 Task: Search one way flight ticket for 1 adult, 5 children, 2 infants in seat and 1 infant on lap in first from West Palm Beach: Palm Beach International Airport to Riverton: Central Wyoming Regional Airport (was Riverton Regional) on 5-4-2023. Choice of flights is Delta. Number of bags: 1 checked bag. Price is upto 55000. Outbound departure time preference is 9:45.
Action: Mouse moved to (355, 332)
Screenshot: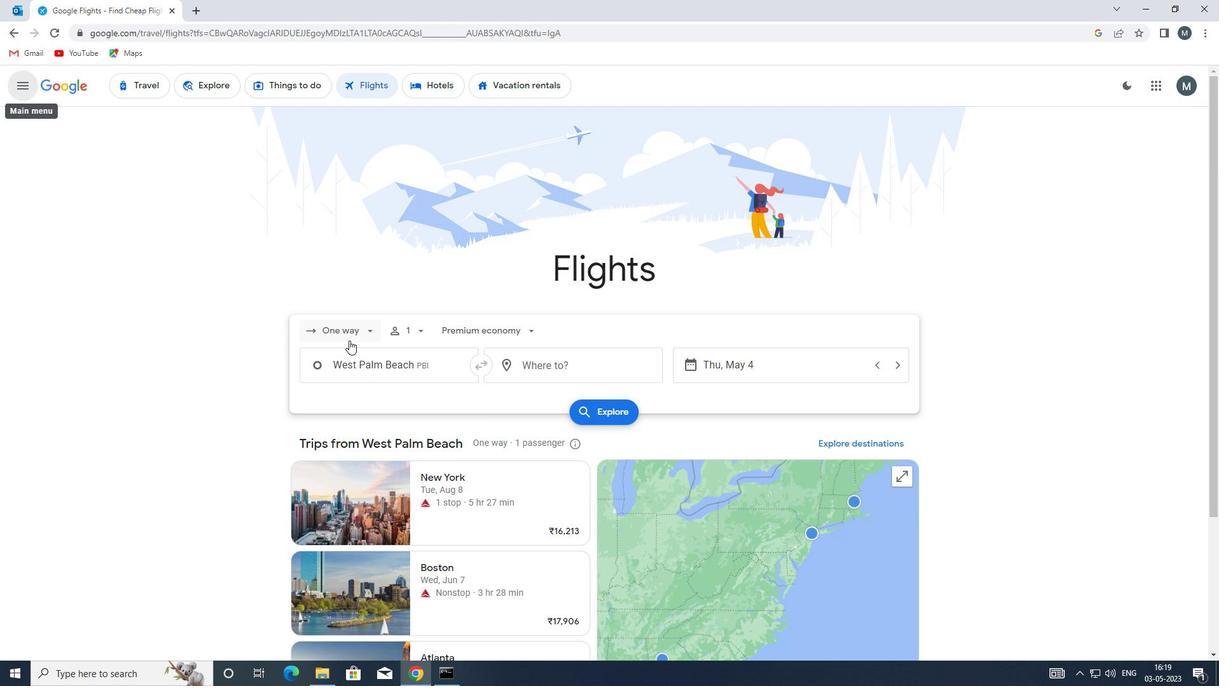 
Action: Mouse pressed left at (355, 332)
Screenshot: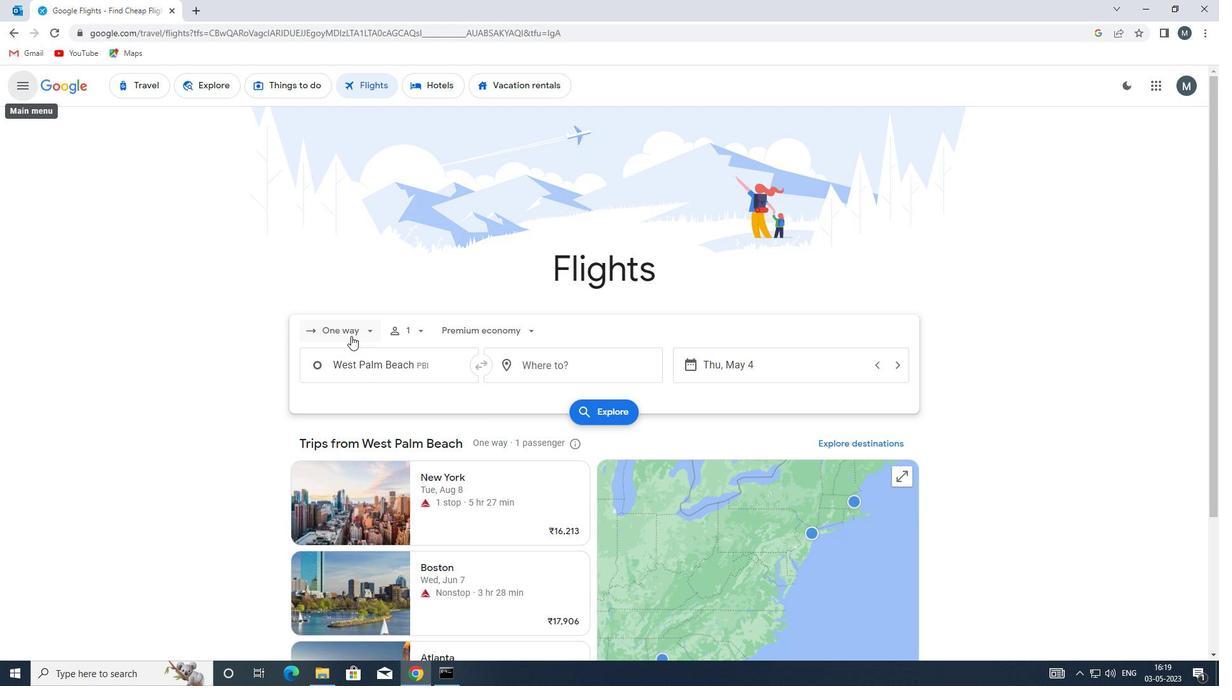 
Action: Mouse moved to (361, 391)
Screenshot: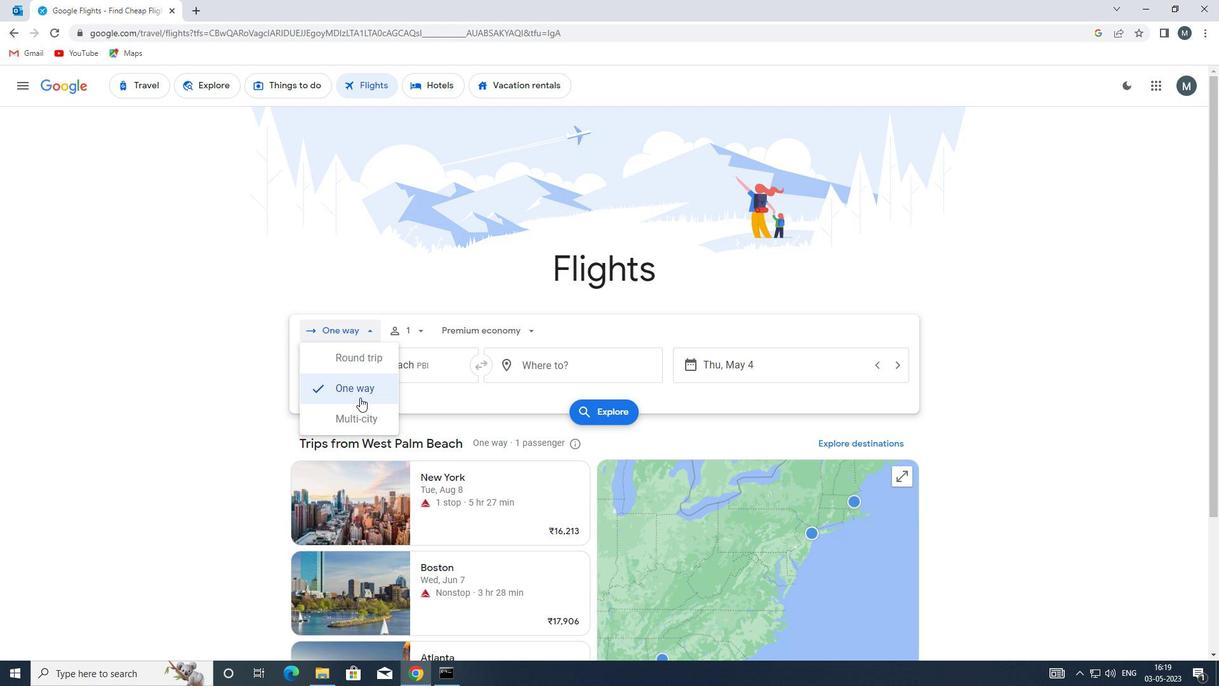 
Action: Mouse pressed left at (361, 391)
Screenshot: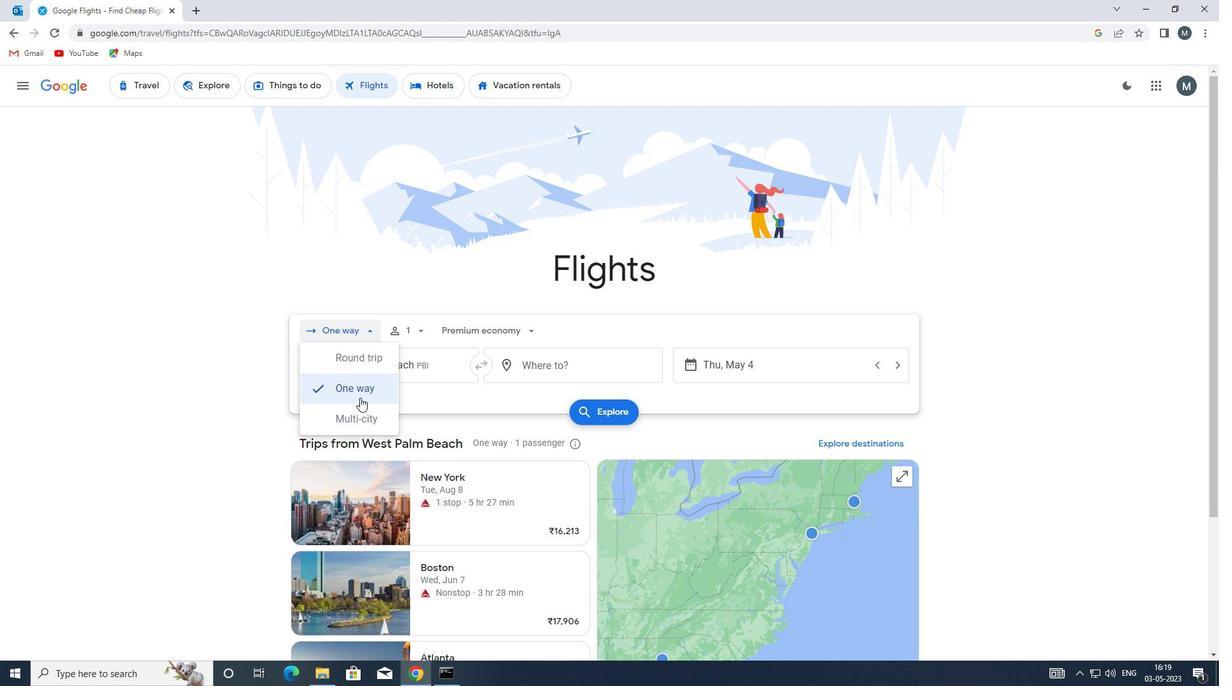
Action: Mouse moved to (423, 329)
Screenshot: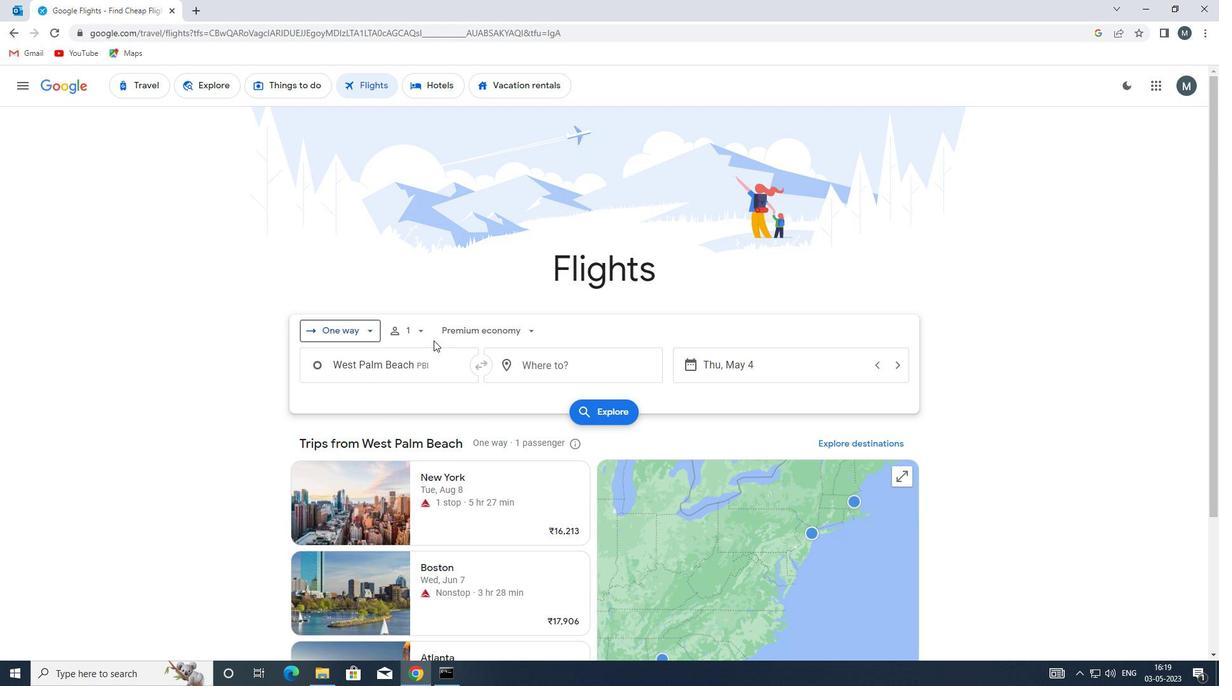 
Action: Mouse pressed left at (423, 329)
Screenshot: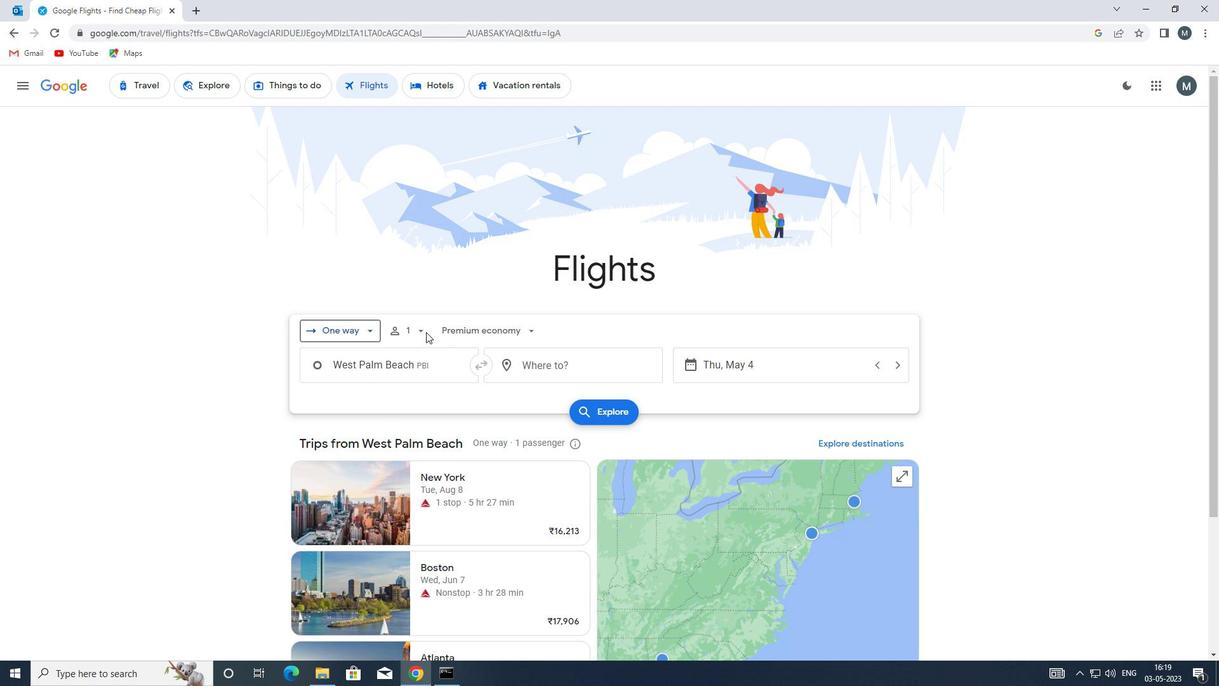 
Action: Mouse moved to (421, 331)
Screenshot: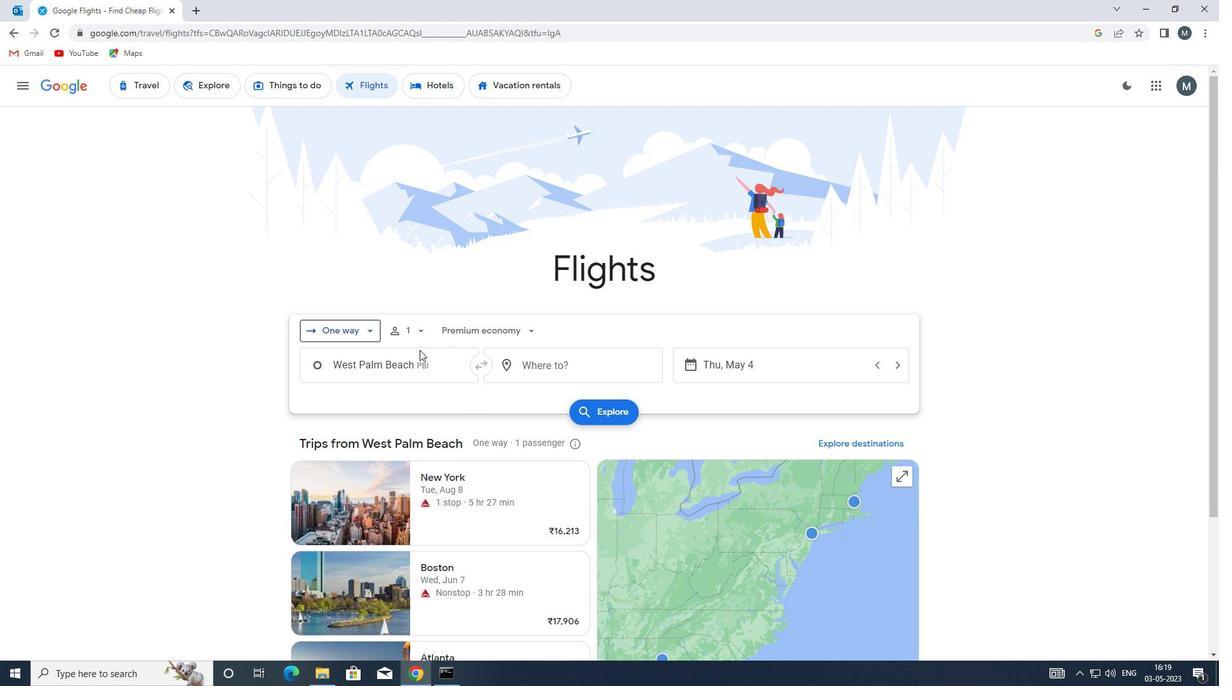 
Action: Mouse pressed left at (421, 331)
Screenshot: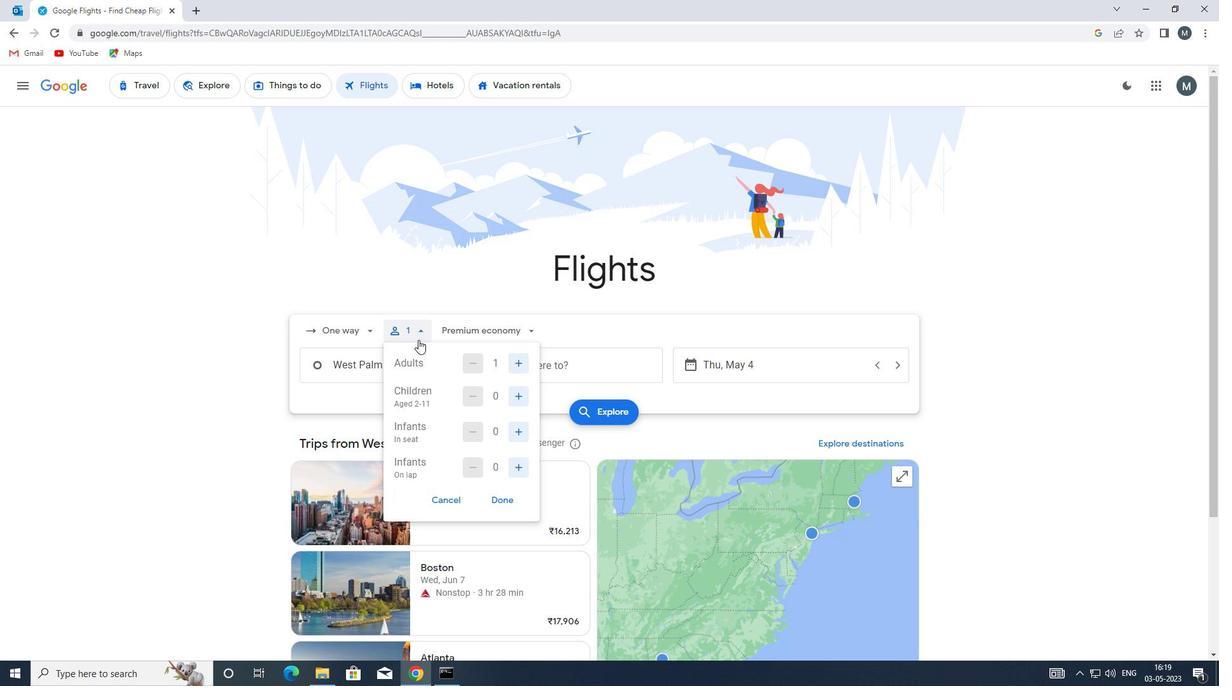 
Action: Mouse pressed left at (421, 331)
Screenshot: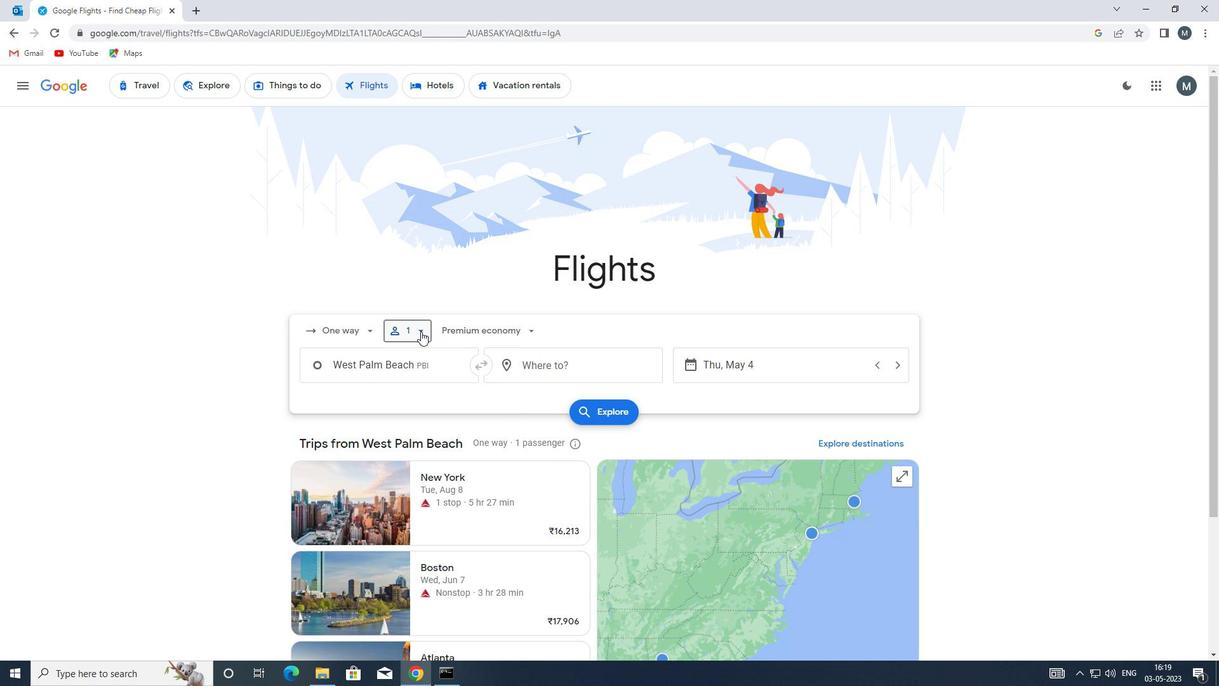 
Action: Mouse moved to (519, 392)
Screenshot: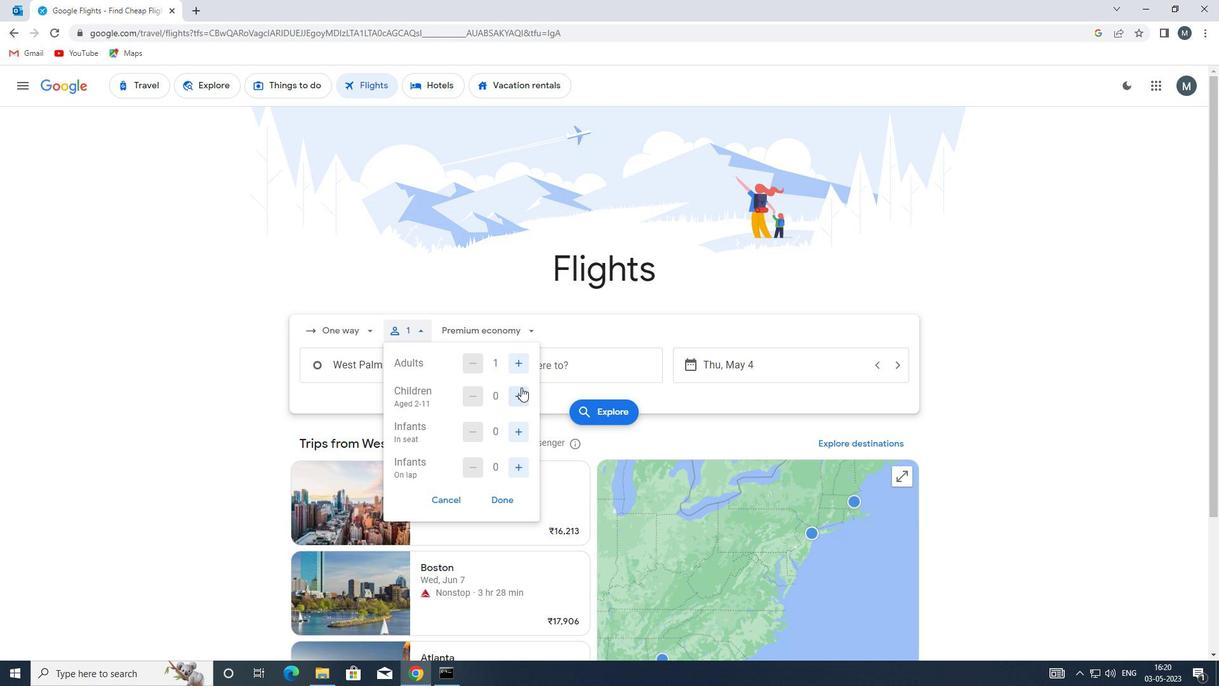 
Action: Mouse pressed left at (519, 392)
Screenshot: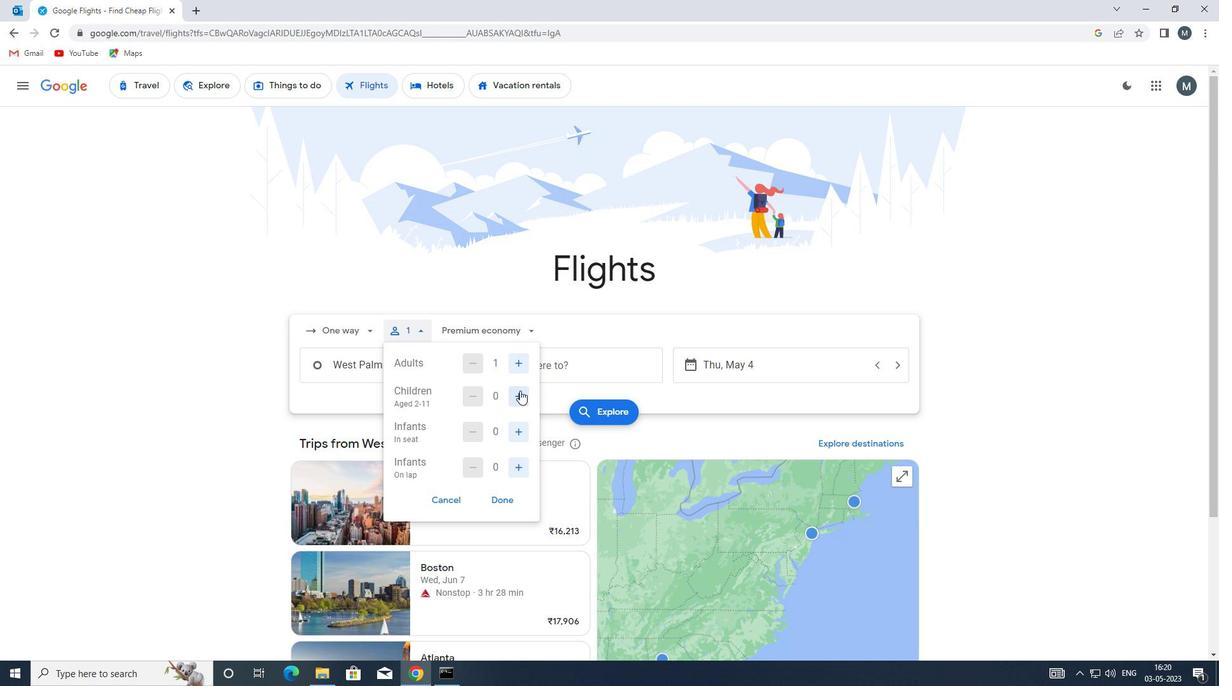 
Action: Mouse pressed left at (519, 392)
Screenshot: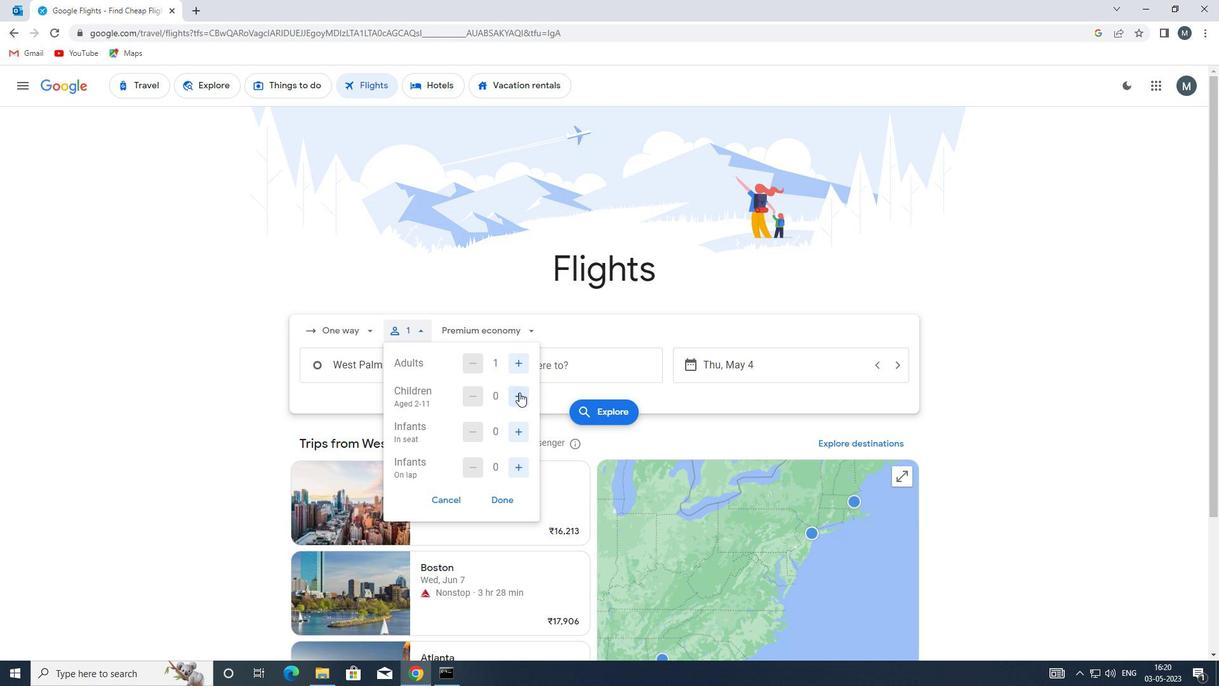 
Action: Mouse moved to (519, 393)
Screenshot: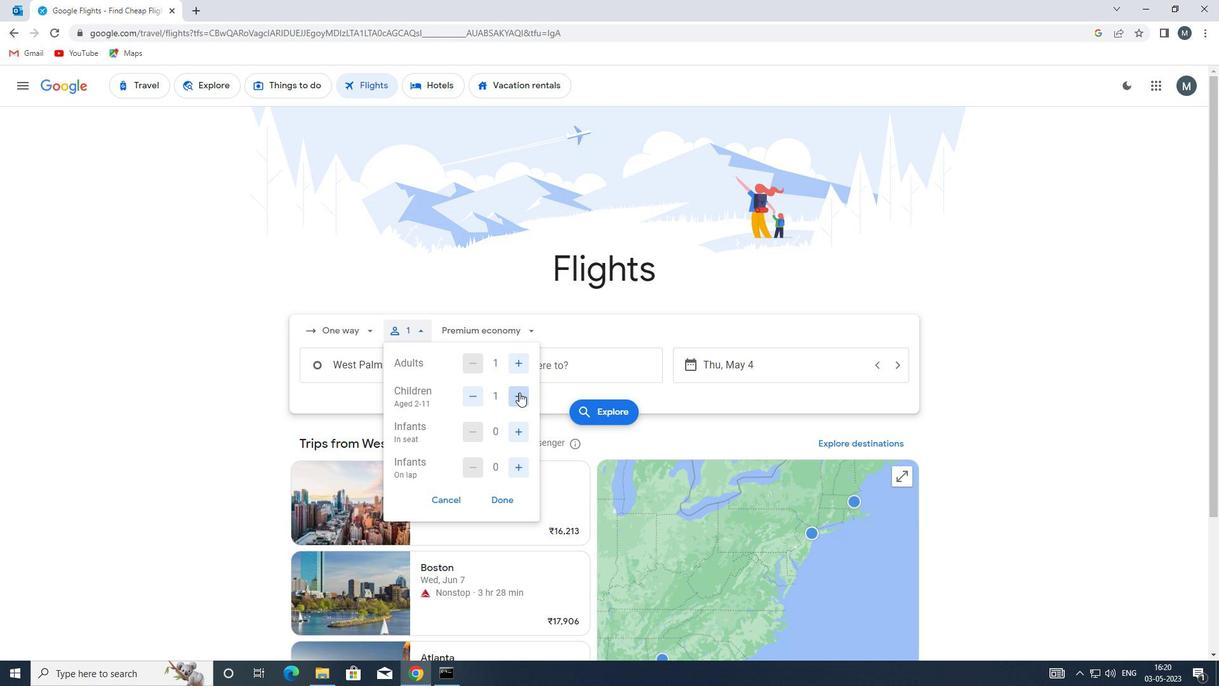 
Action: Mouse pressed left at (519, 393)
Screenshot: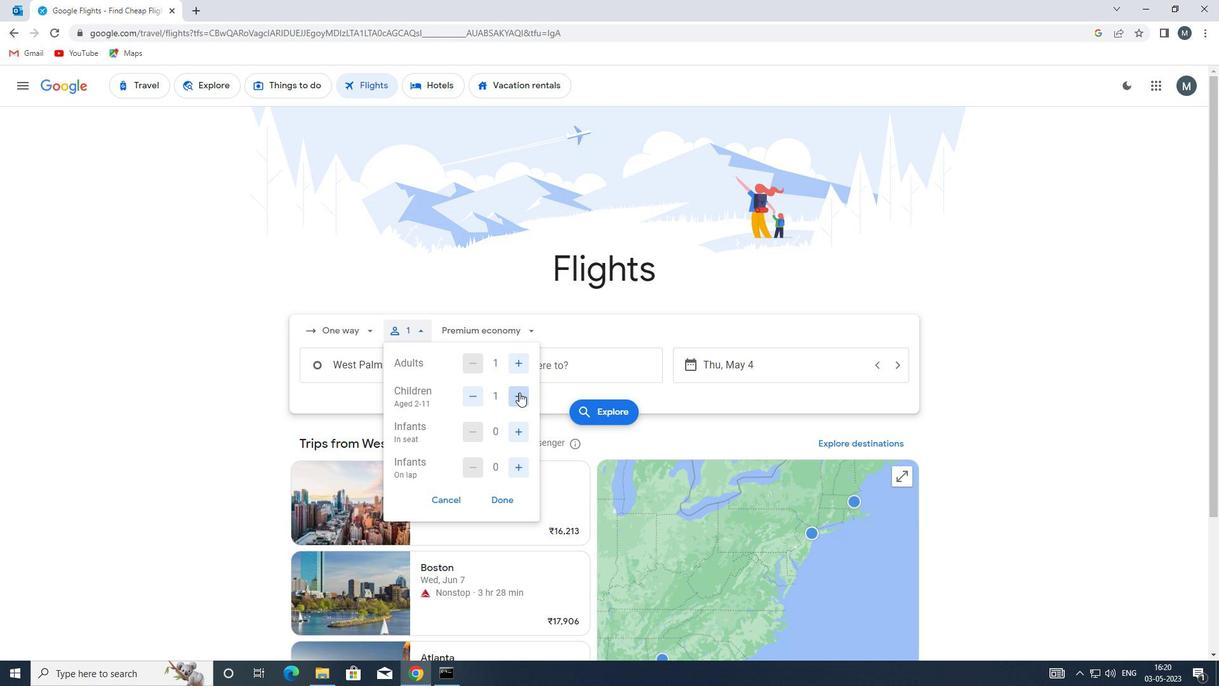 
Action: Mouse moved to (519, 393)
Screenshot: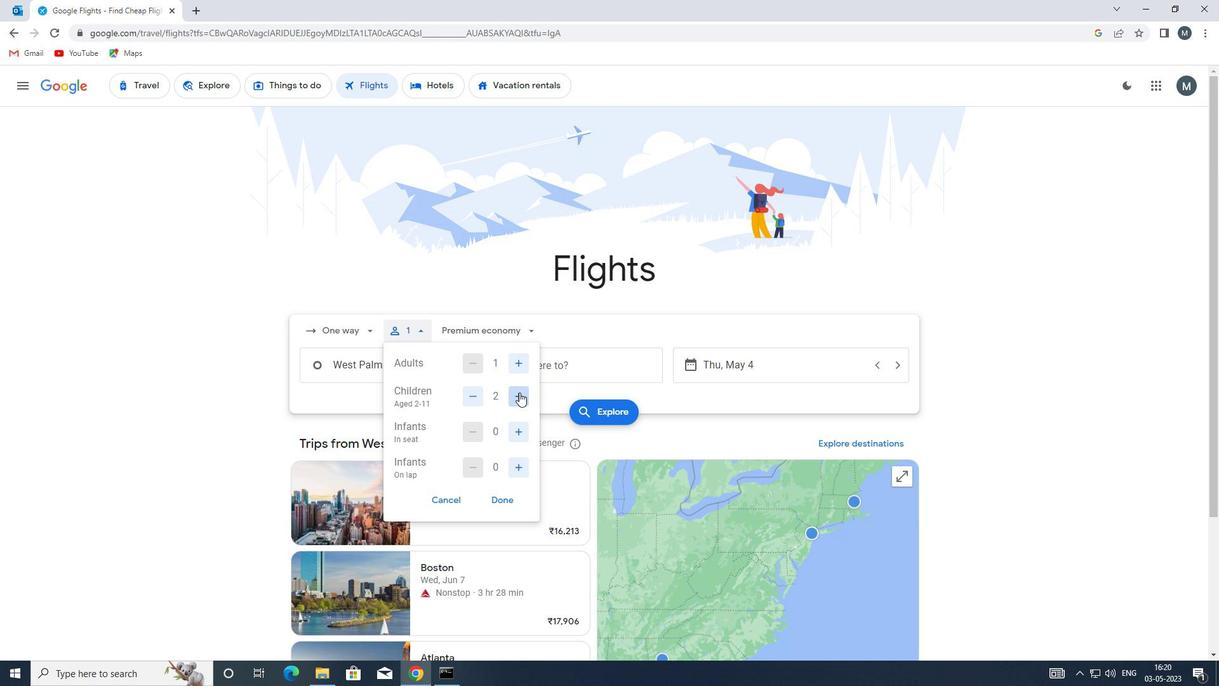 
Action: Mouse pressed left at (519, 393)
Screenshot: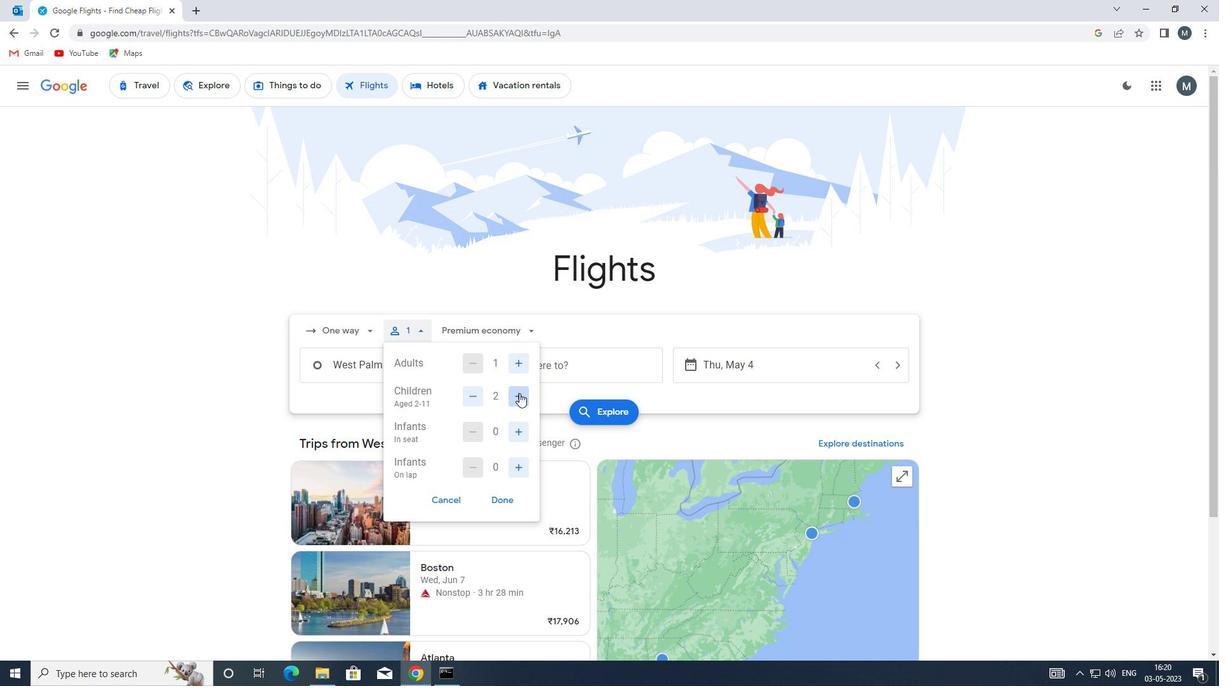 
Action: Mouse pressed left at (519, 393)
Screenshot: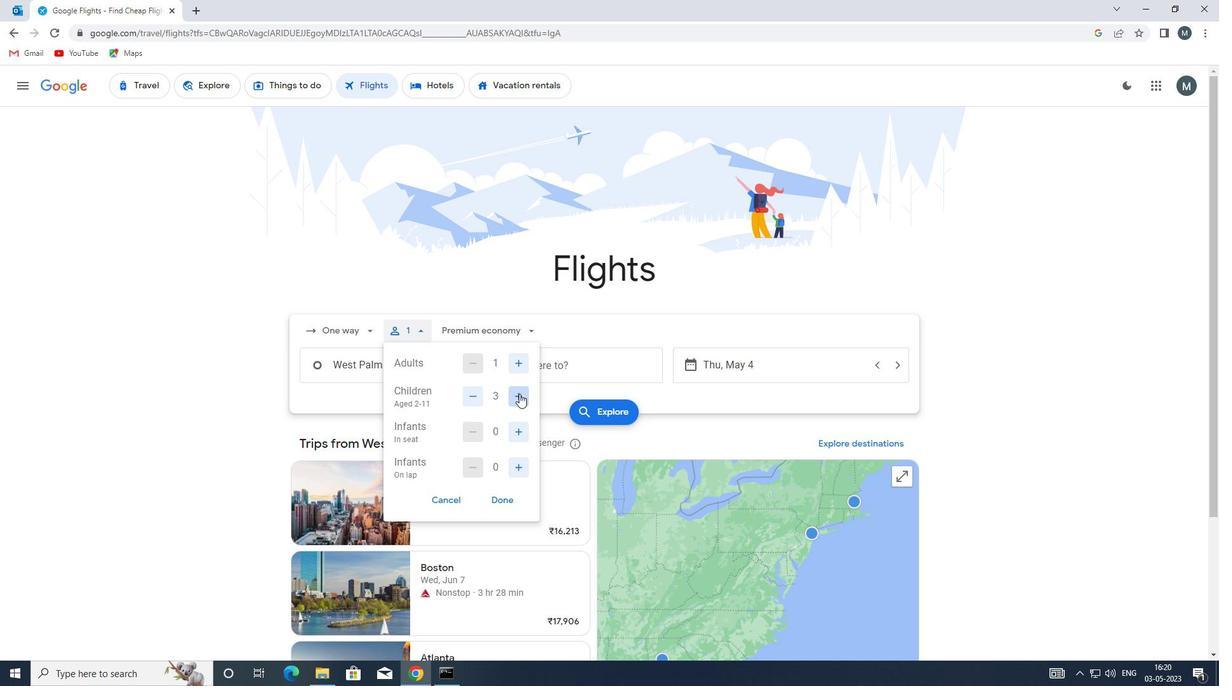 
Action: Mouse moved to (515, 434)
Screenshot: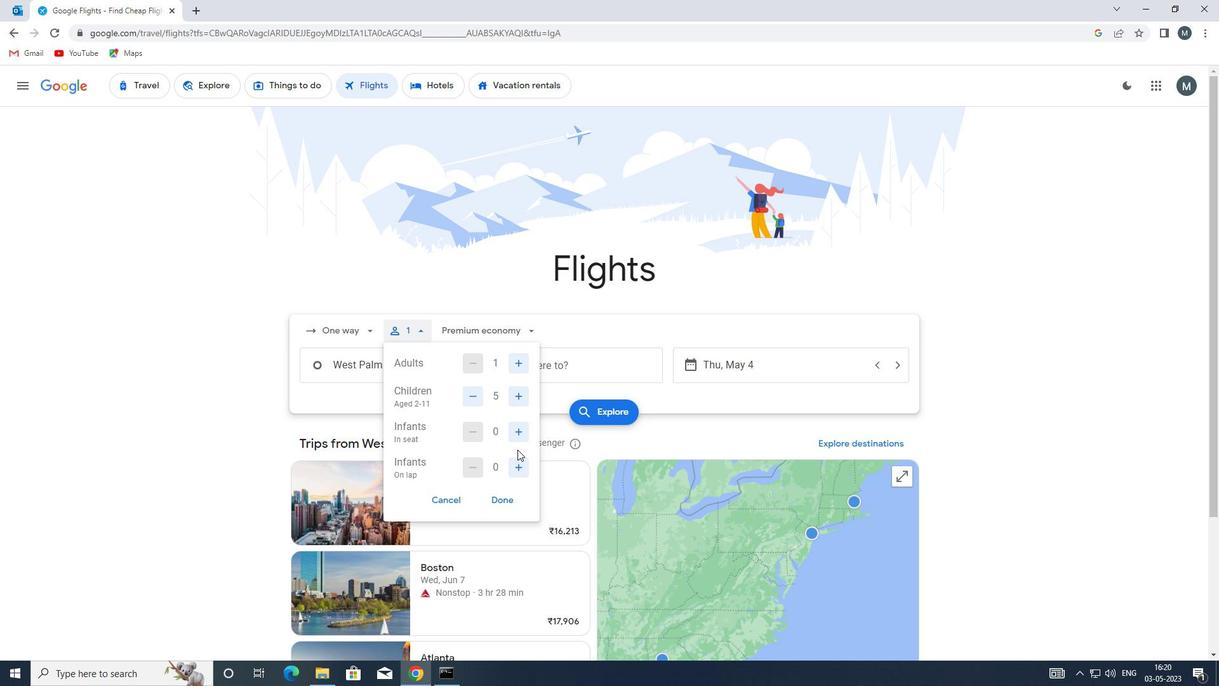 
Action: Mouse pressed left at (515, 434)
Screenshot: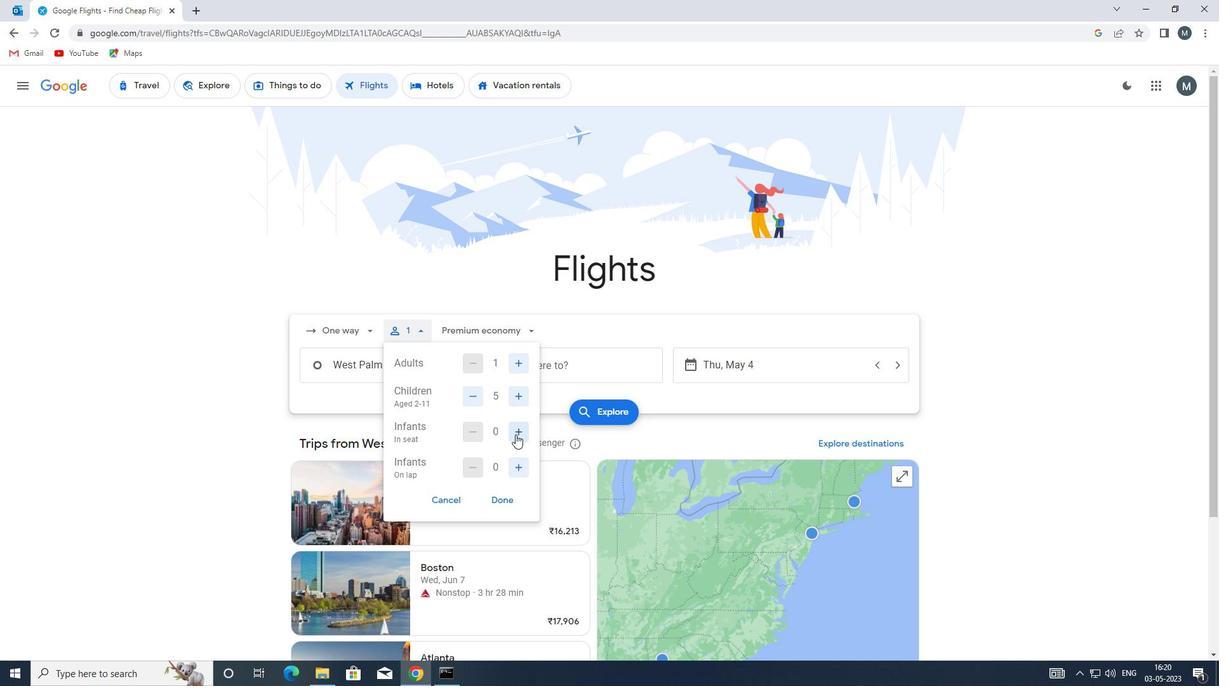 
Action: Mouse pressed left at (515, 434)
Screenshot: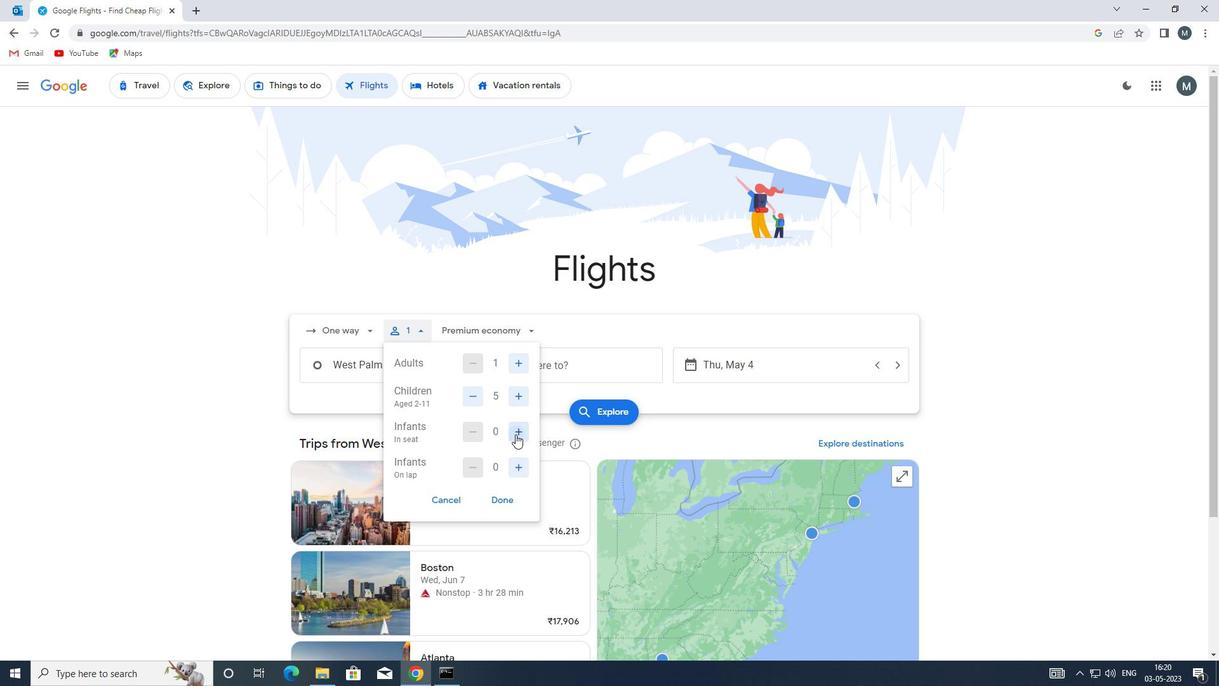 
Action: Mouse moved to (518, 465)
Screenshot: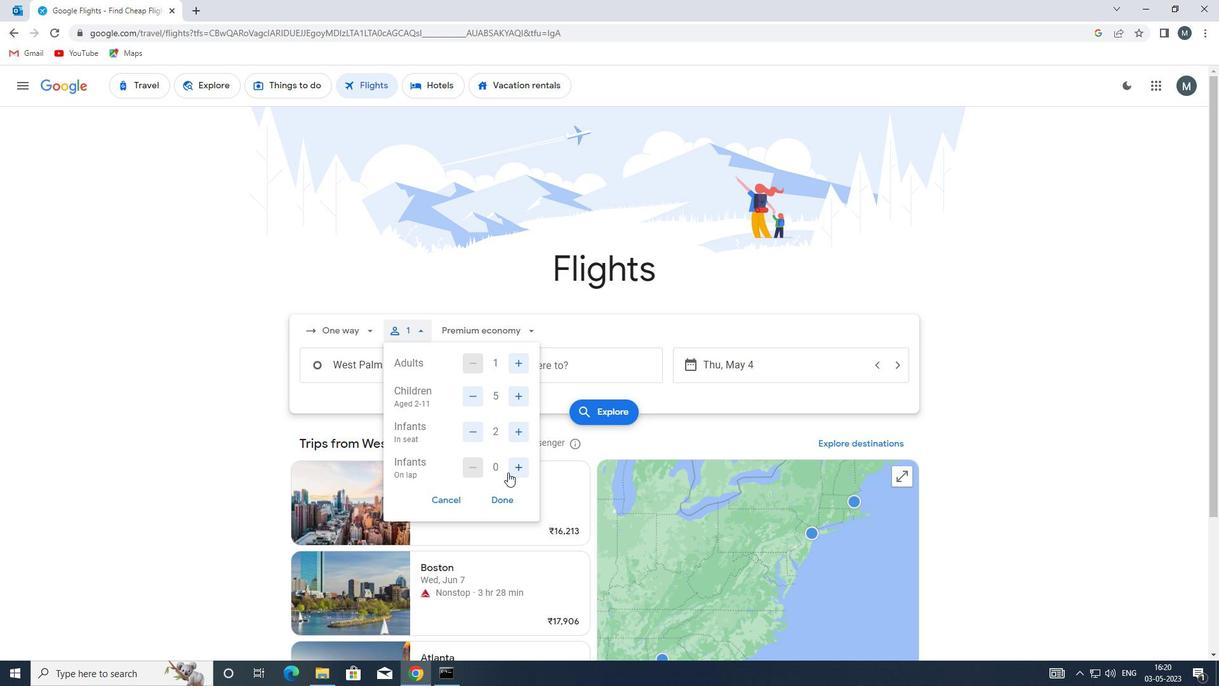 
Action: Mouse pressed left at (518, 465)
Screenshot: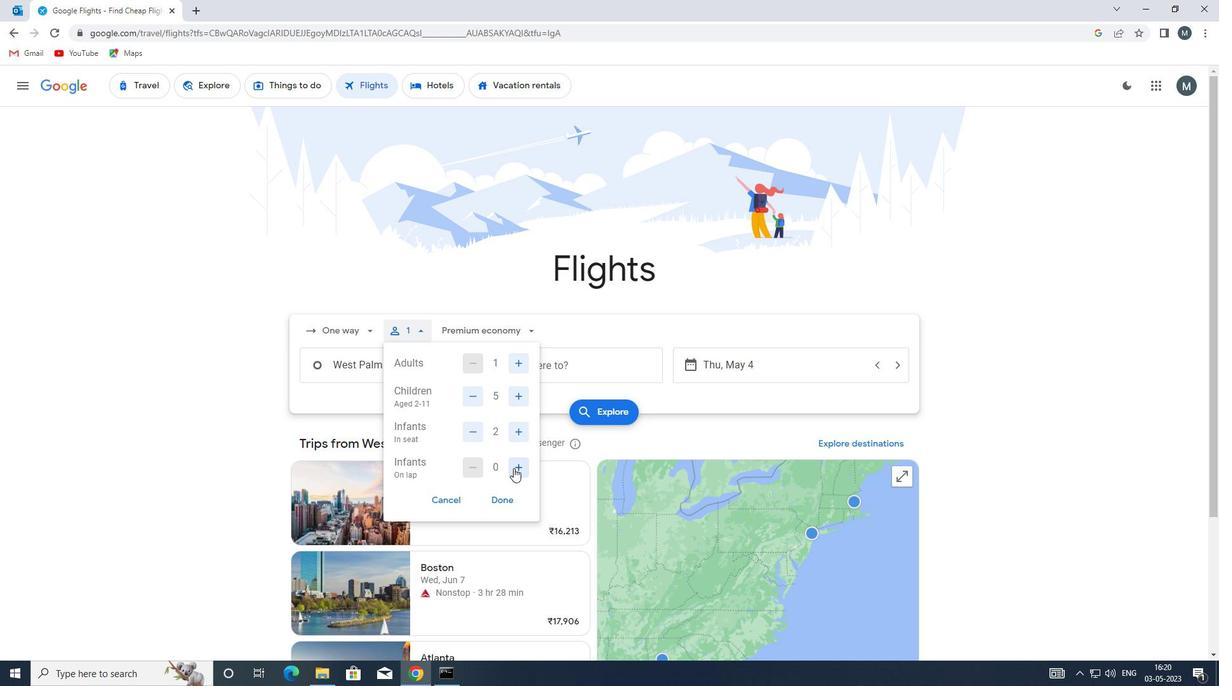 
Action: Mouse moved to (472, 430)
Screenshot: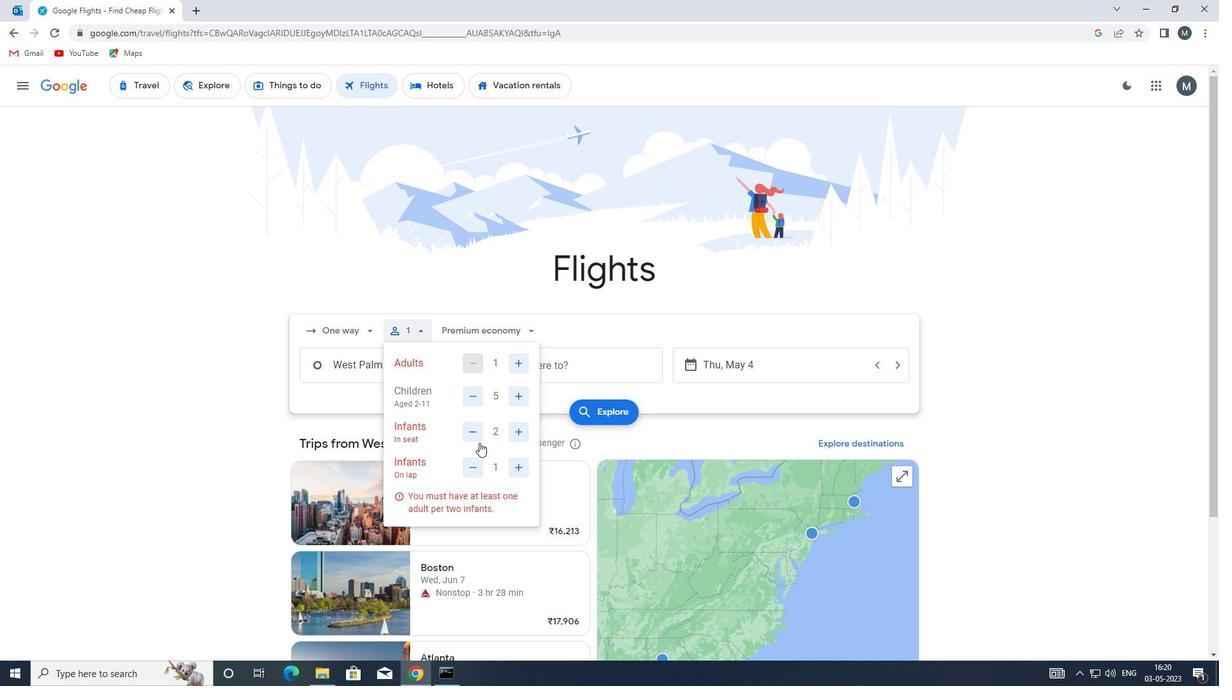 
Action: Mouse pressed left at (472, 430)
Screenshot: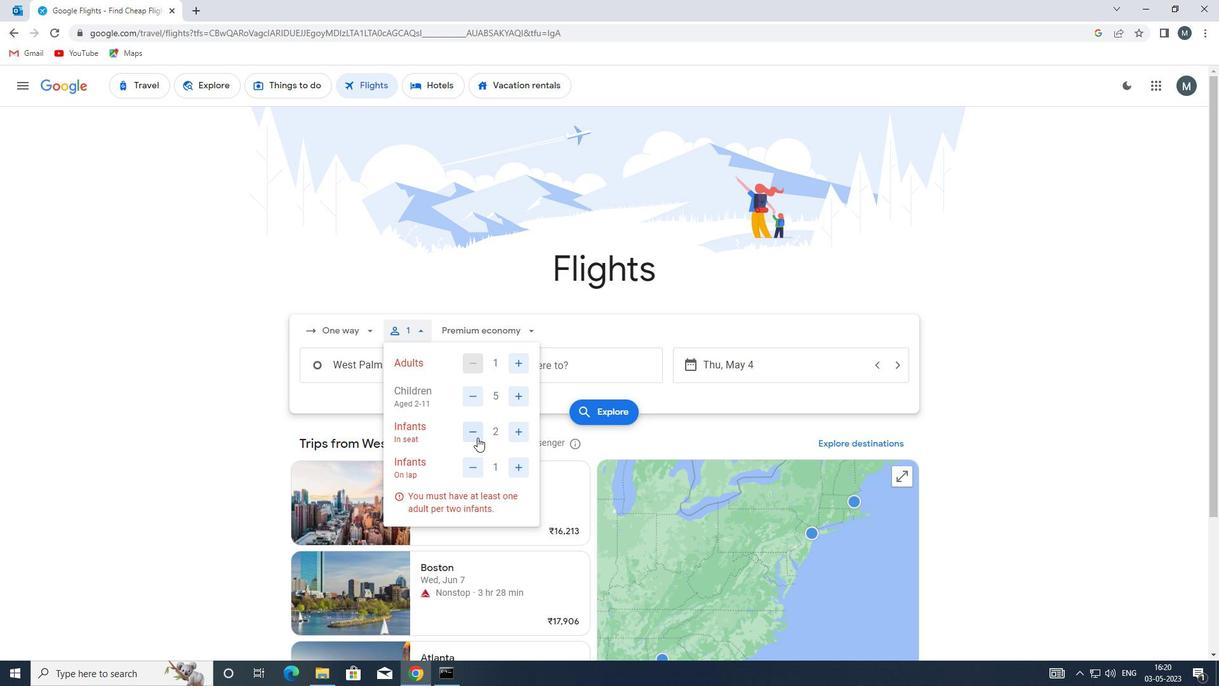 
Action: Mouse moved to (501, 500)
Screenshot: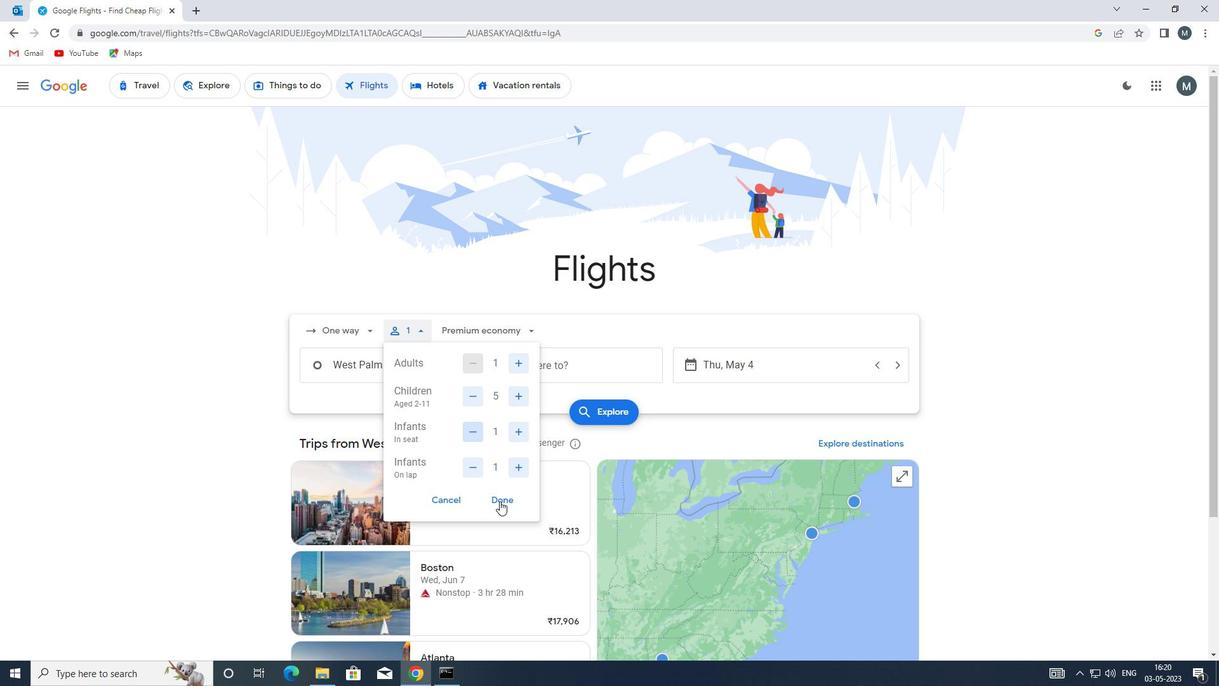 
Action: Mouse pressed left at (501, 500)
Screenshot: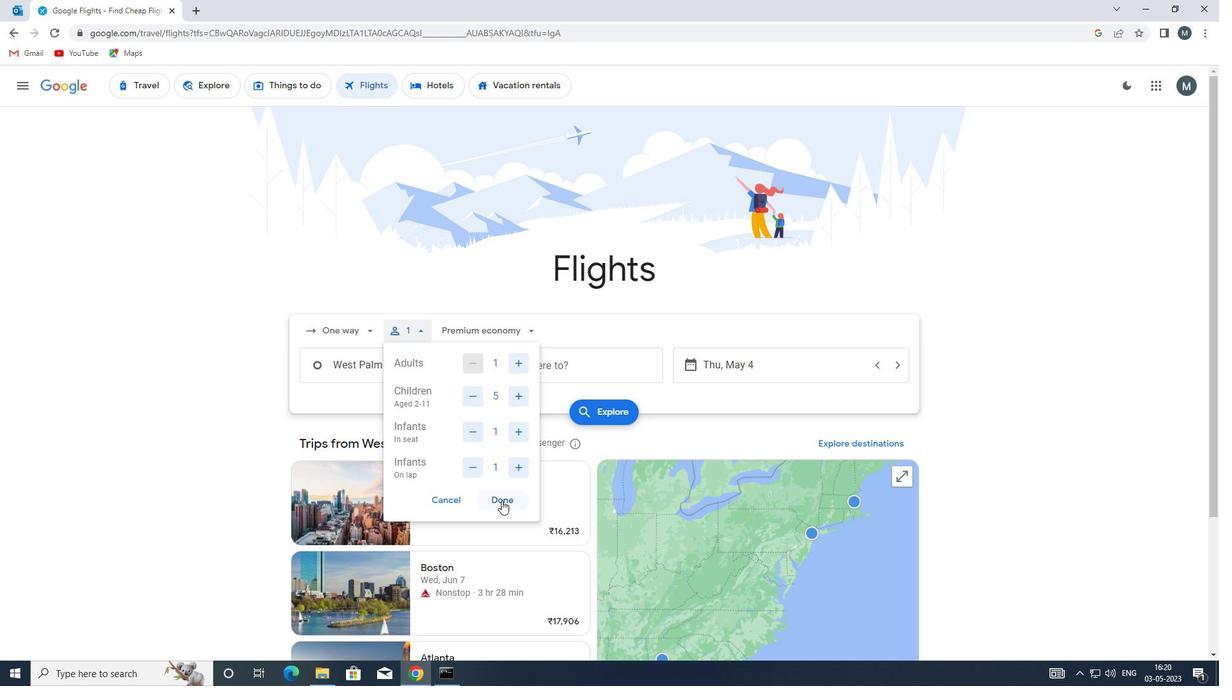 
Action: Mouse moved to (487, 331)
Screenshot: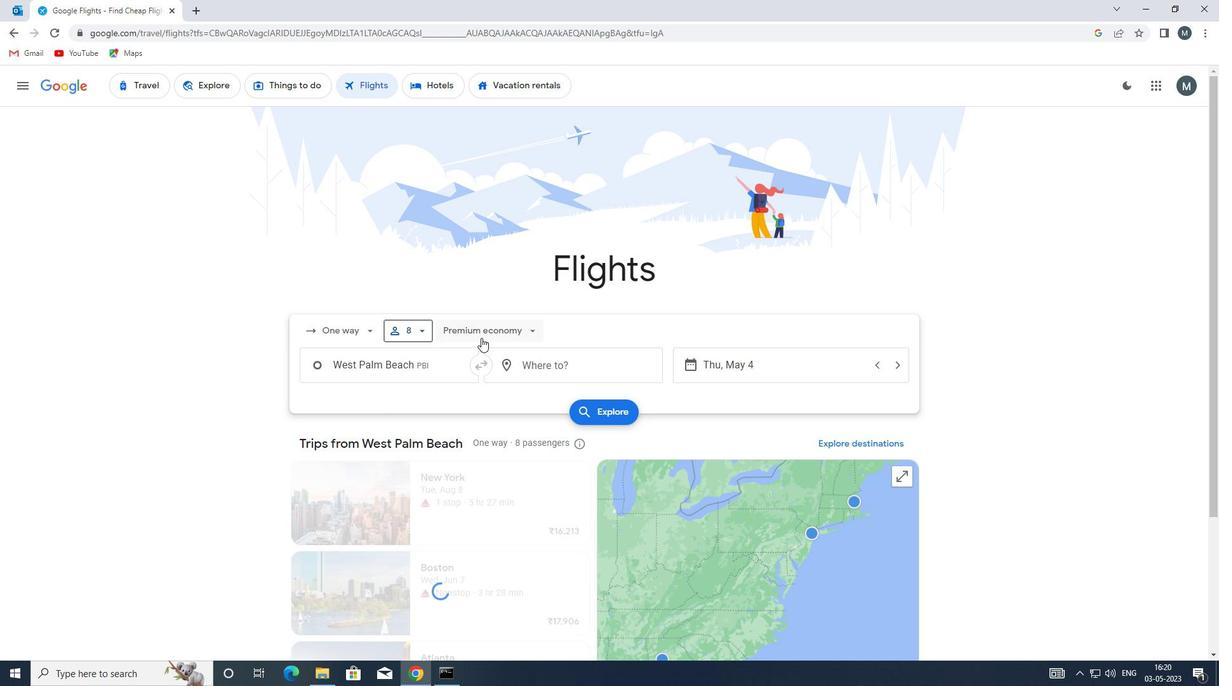 
Action: Mouse pressed left at (487, 331)
Screenshot: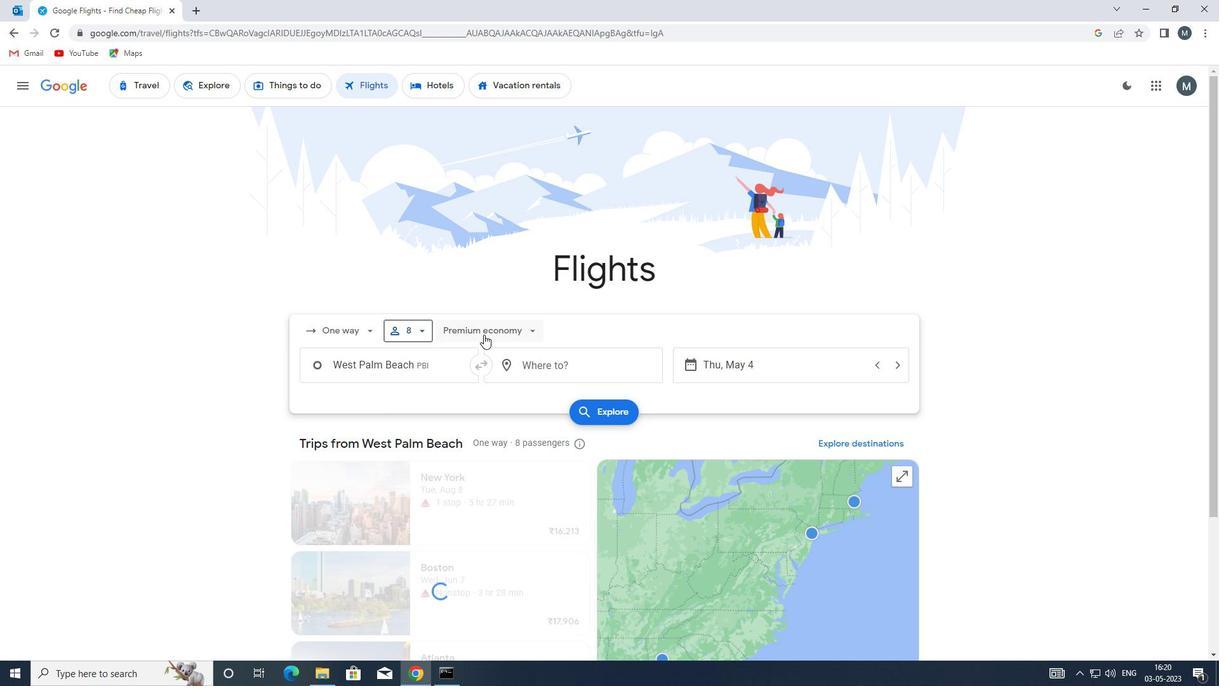 
Action: Mouse moved to (491, 450)
Screenshot: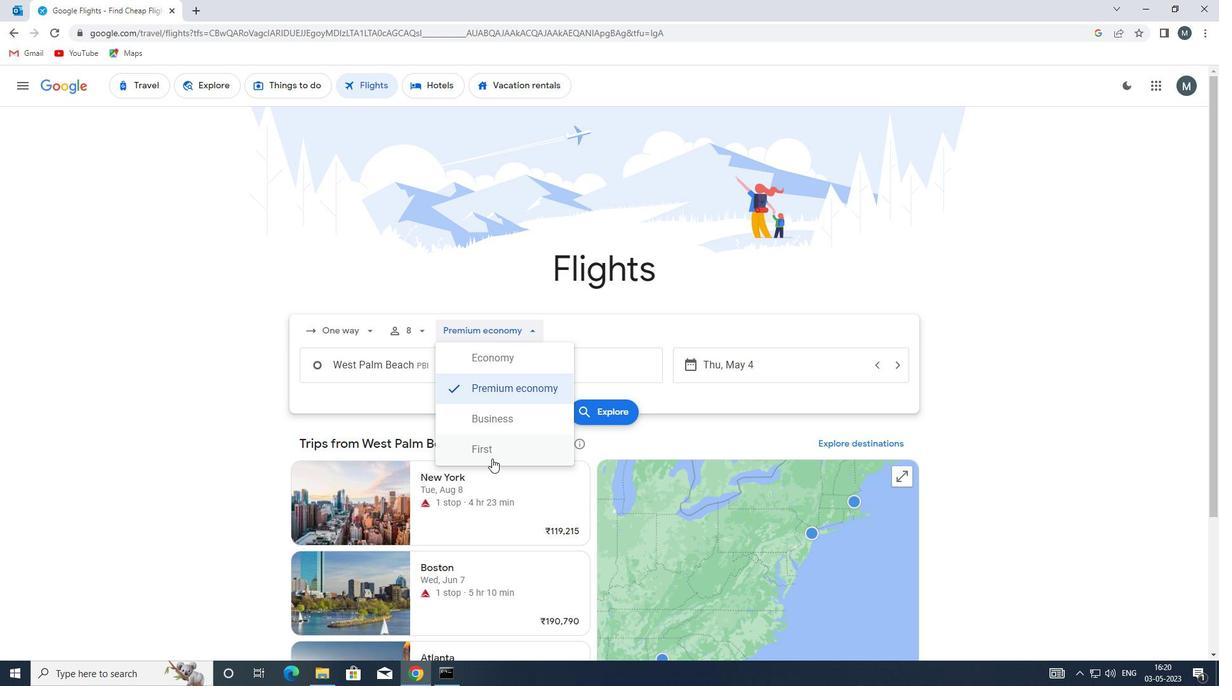 
Action: Mouse pressed left at (491, 450)
Screenshot: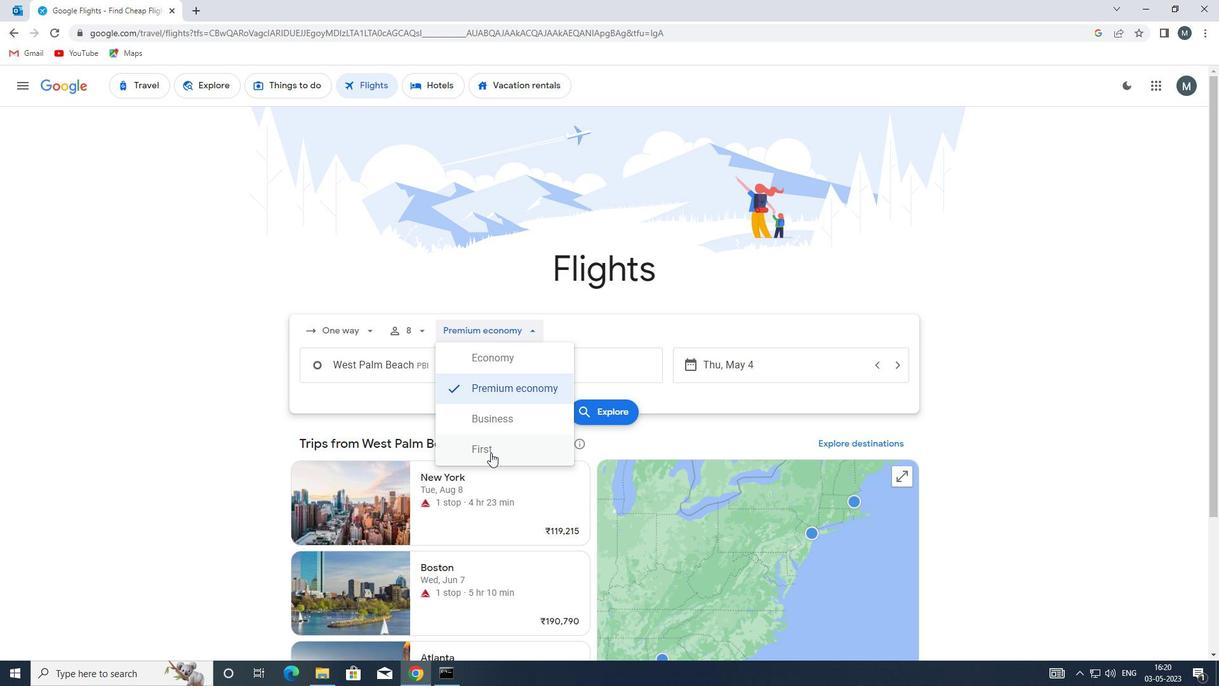 
Action: Mouse moved to (416, 369)
Screenshot: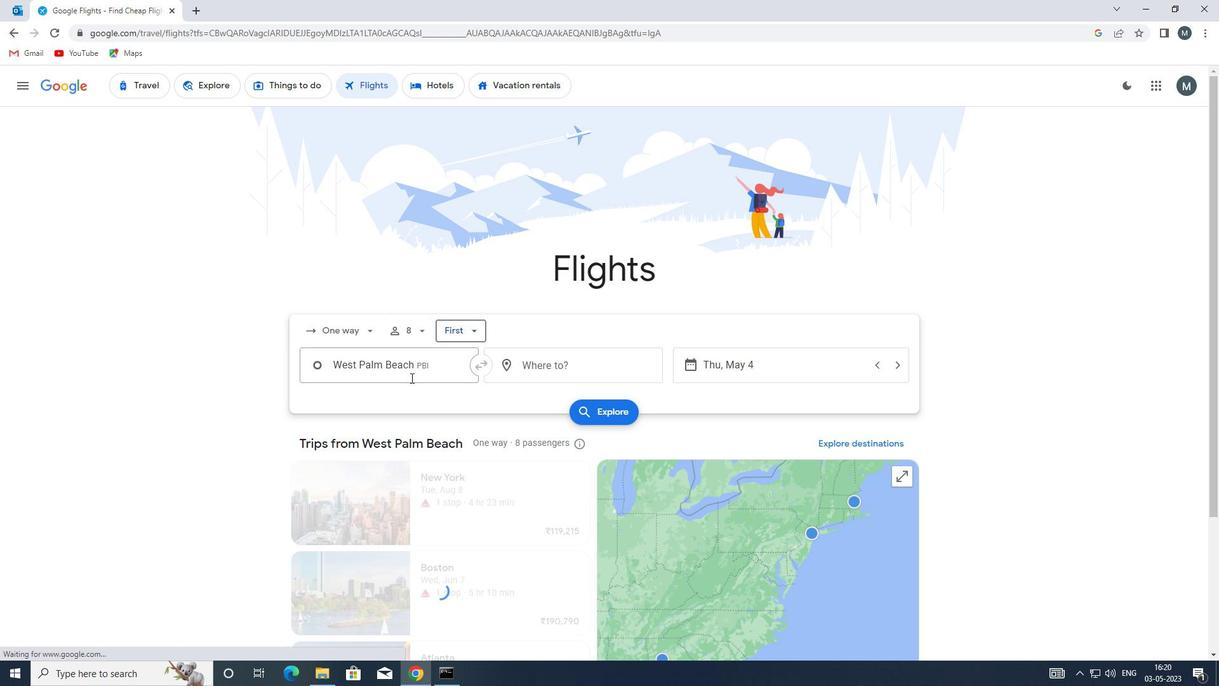 
Action: Mouse pressed left at (416, 369)
Screenshot: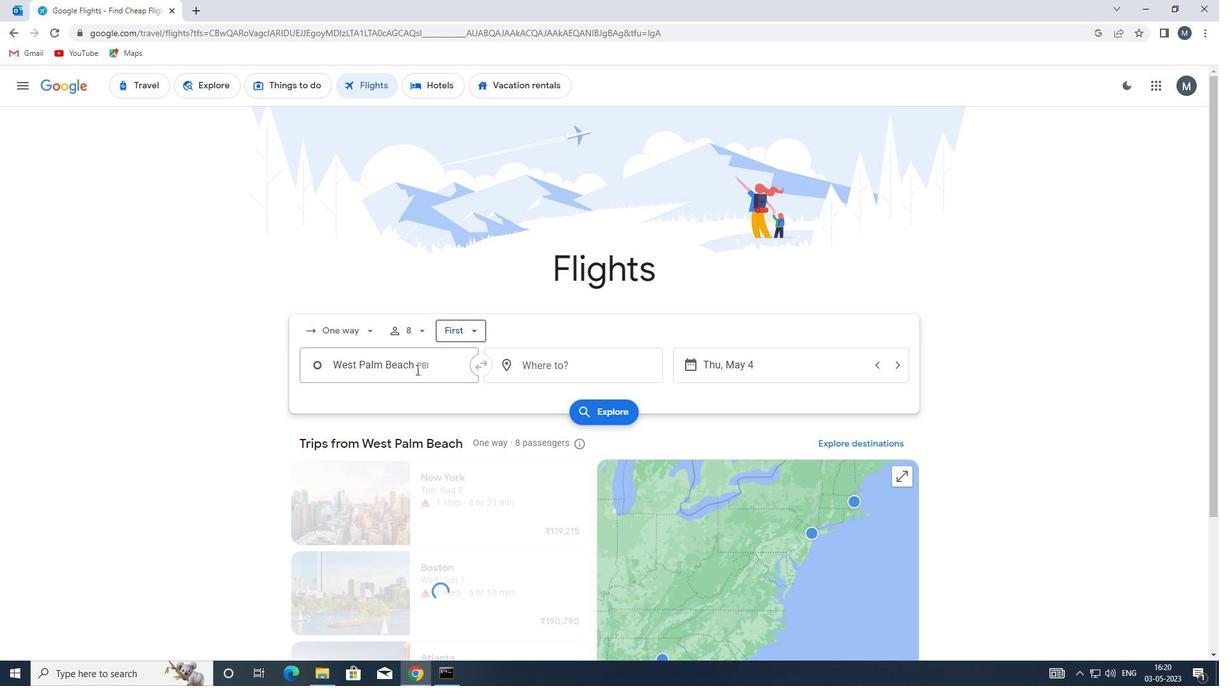 
Action: Mouse moved to (432, 437)
Screenshot: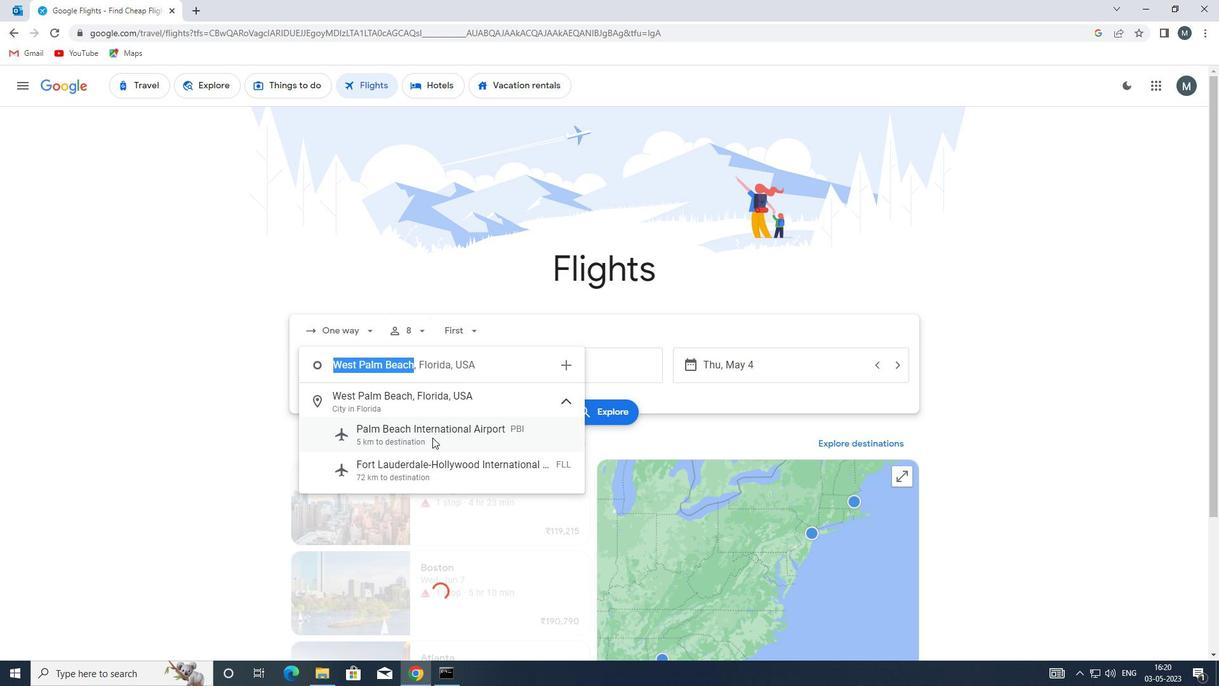 
Action: Mouse pressed left at (432, 437)
Screenshot: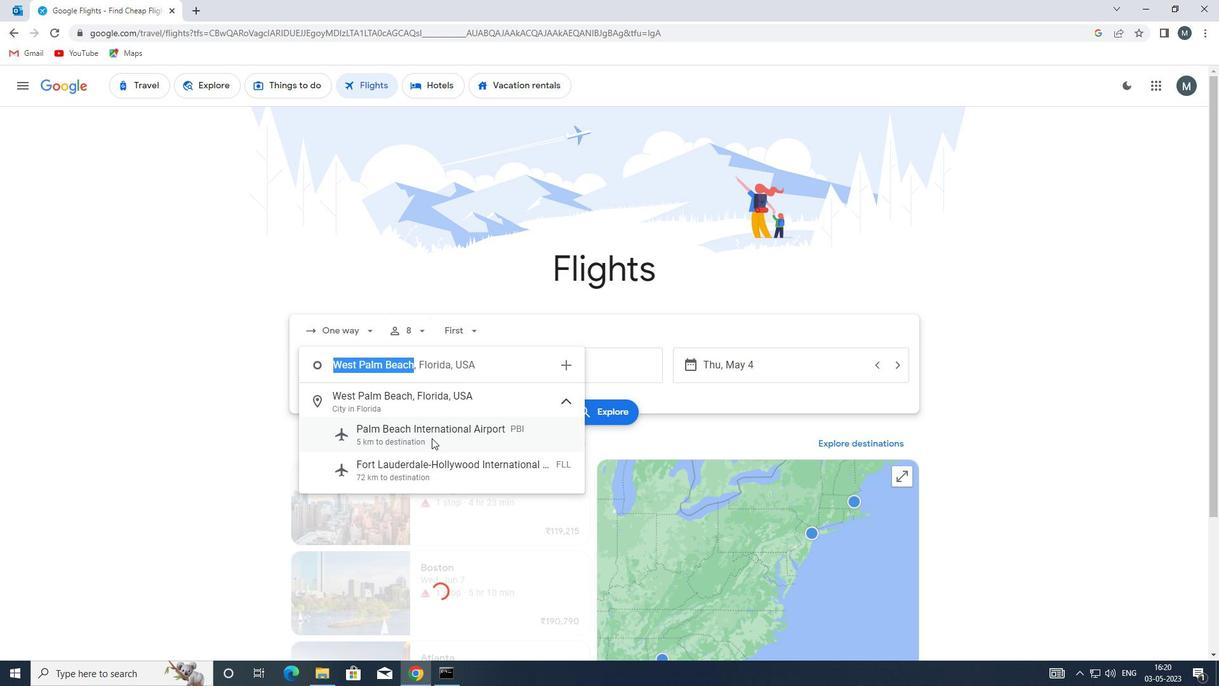 
Action: Mouse moved to (534, 370)
Screenshot: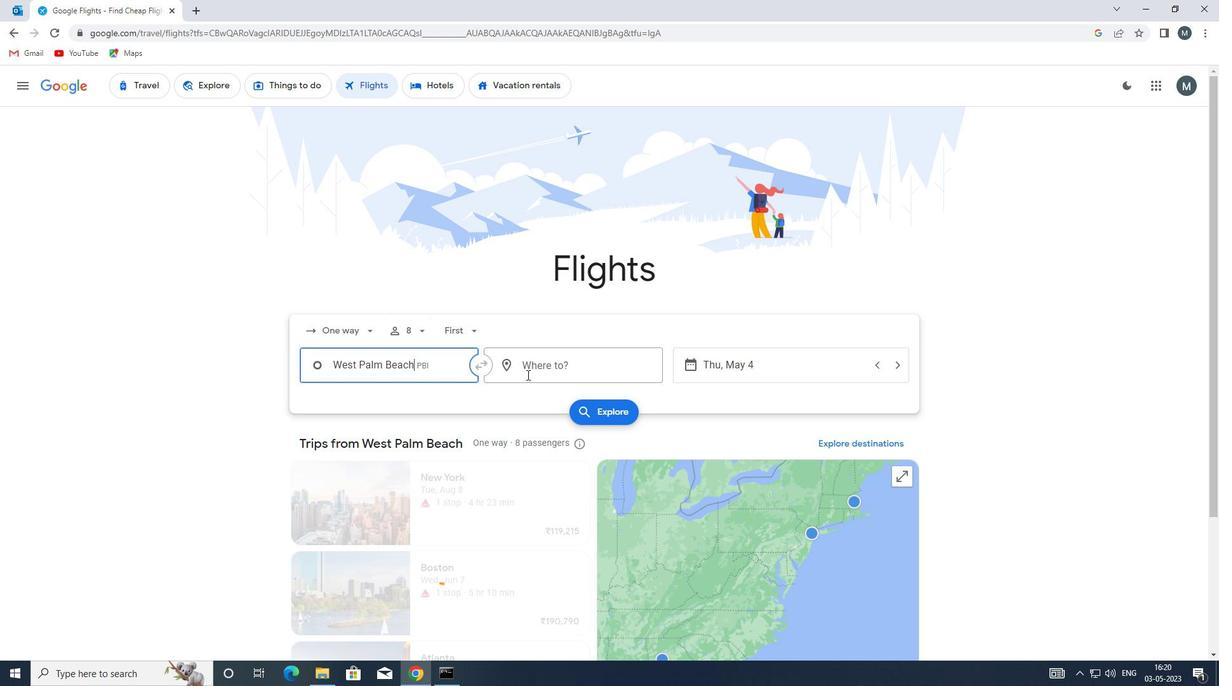 
Action: Mouse pressed left at (534, 370)
Screenshot: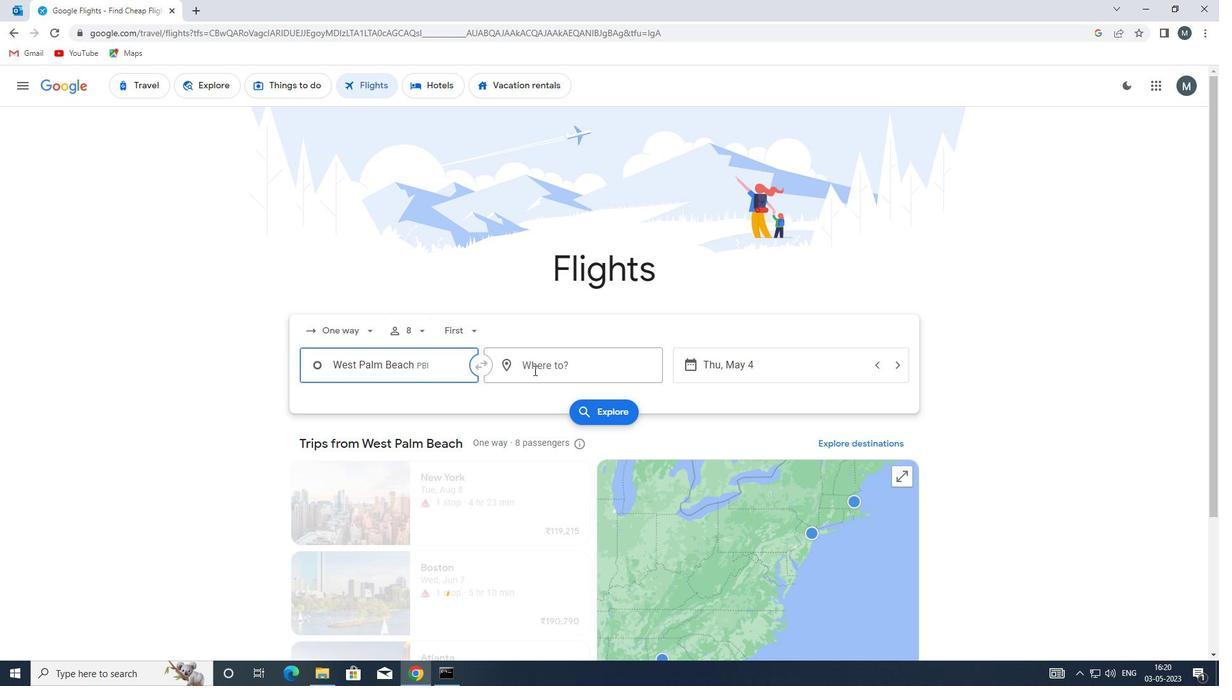 
Action: Mouse moved to (535, 370)
Screenshot: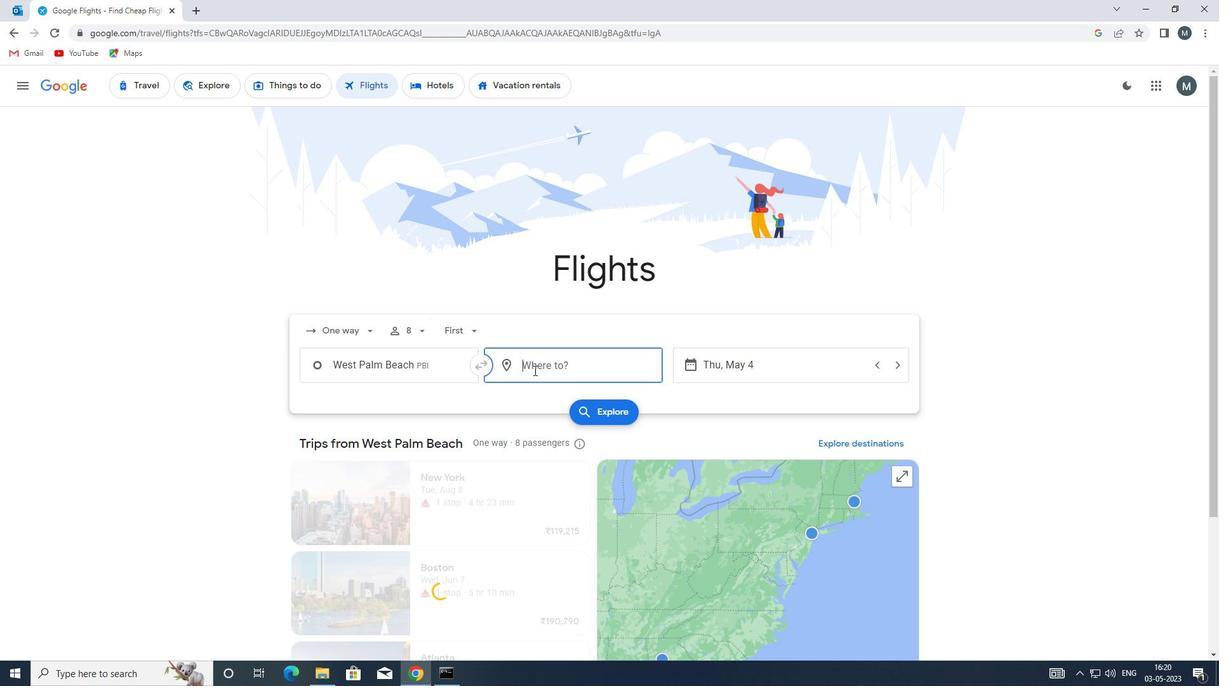 
Action: Key pressed ewn<Key.backspace><Key.backspace><Key.backspace>riw
Screenshot: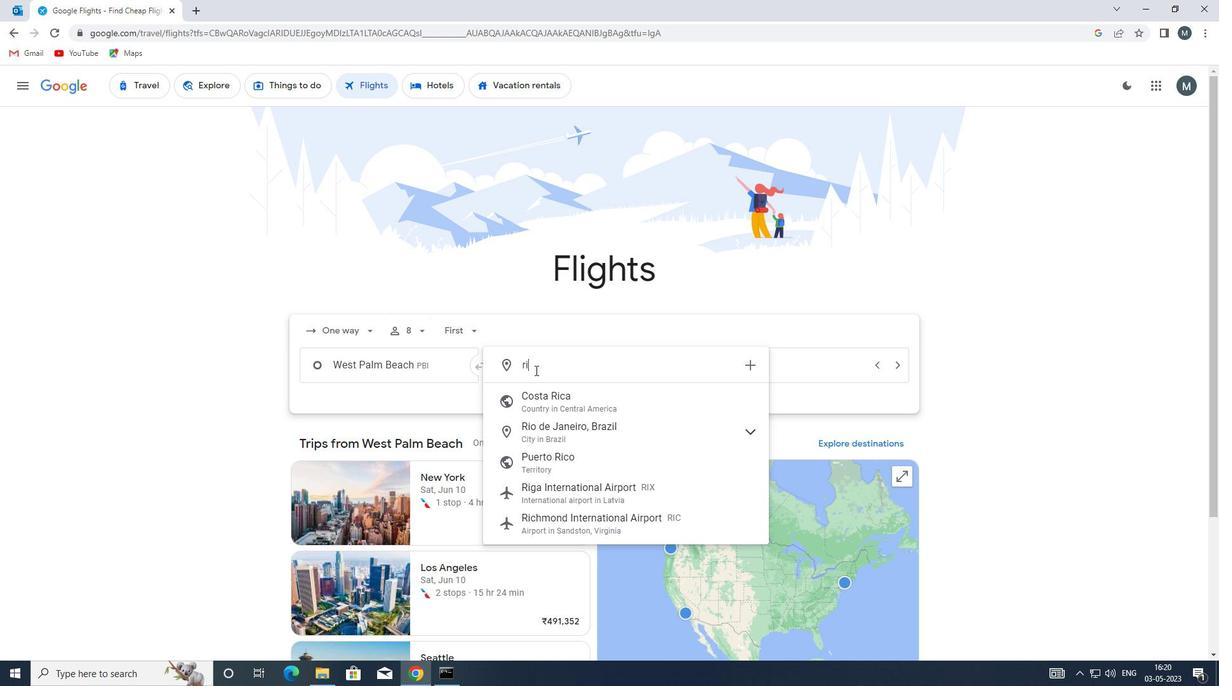 
Action: Mouse moved to (610, 402)
Screenshot: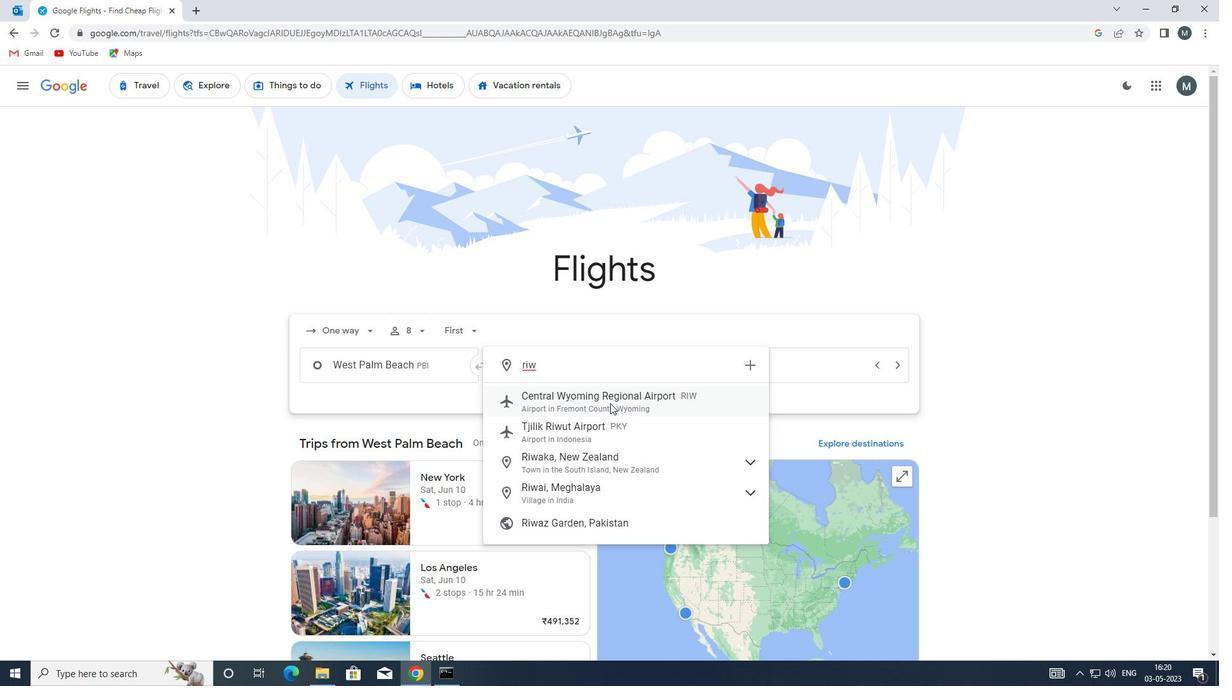 
Action: Mouse pressed left at (610, 402)
Screenshot: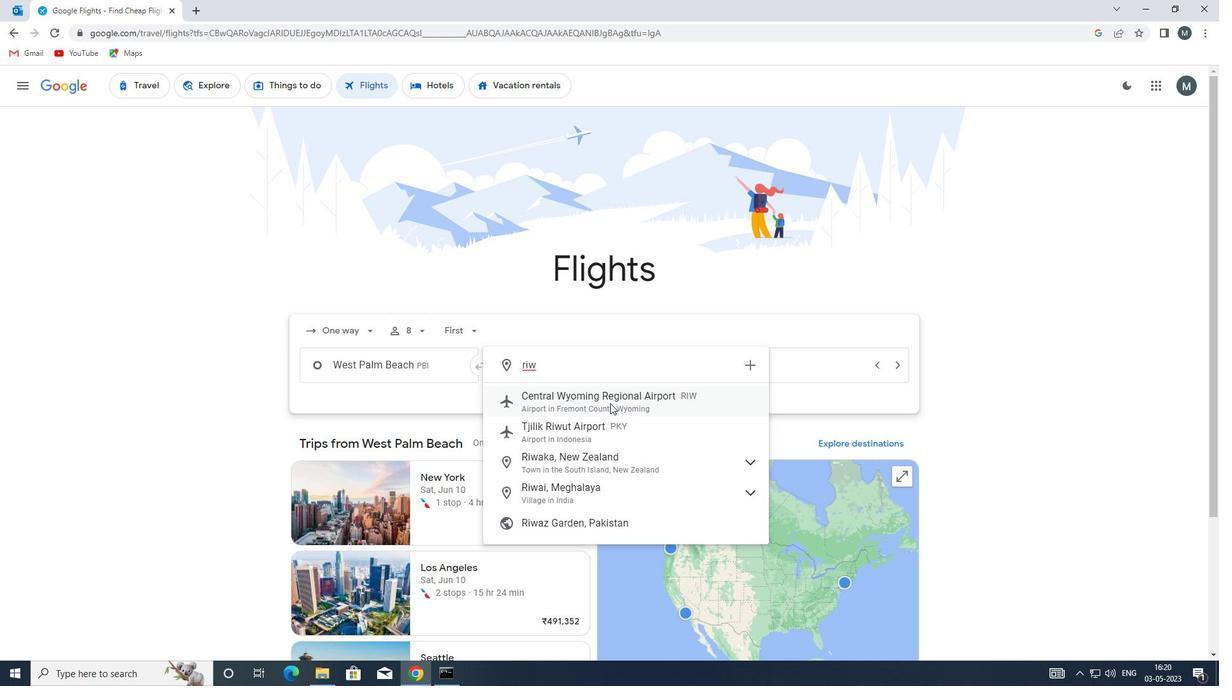 
Action: Mouse moved to (716, 365)
Screenshot: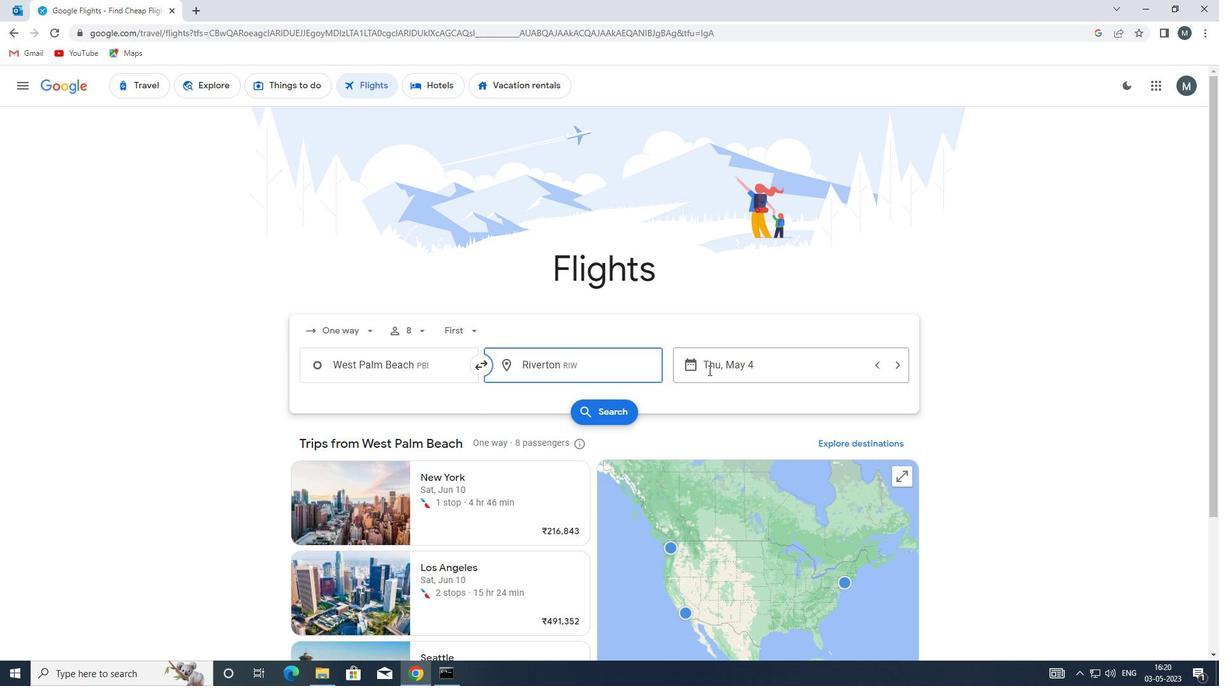 
Action: Mouse pressed left at (716, 365)
Screenshot: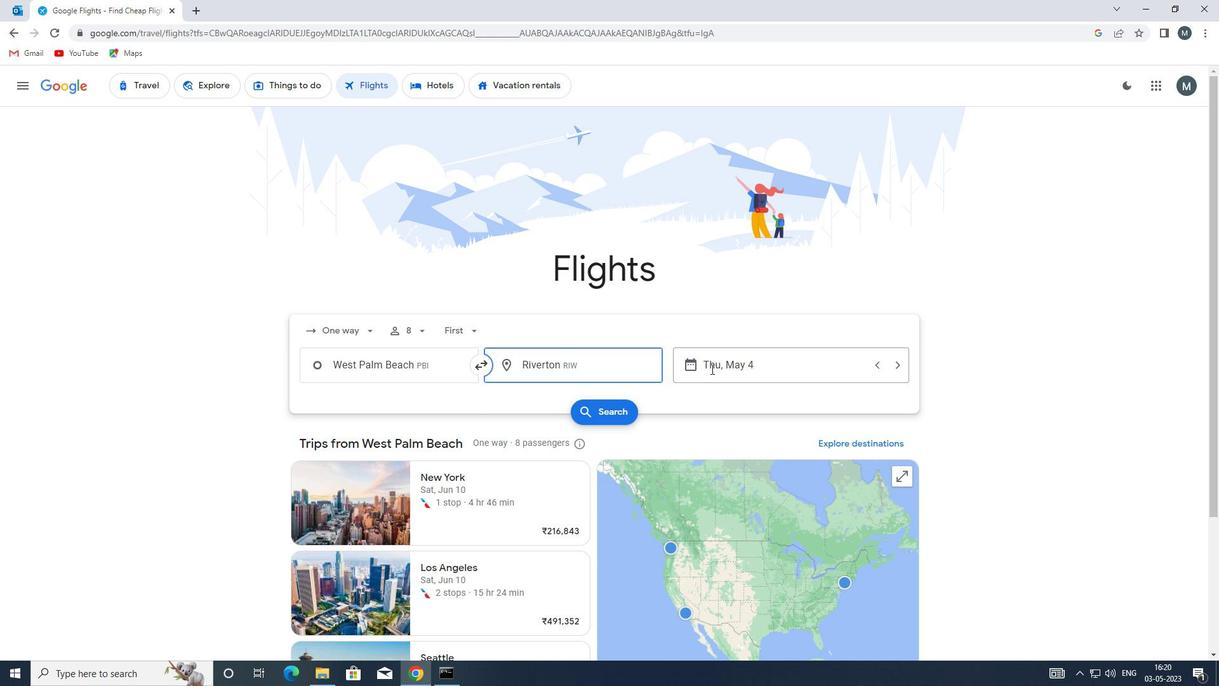 
Action: Mouse moved to (578, 429)
Screenshot: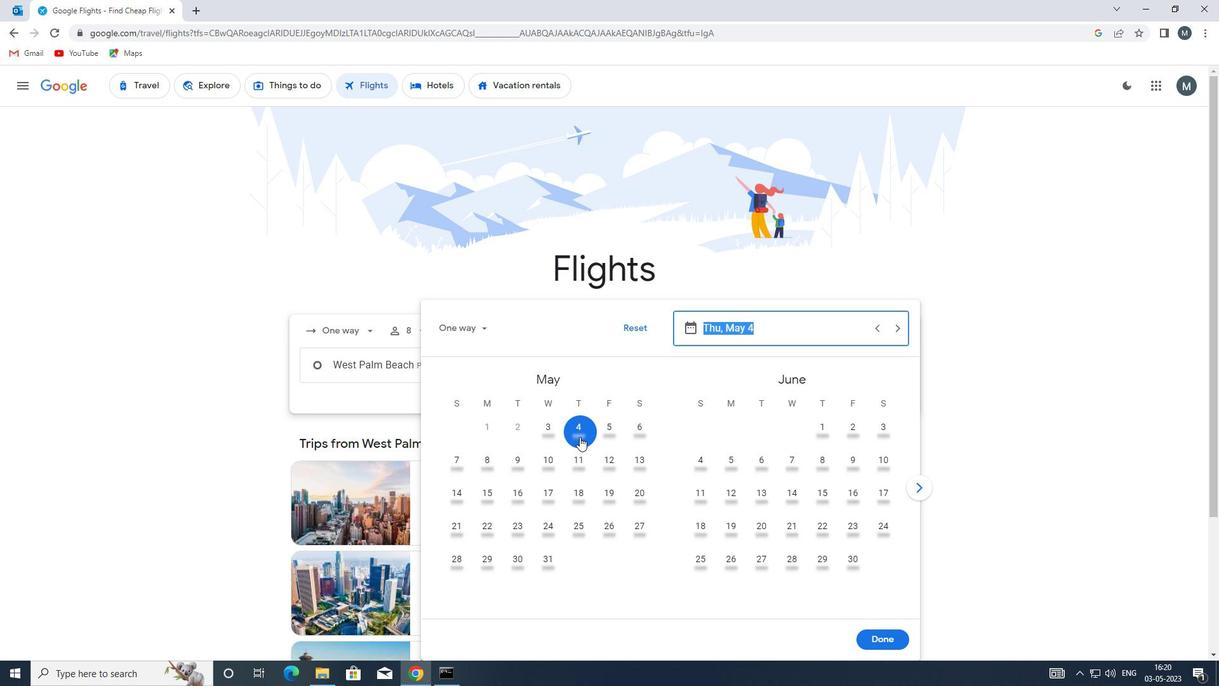 
Action: Mouse pressed left at (578, 429)
Screenshot: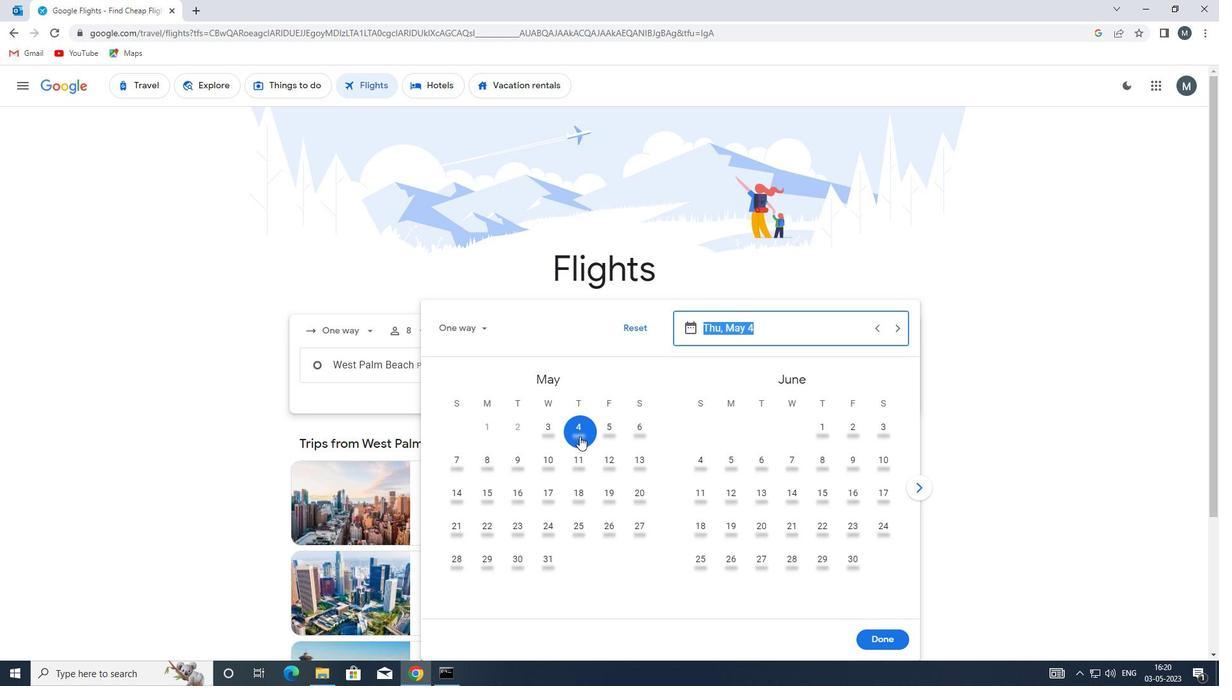 
Action: Mouse moved to (895, 640)
Screenshot: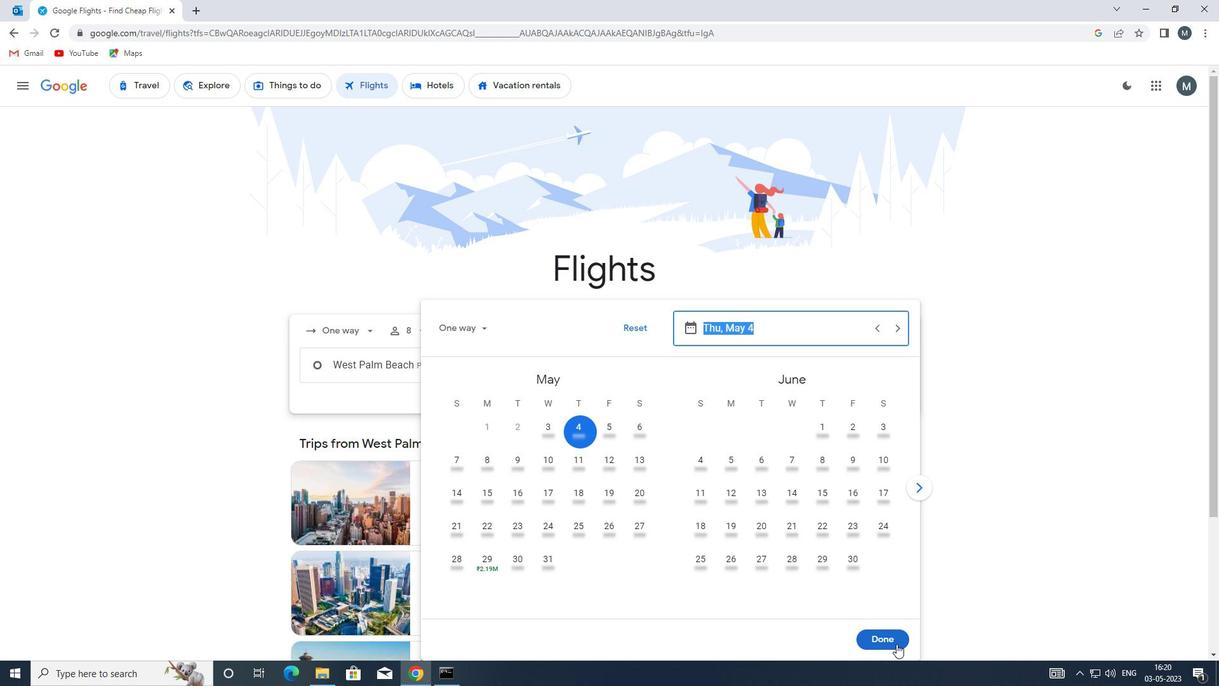 
Action: Mouse pressed left at (895, 640)
Screenshot: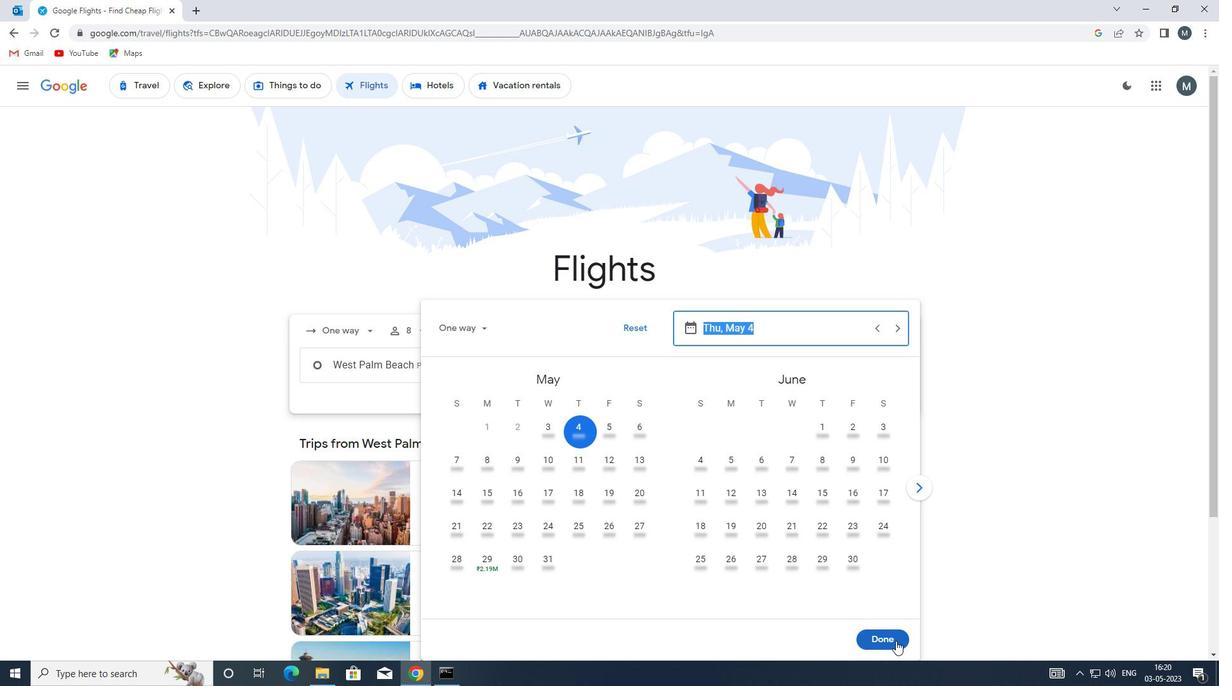 
Action: Mouse moved to (615, 404)
Screenshot: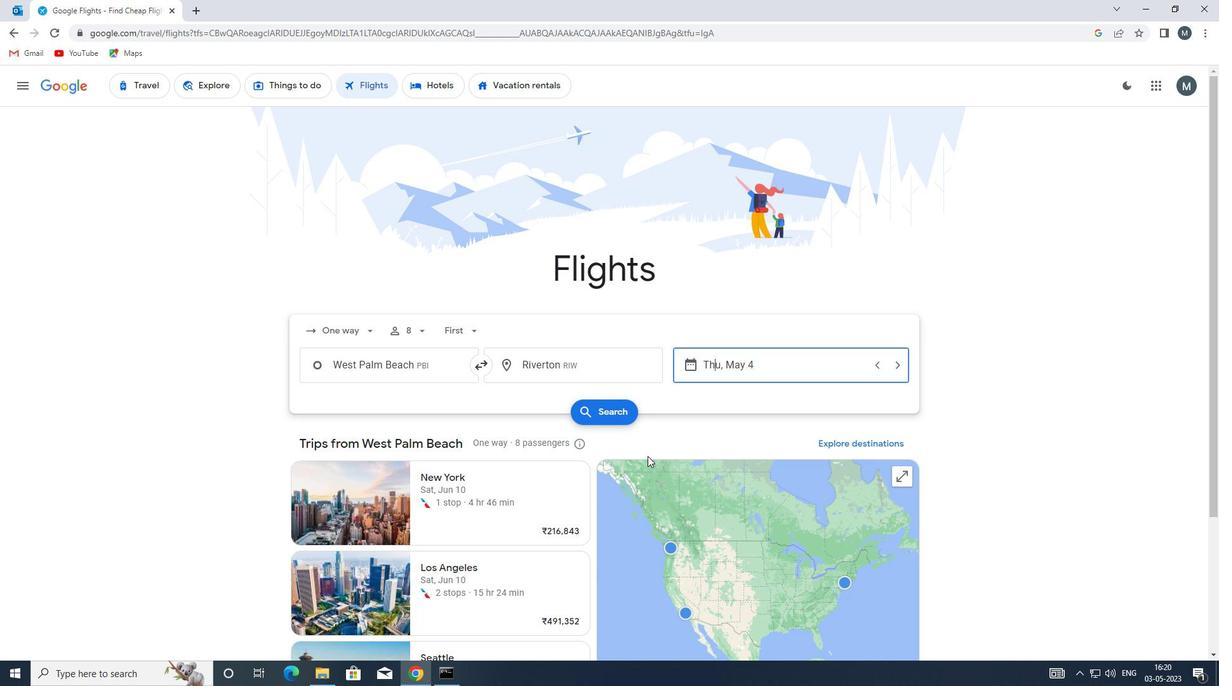 
Action: Mouse pressed left at (615, 404)
Screenshot: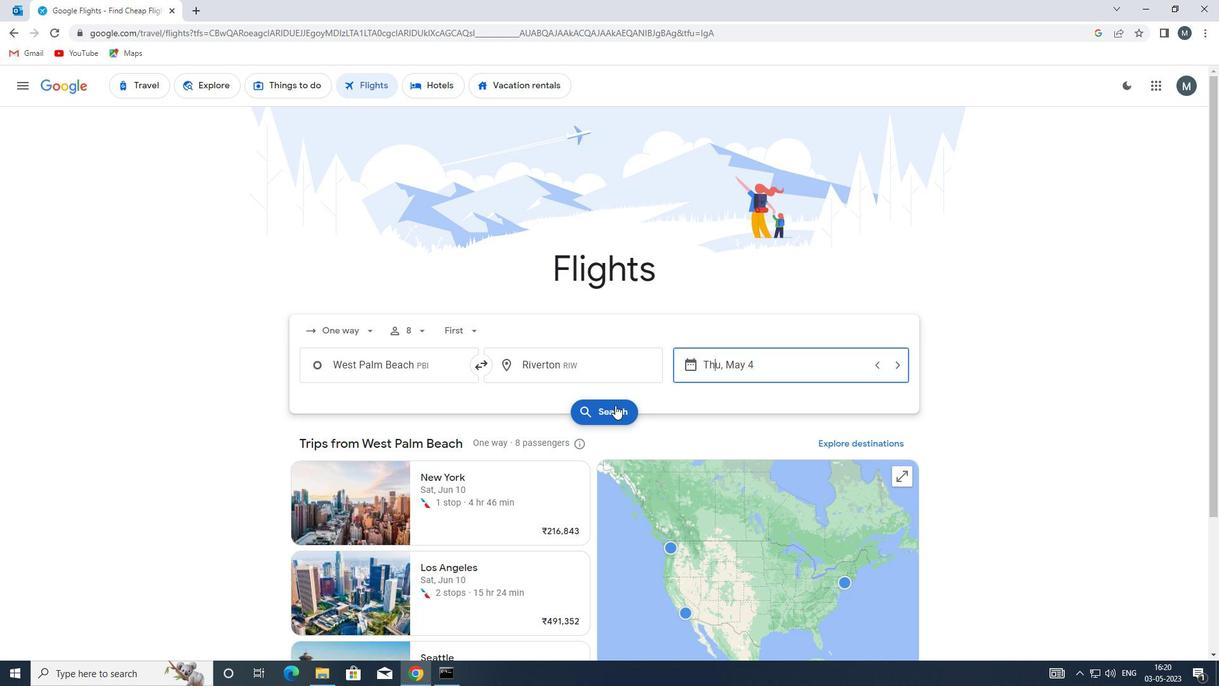 
Action: Mouse moved to (308, 204)
Screenshot: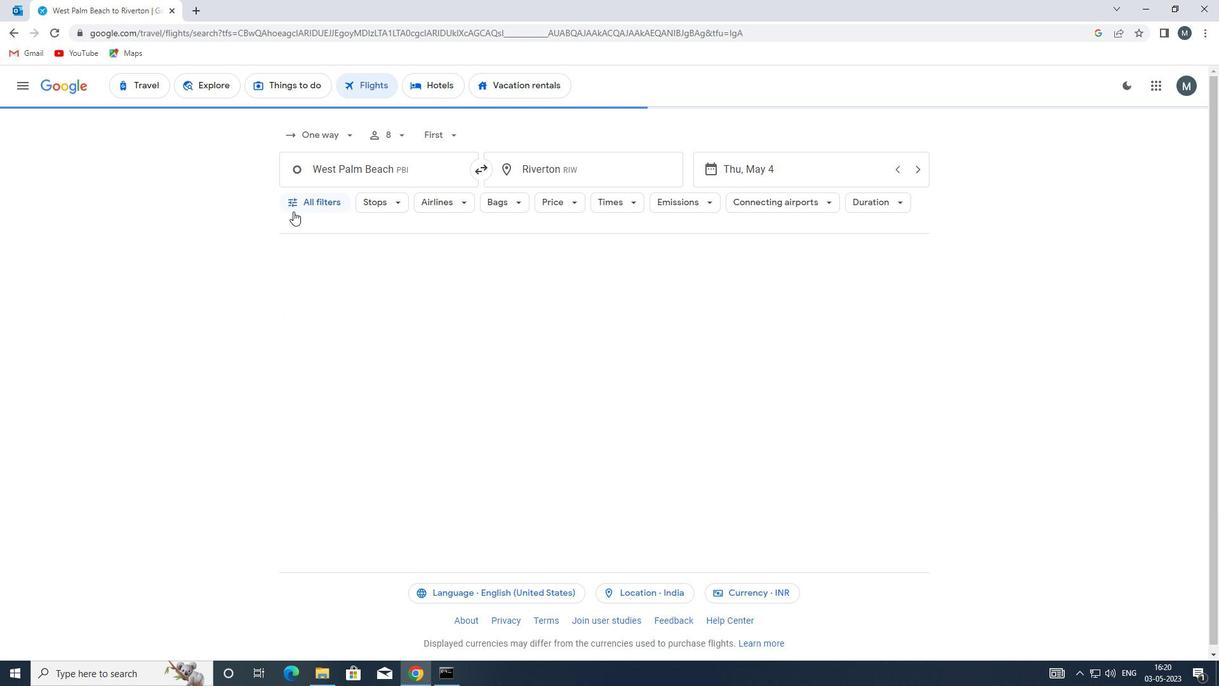 
Action: Mouse pressed left at (308, 204)
Screenshot: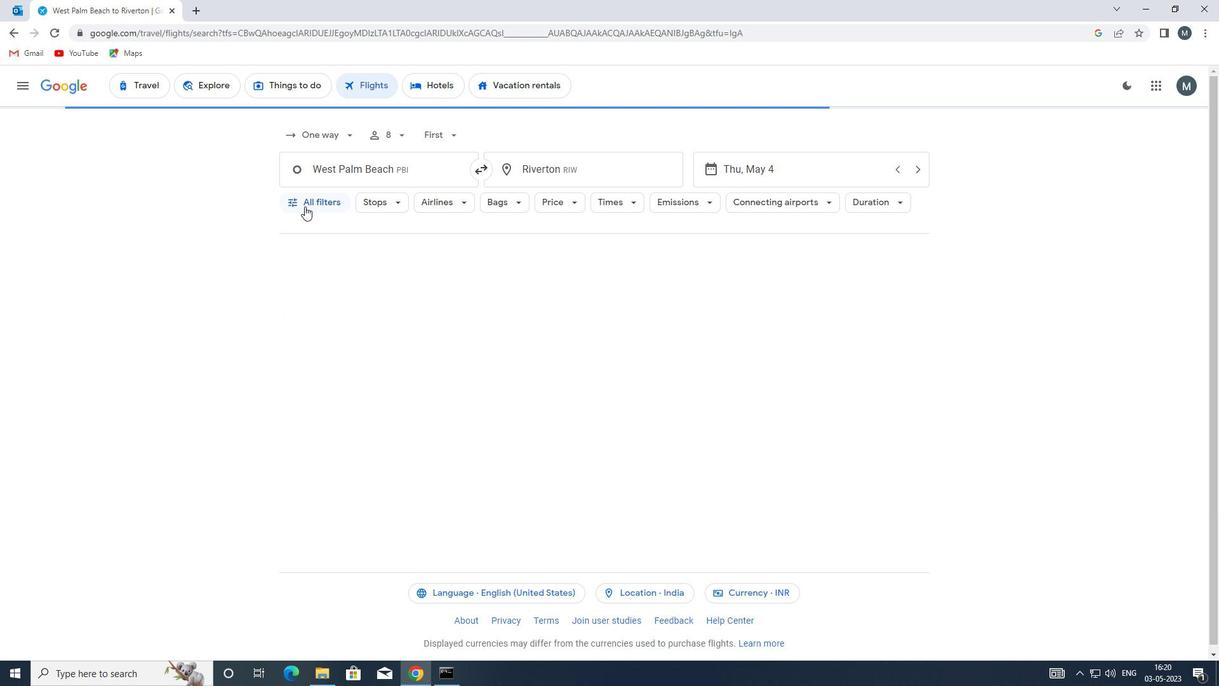 
Action: Mouse moved to (310, 282)
Screenshot: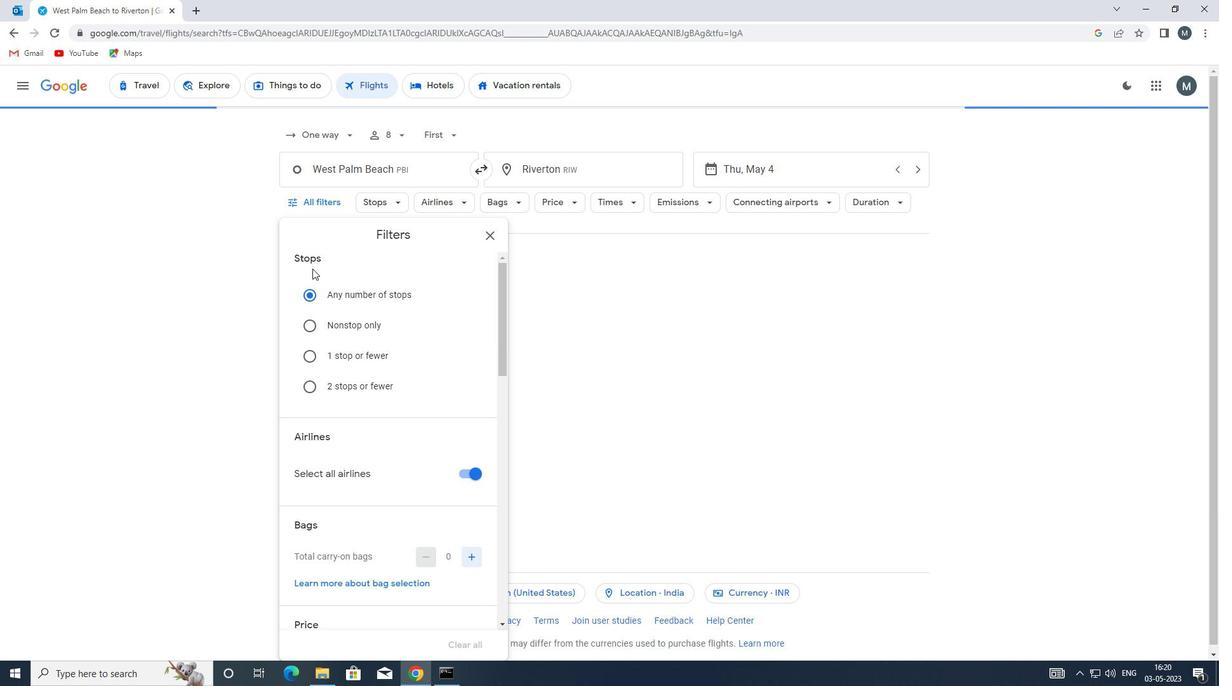 
Action: Mouse scrolled (310, 282) with delta (0, 0)
Screenshot: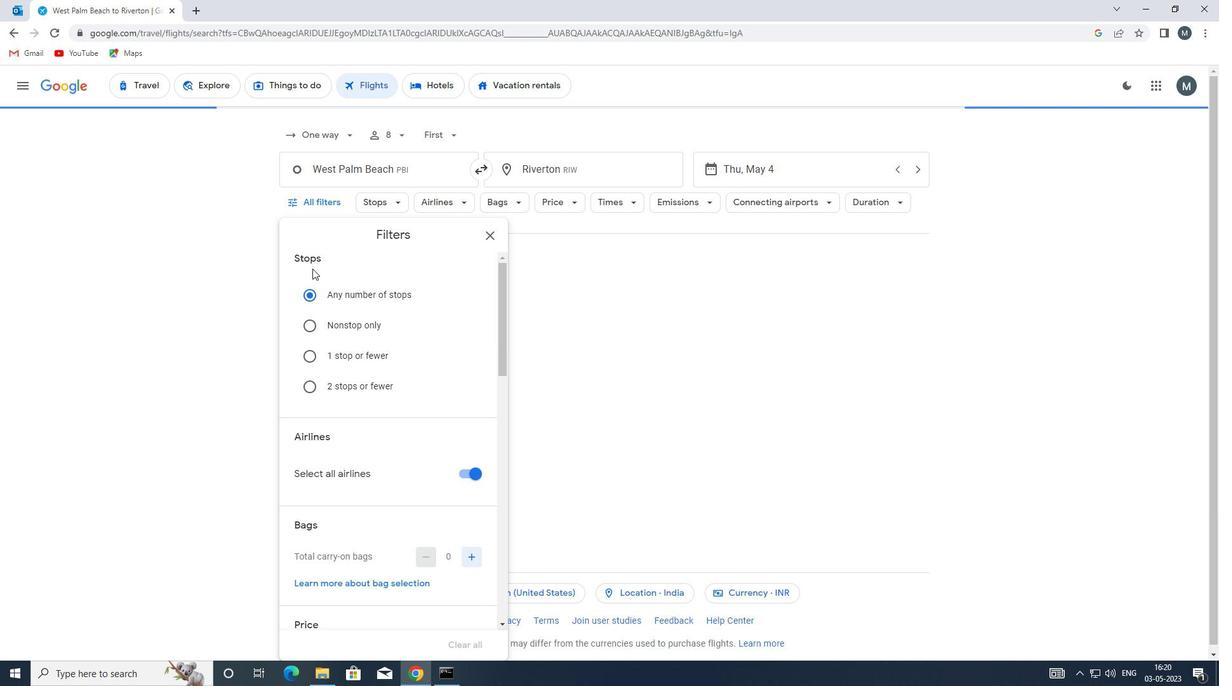 
Action: Mouse moved to (303, 291)
Screenshot: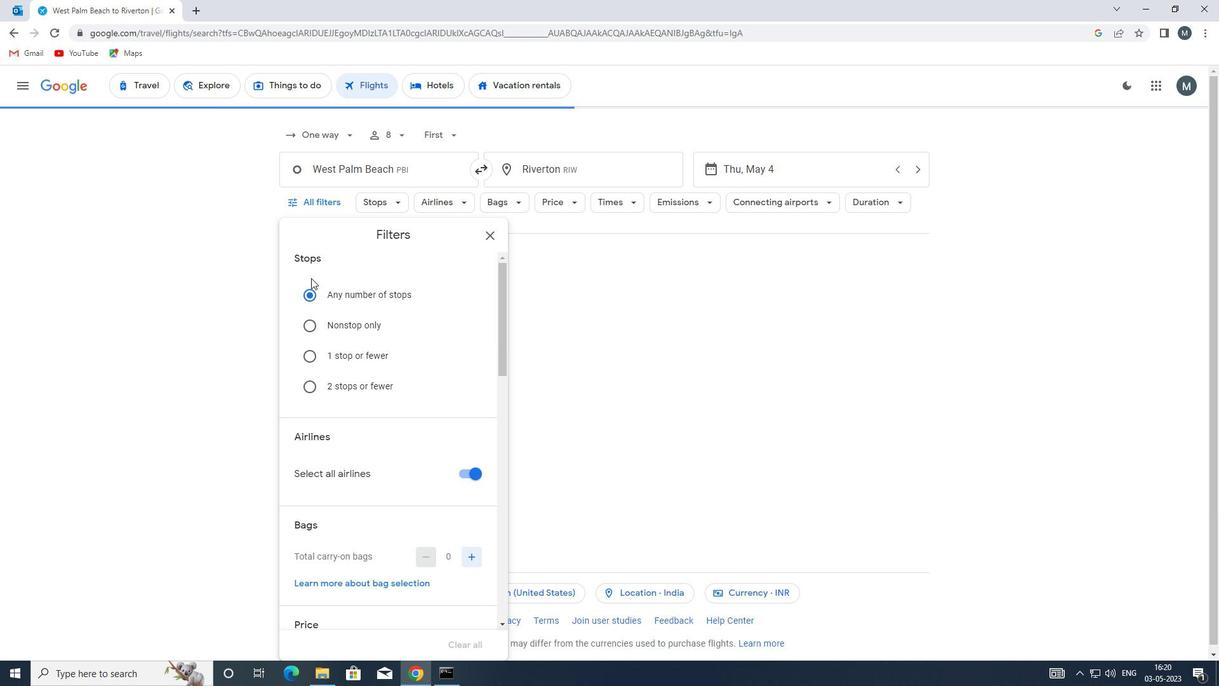 
Action: Mouse scrolled (303, 290) with delta (0, 0)
Screenshot: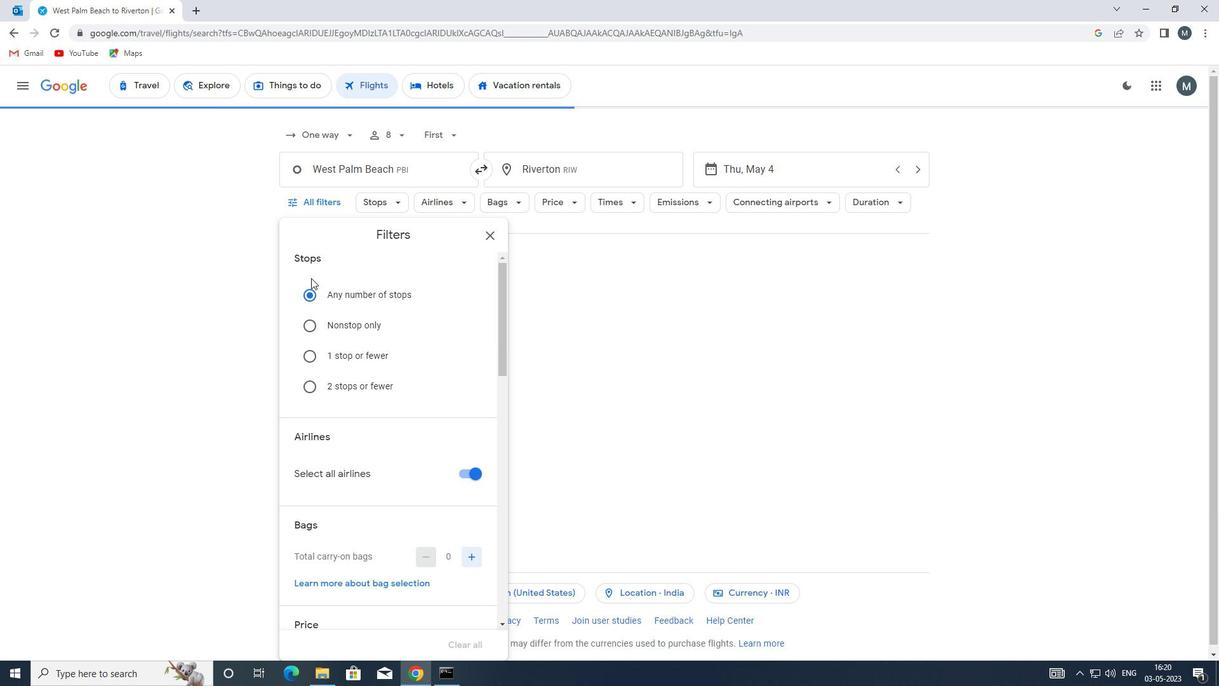 
Action: Mouse moved to (477, 341)
Screenshot: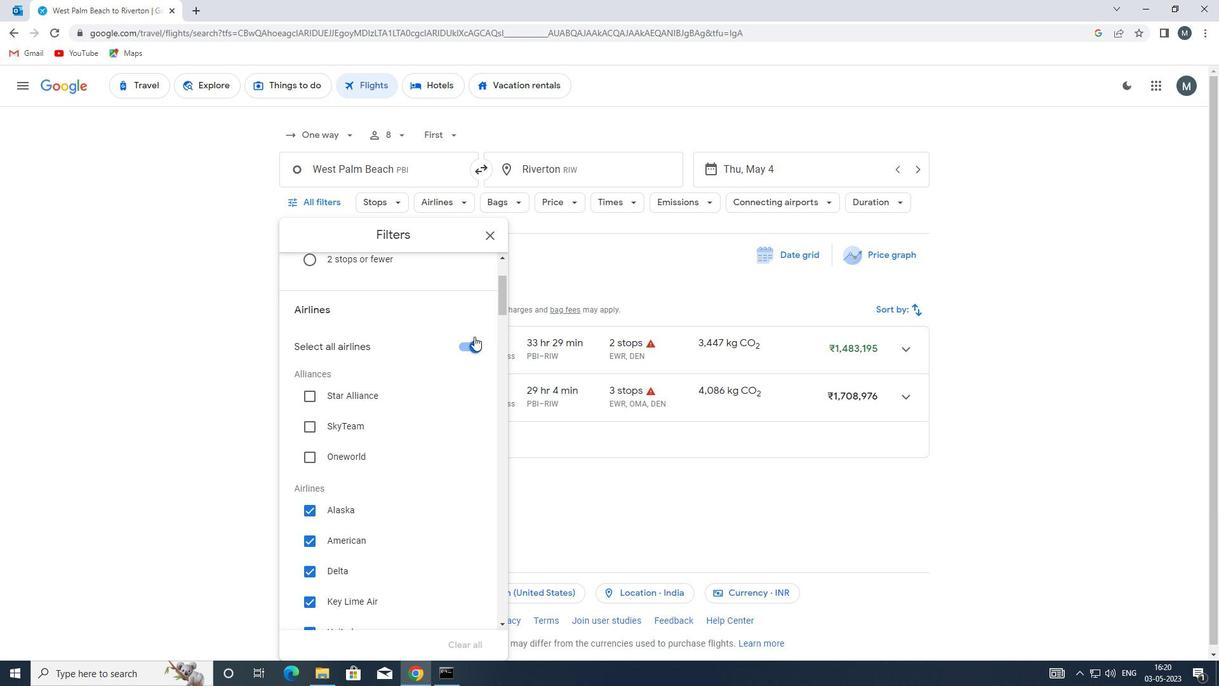 
Action: Mouse pressed left at (477, 341)
Screenshot: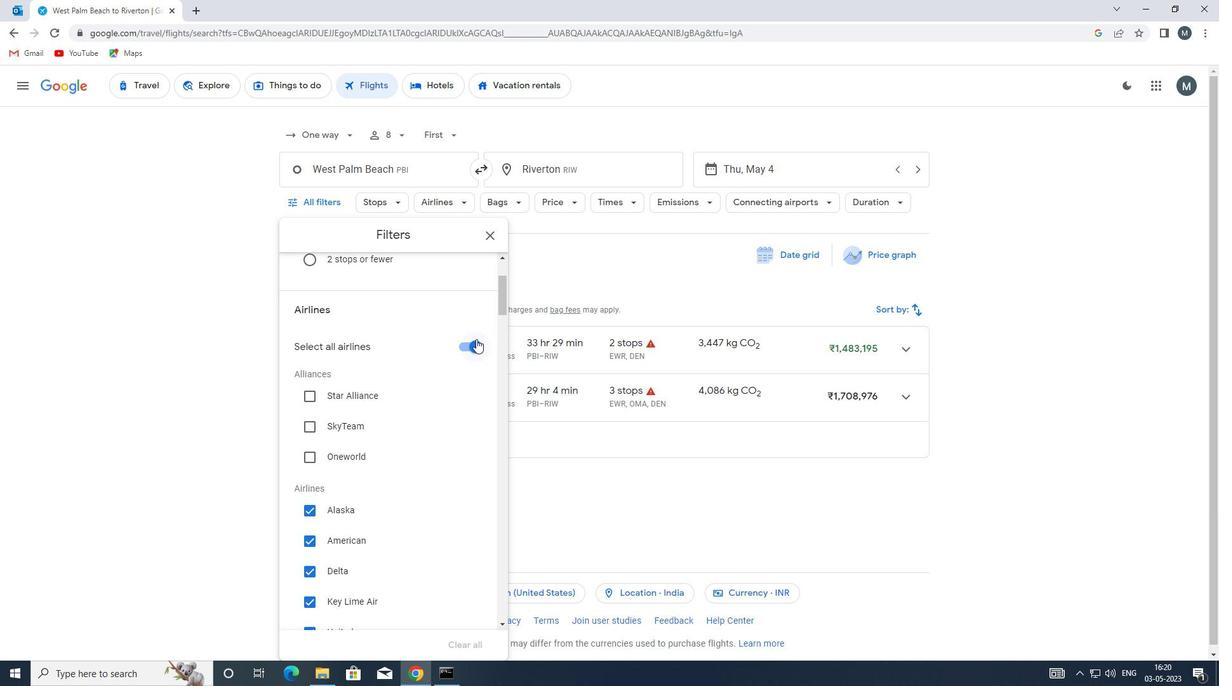 
Action: Mouse moved to (367, 391)
Screenshot: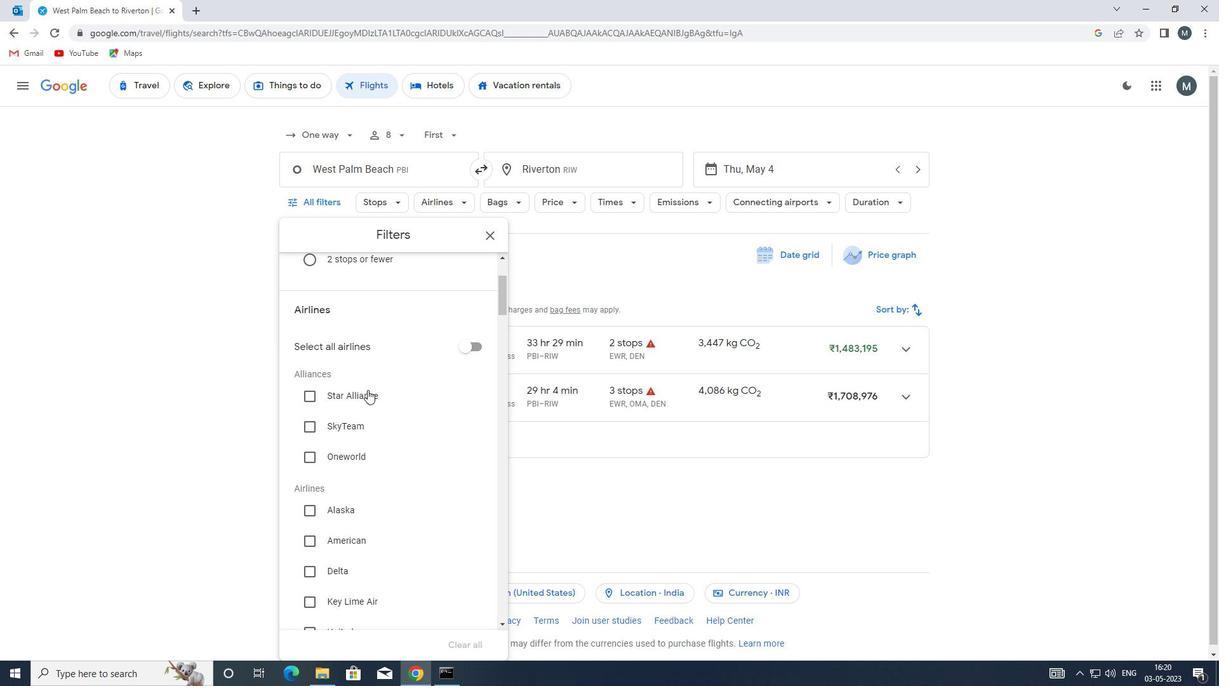 
Action: Mouse scrolled (367, 390) with delta (0, 0)
Screenshot: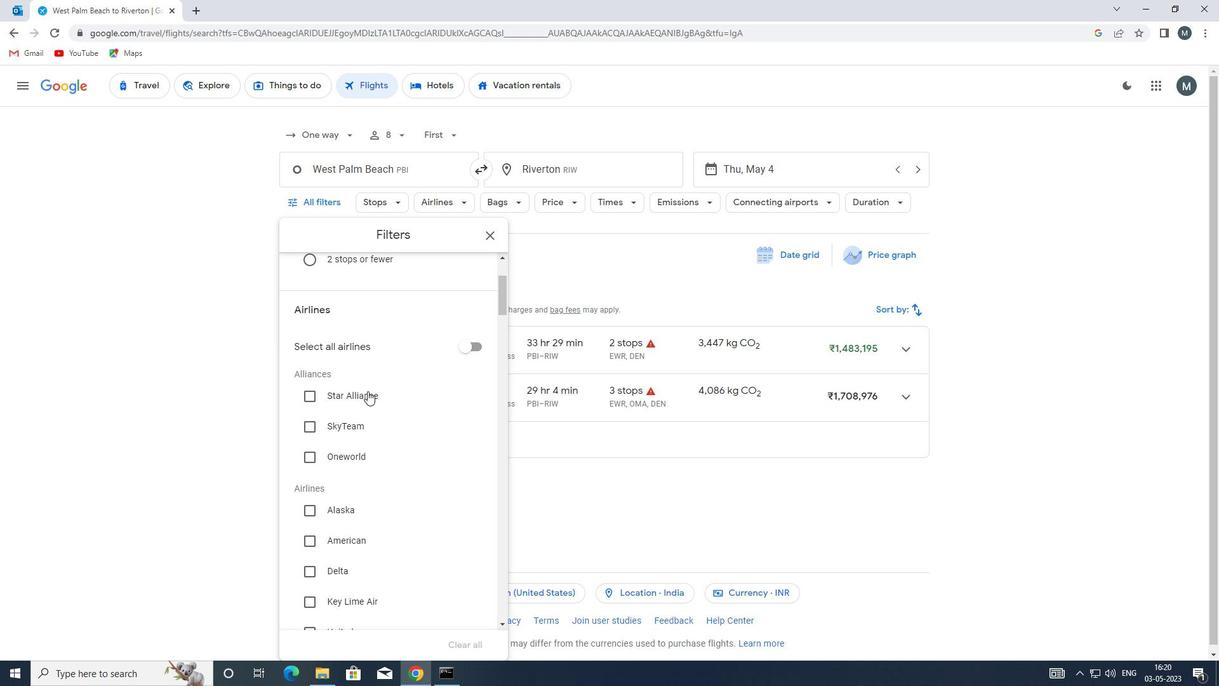
Action: Mouse scrolled (367, 390) with delta (0, 0)
Screenshot: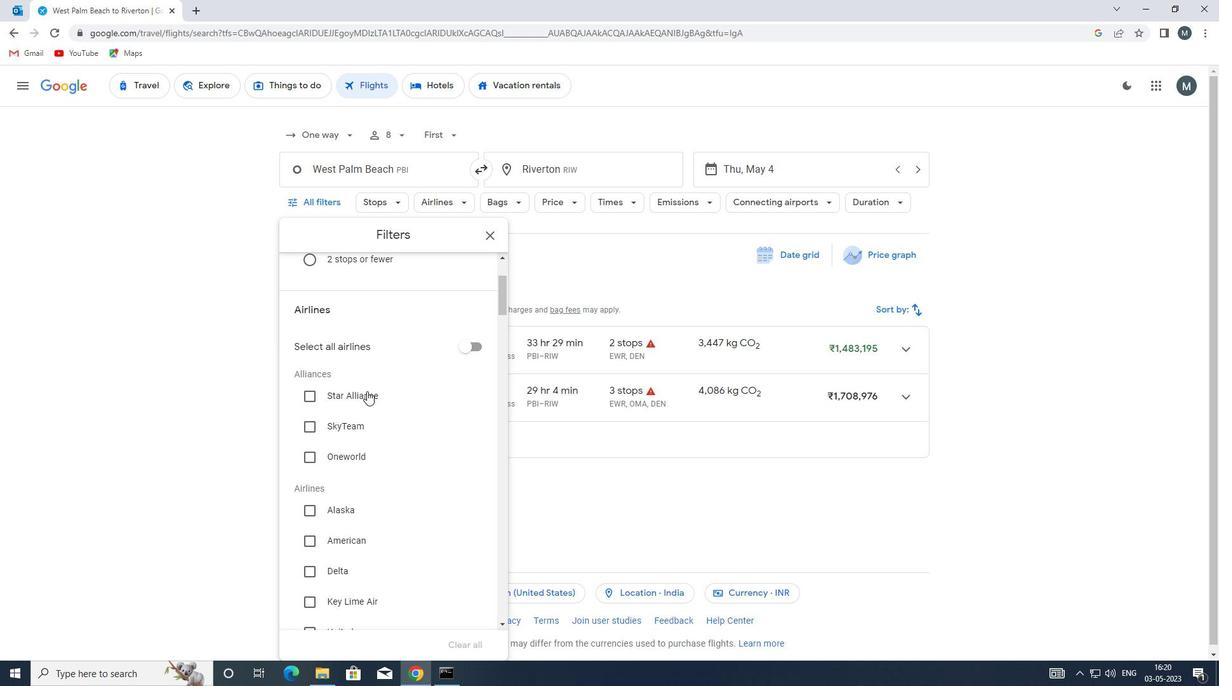 
Action: Mouse moved to (311, 448)
Screenshot: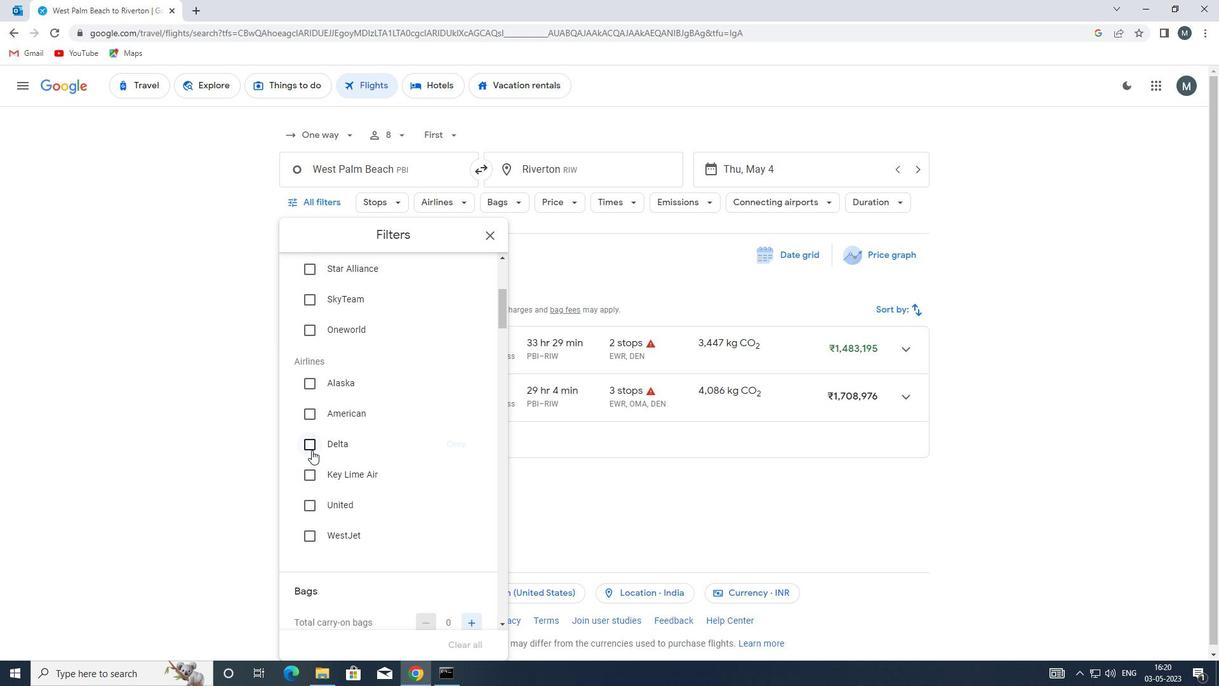 
Action: Mouse pressed left at (311, 448)
Screenshot: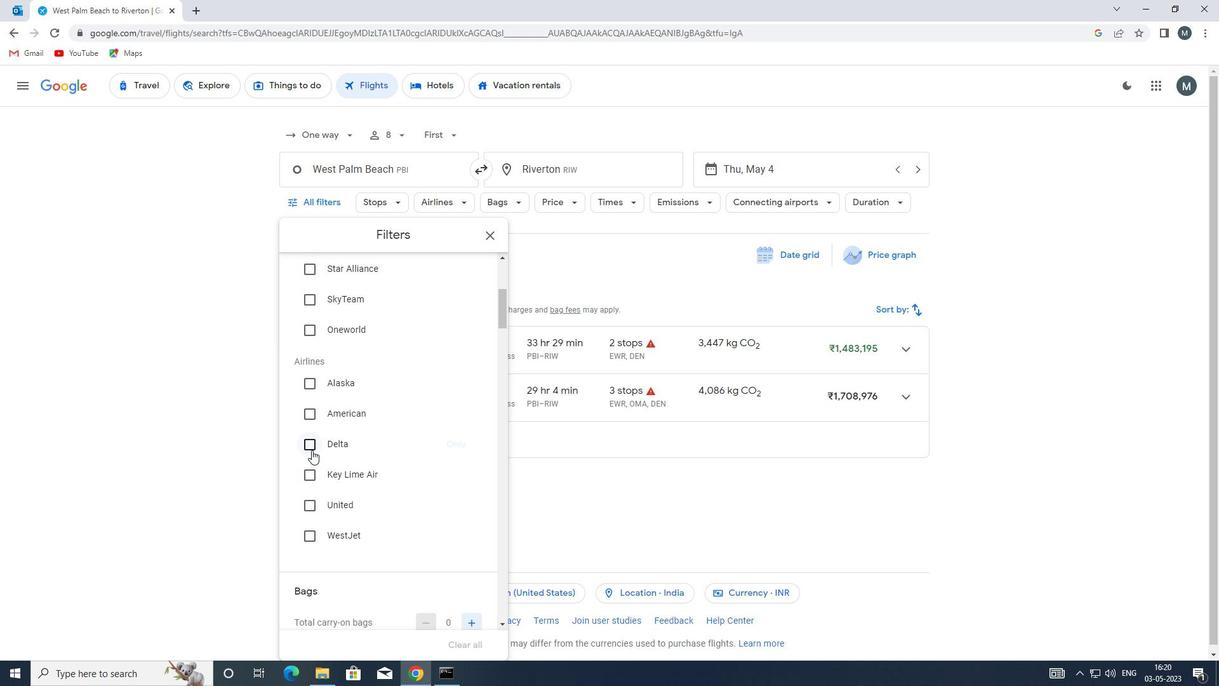 
Action: Mouse moved to (423, 428)
Screenshot: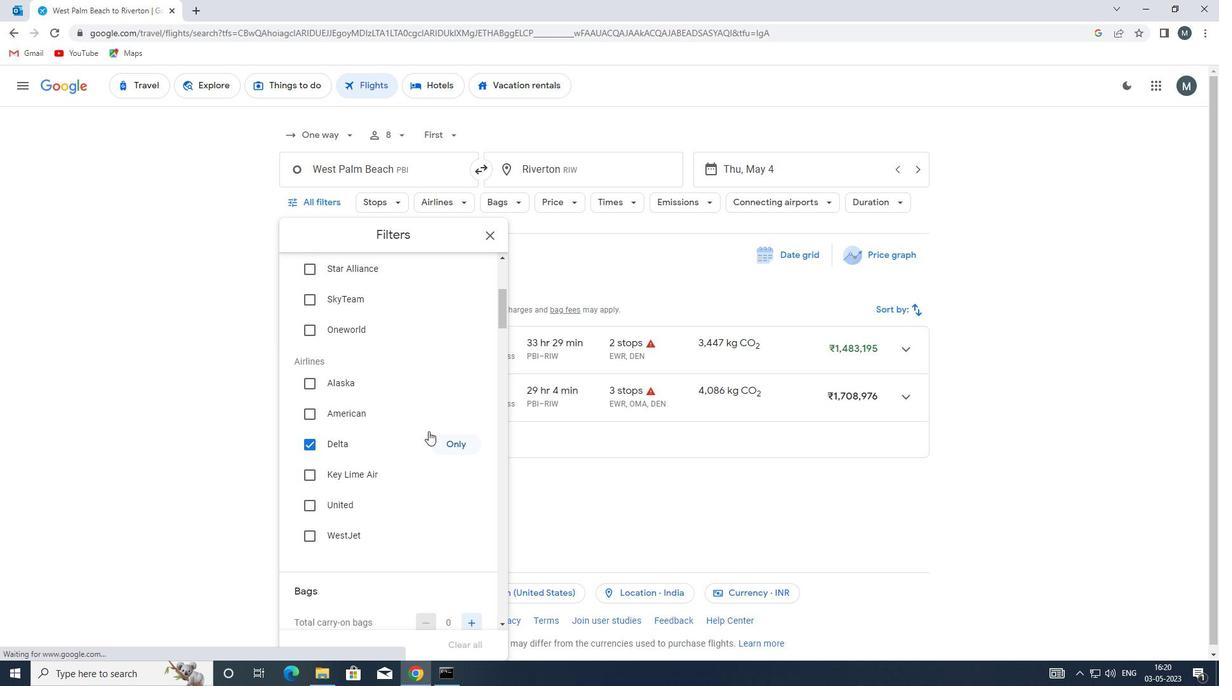
Action: Mouse scrolled (423, 427) with delta (0, 0)
Screenshot: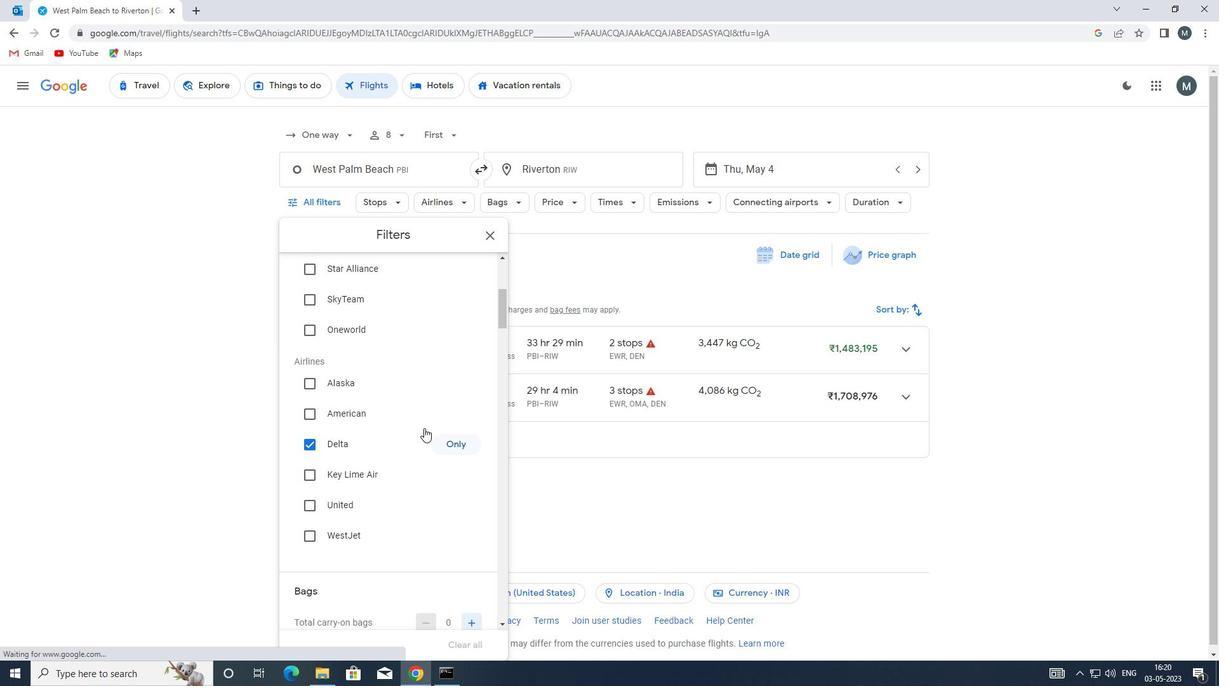 
Action: Mouse moved to (420, 429)
Screenshot: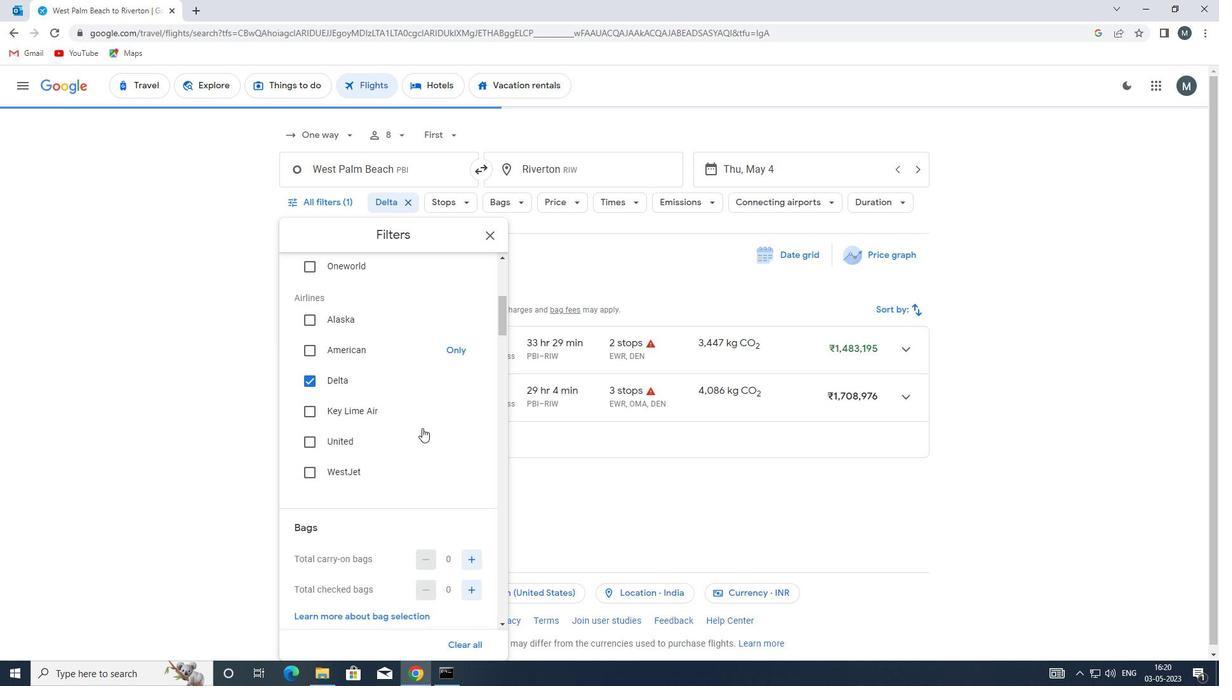 
Action: Mouse scrolled (420, 428) with delta (0, 0)
Screenshot: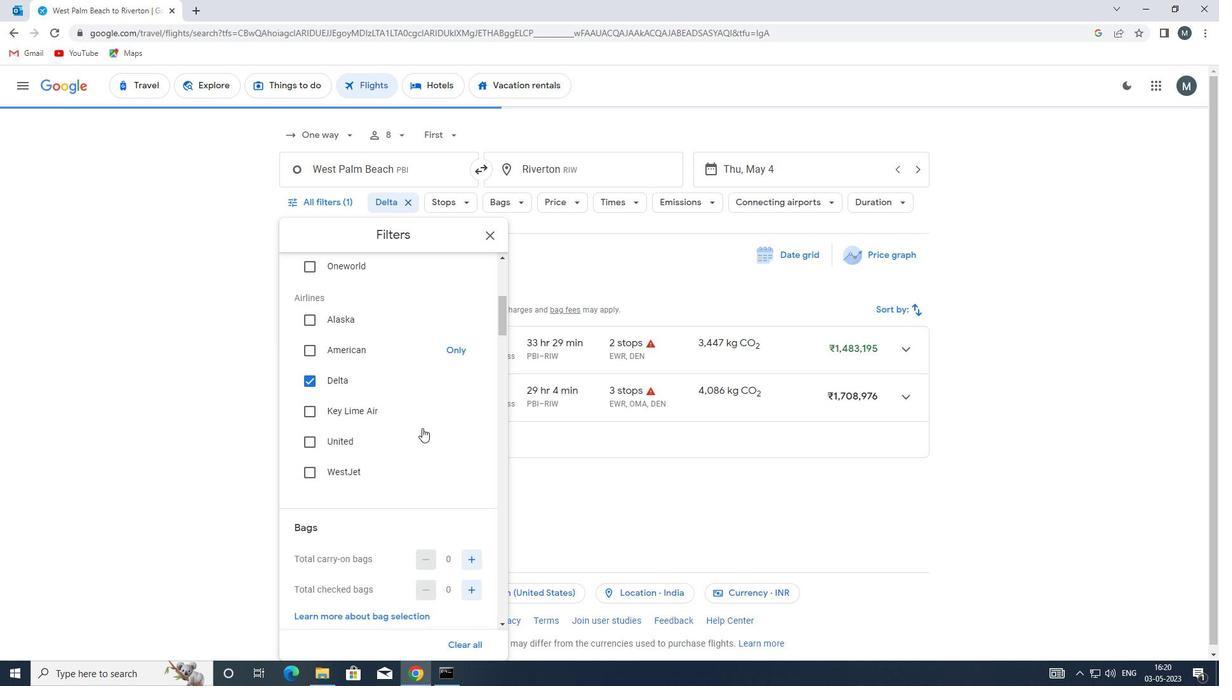 
Action: Mouse moved to (424, 463)
Screenshot: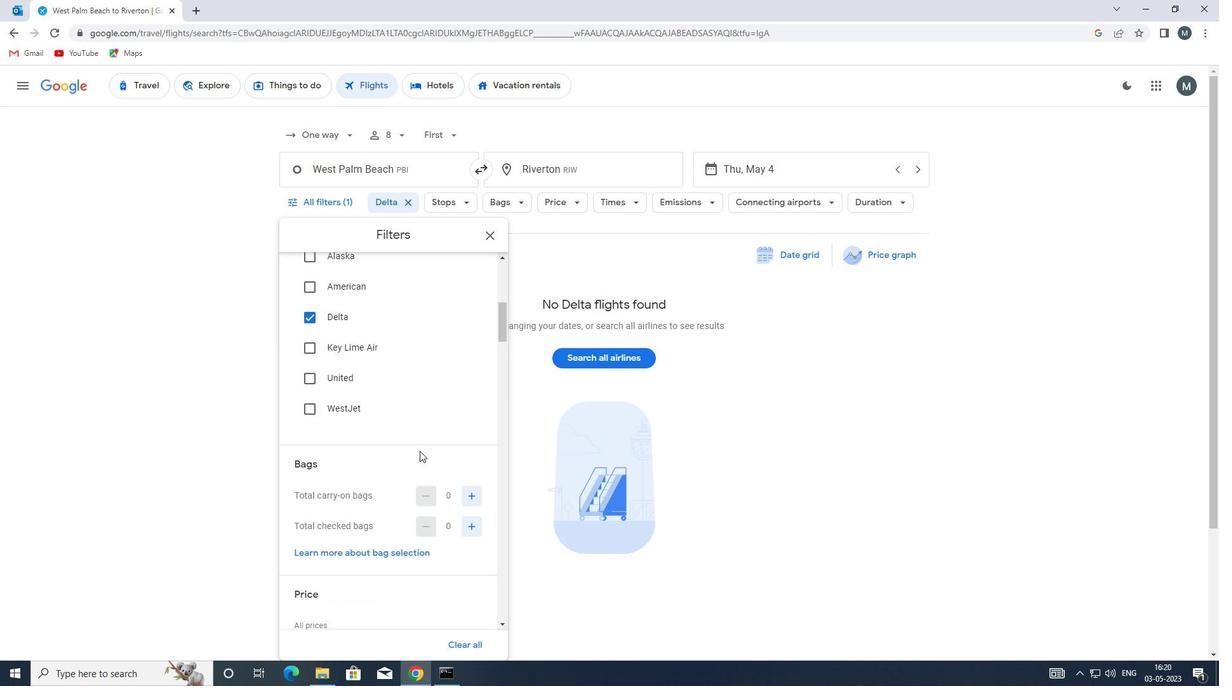 
Action: Mouse scrolled (424, 463) with delta (0, 0)
Screenshot: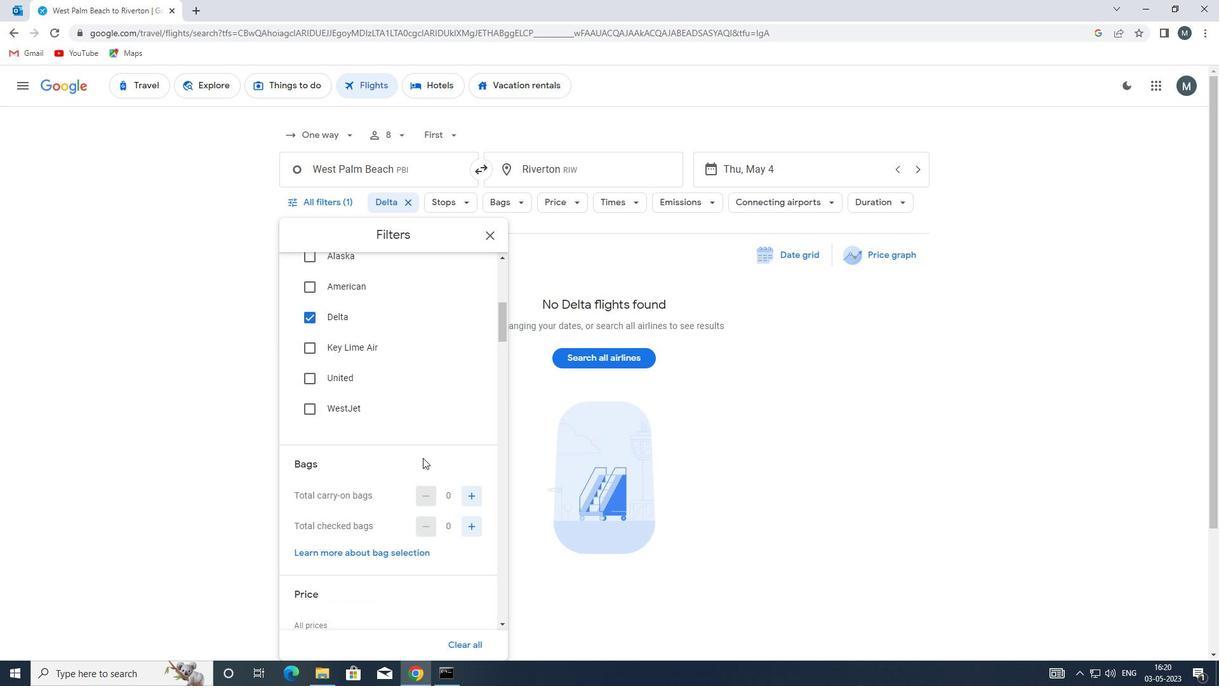 
Action: Mouse moved to (470, 463)
Screenshot: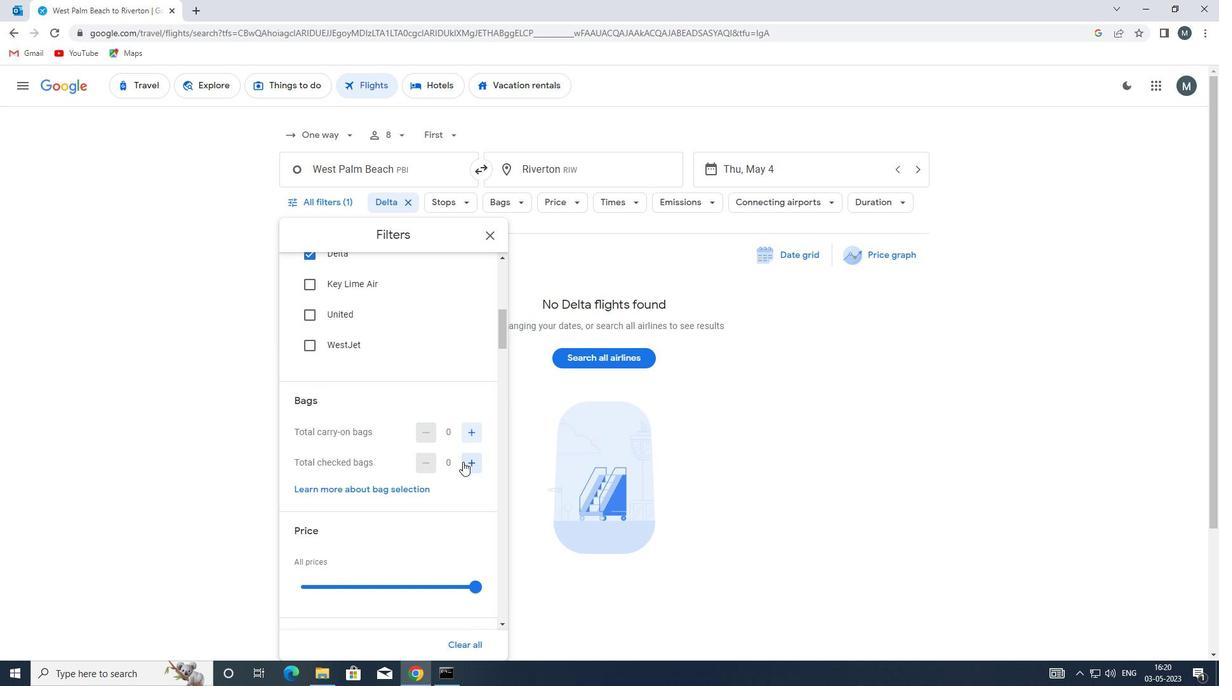 
Action: Mouse pressed left at (470, 463)
Screenshot: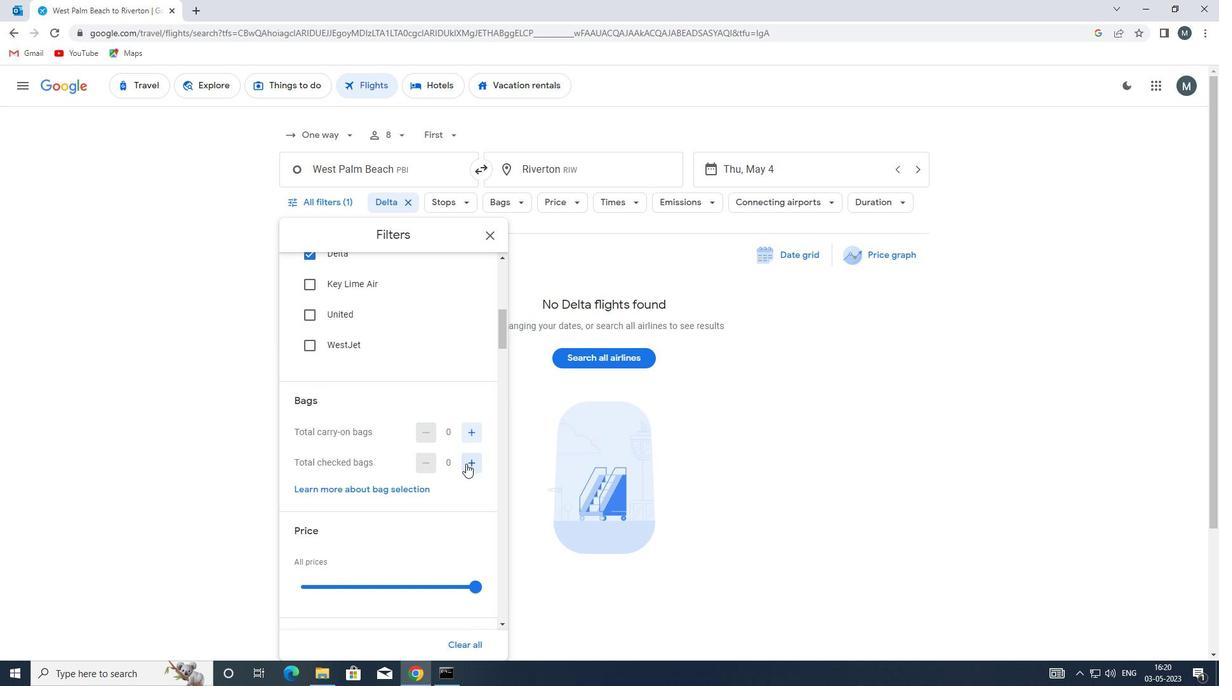 
Action: Mouse moved to (404, 445)
Screenshot: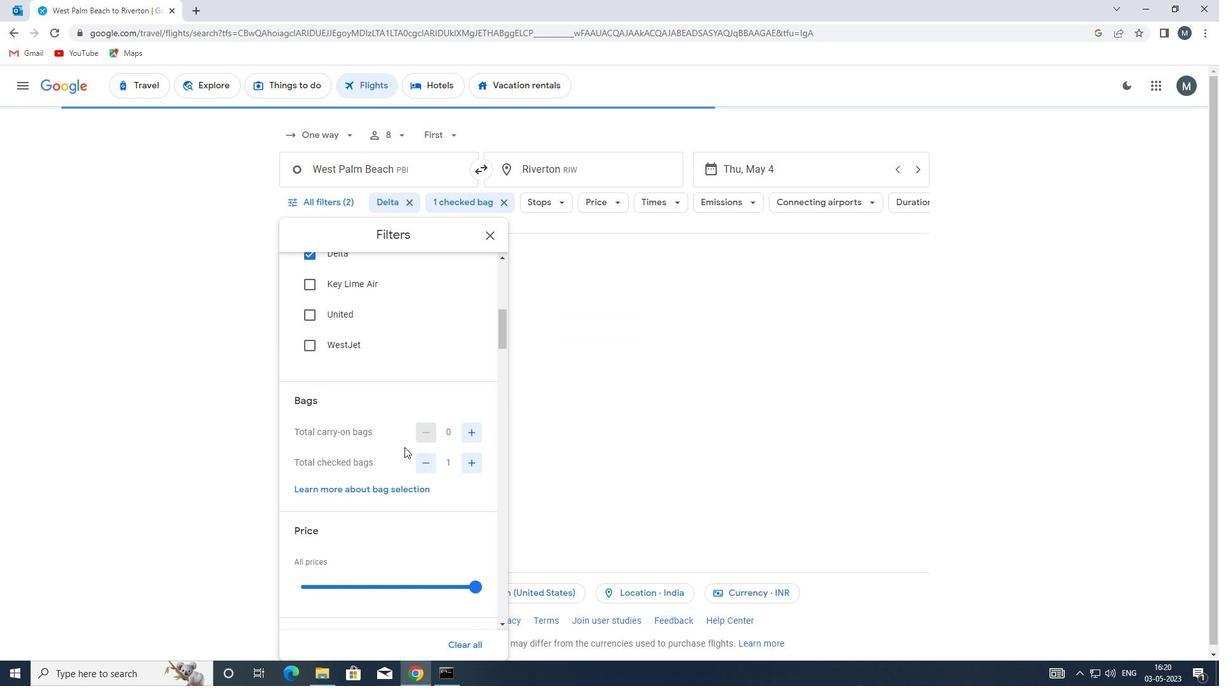 
Action: Mouse scrolled (404, 444) with delta (0, 0)
Screenshot: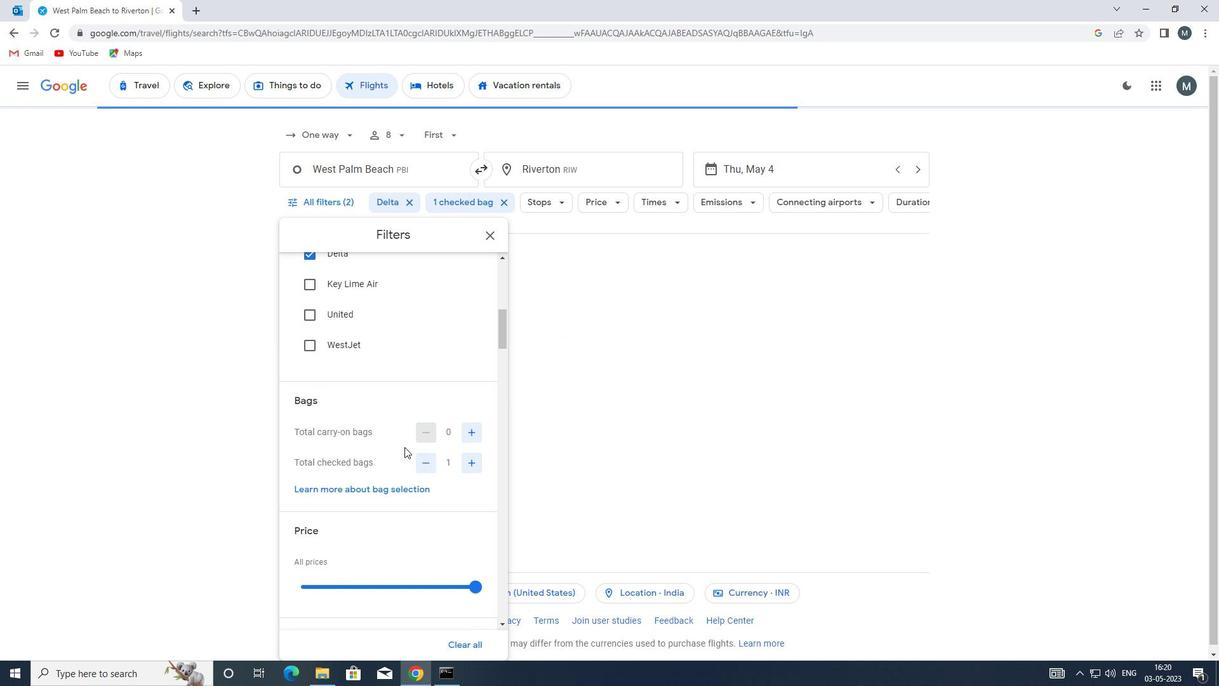 
Action: Mouse scrolled (404, 444) with delta (0, 0)
Screenshot: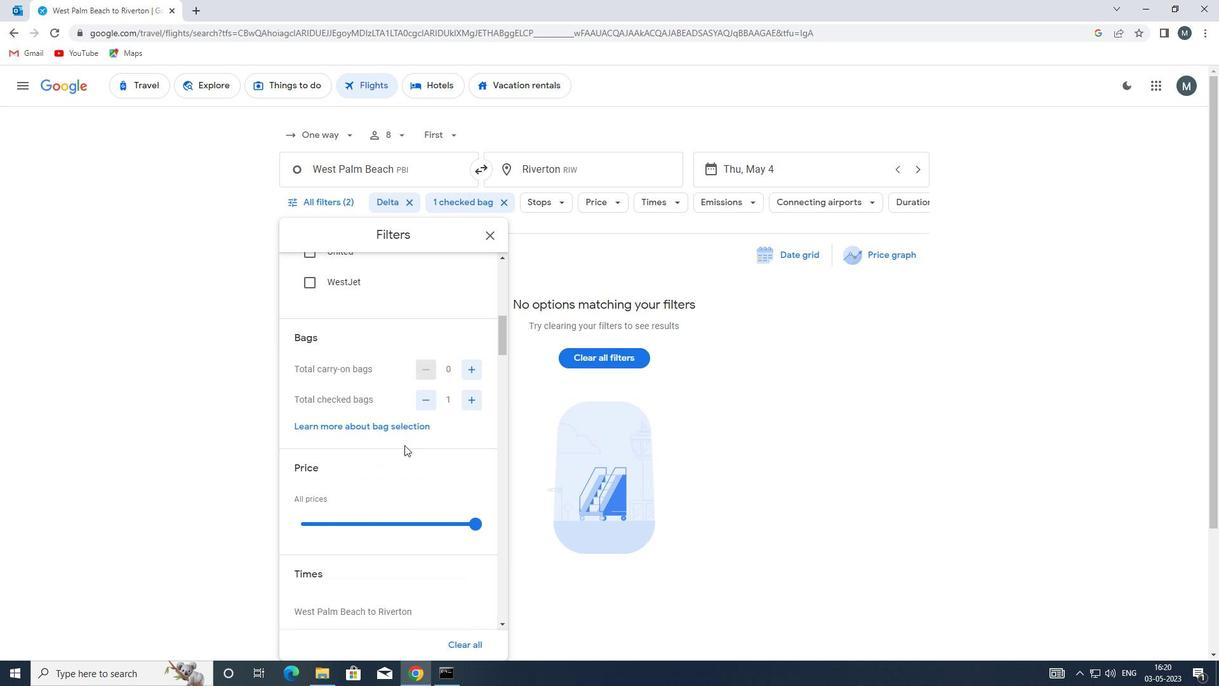 
Action: Mouse moved to (397, 453)
Screenshot: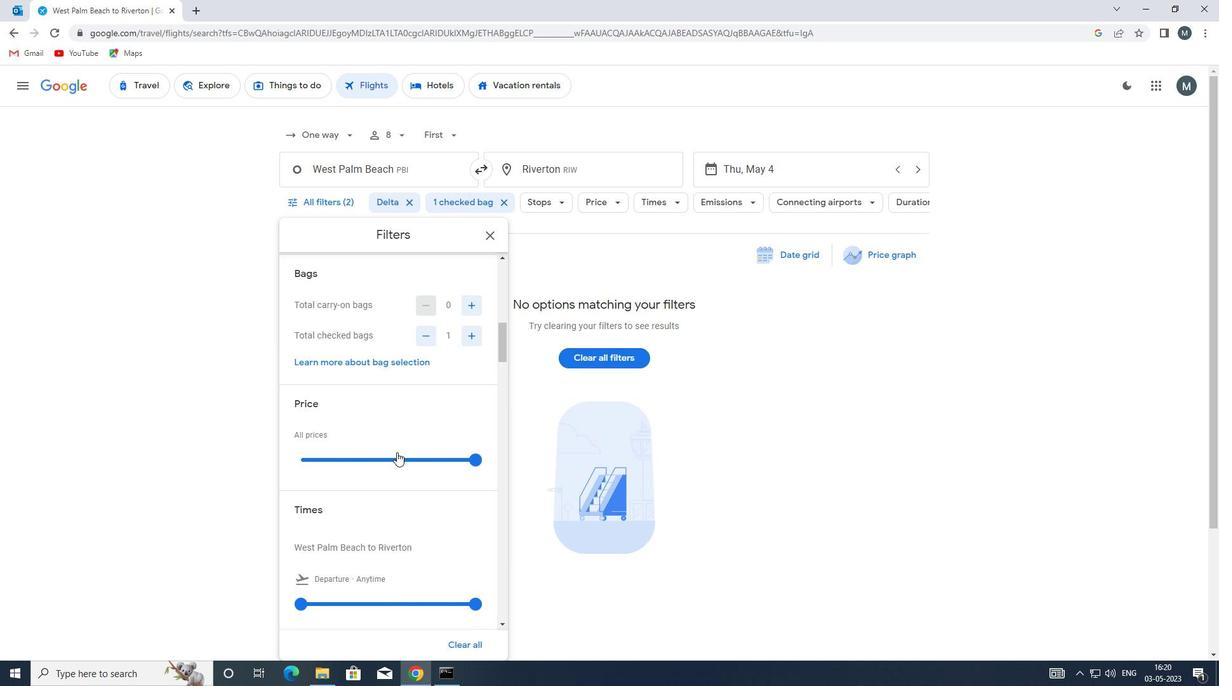 
Action: Mouse pressed left at (397, 453)
Screenshot: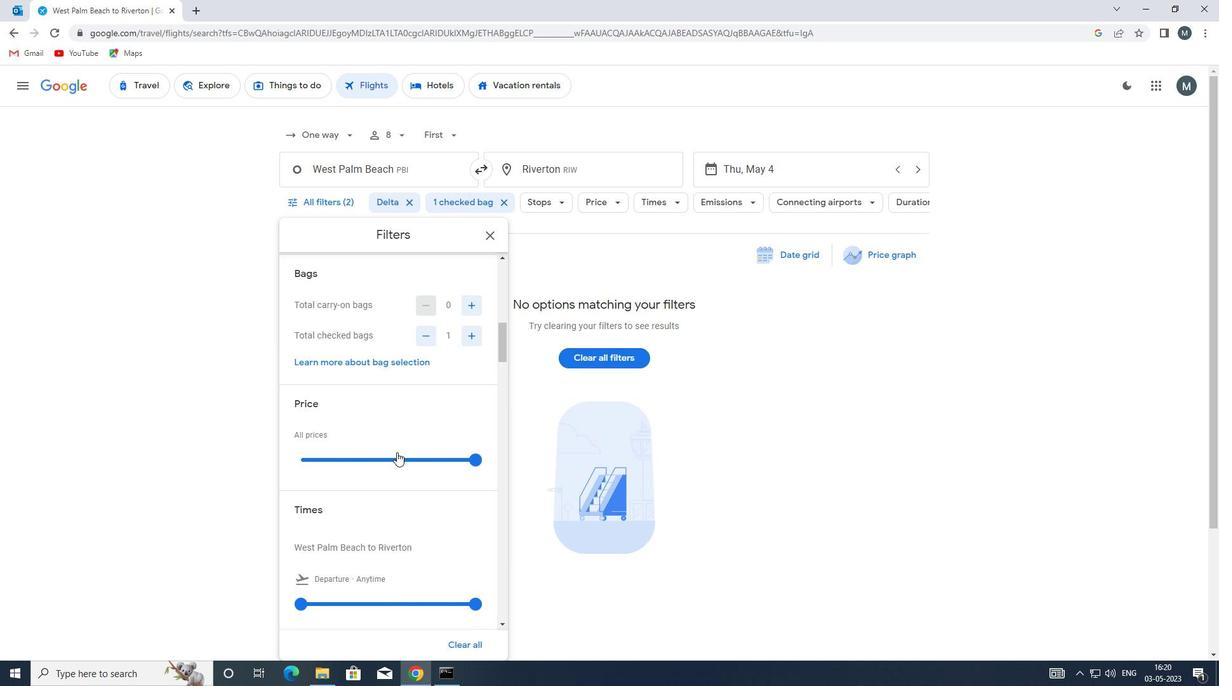 
Action: Mouse moved to (395, 454)
Screenshot: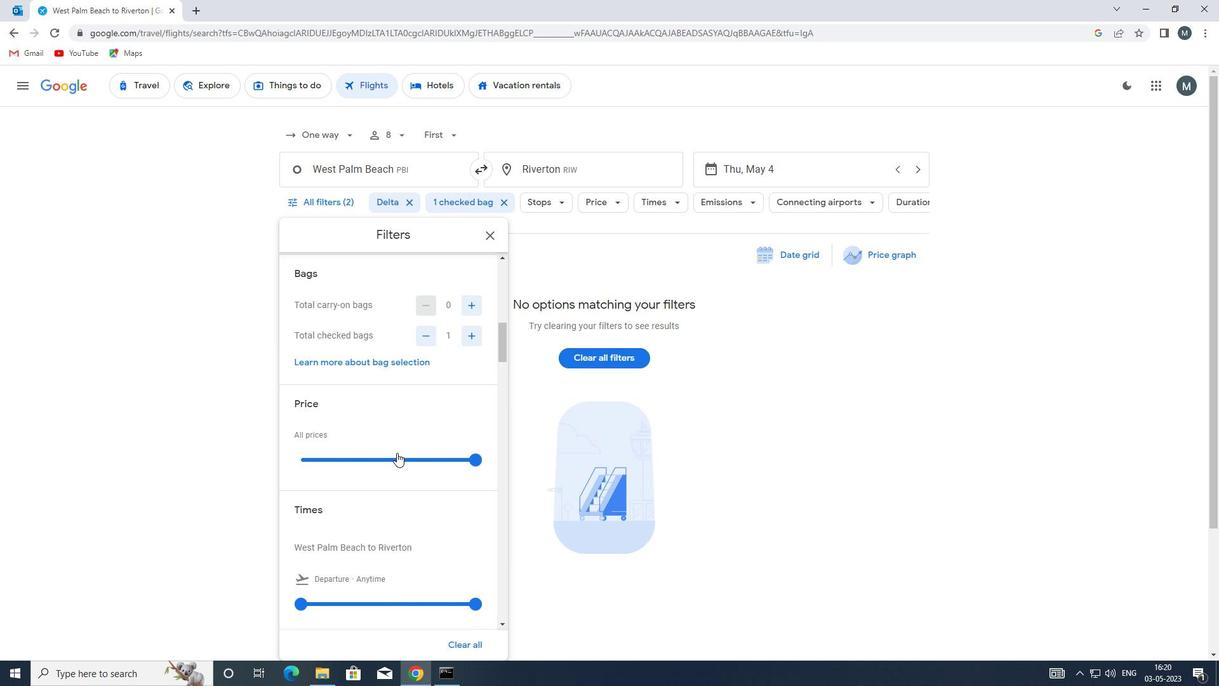
Action: Mouse pressed left at (395, 454)
Screenshot: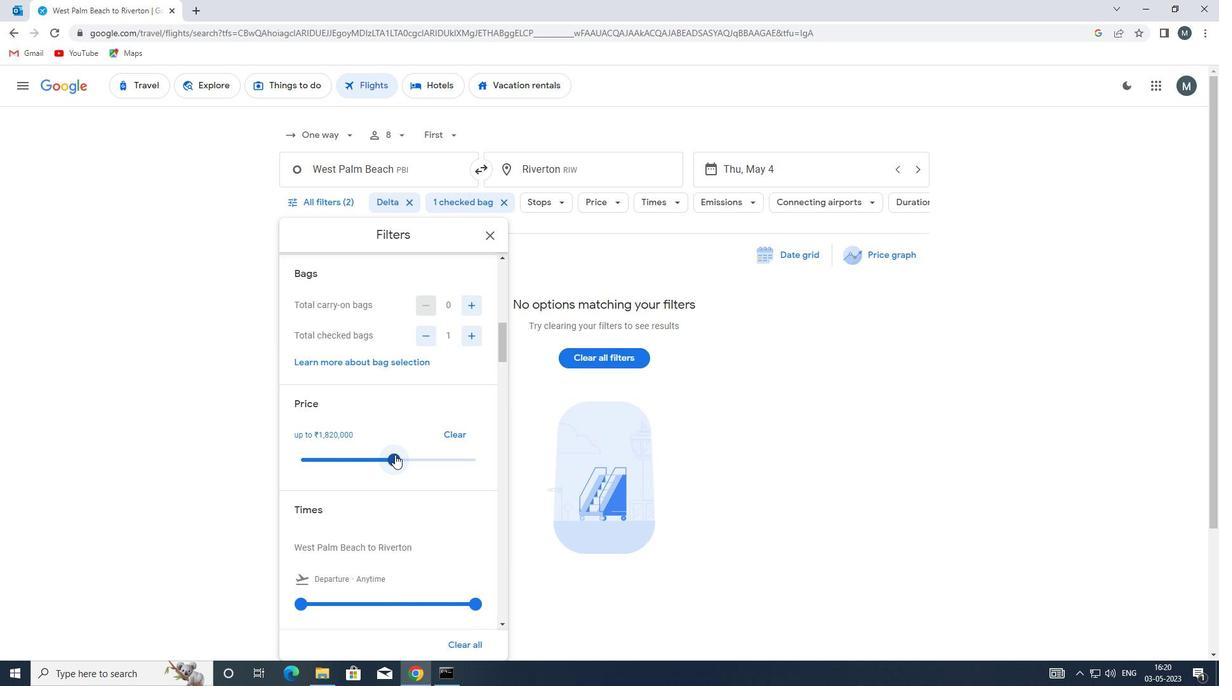 
Action: Mouse moved to (394, 434)
Screenshot: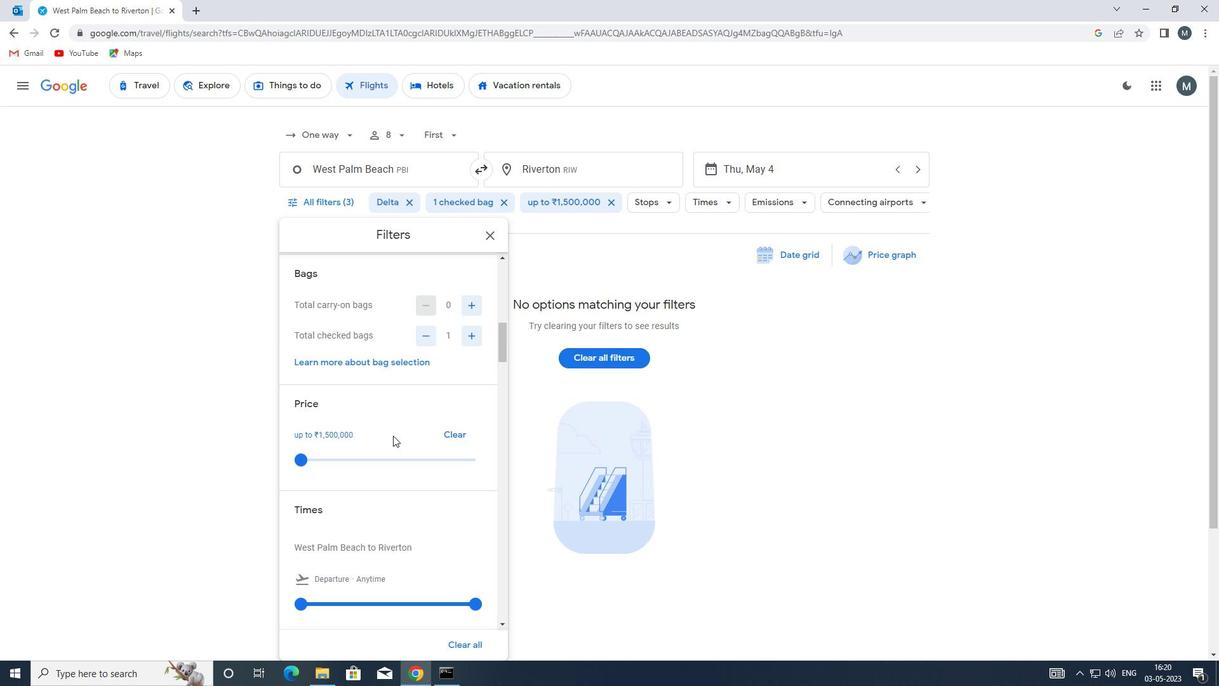 
Action: Mouse scrolled (394, 433) with delta (0, 0)
Screenshot: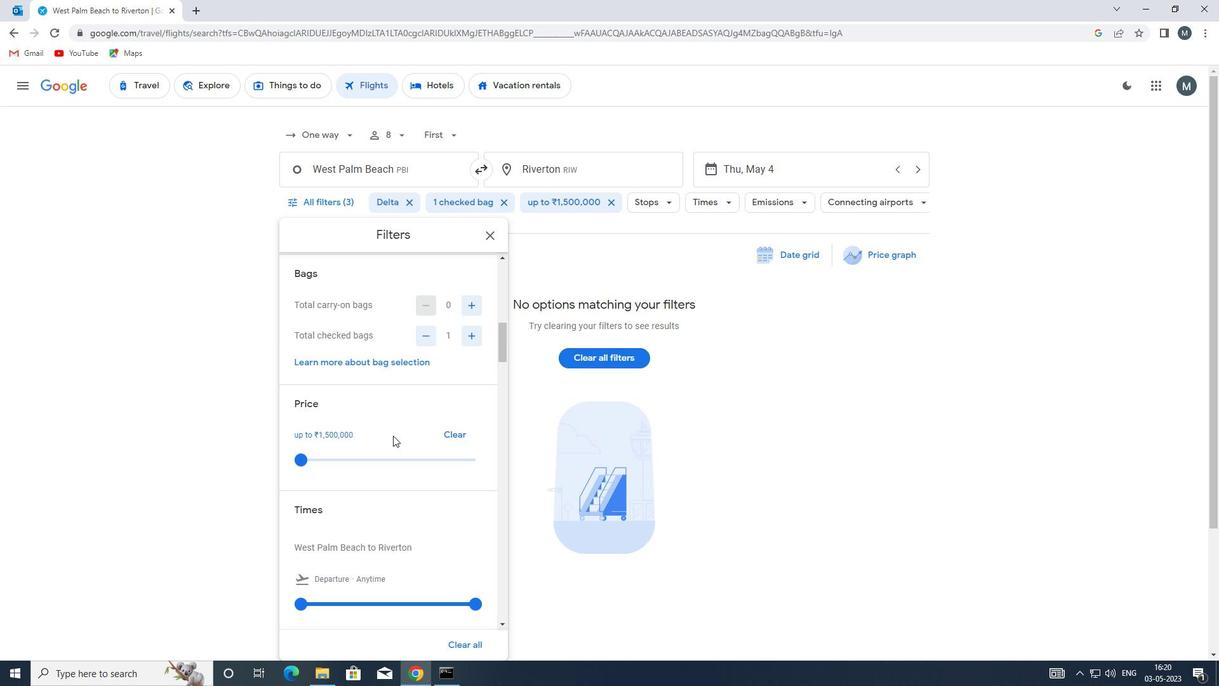 
Action: Mouse moved to (386, 434)
Screenshot: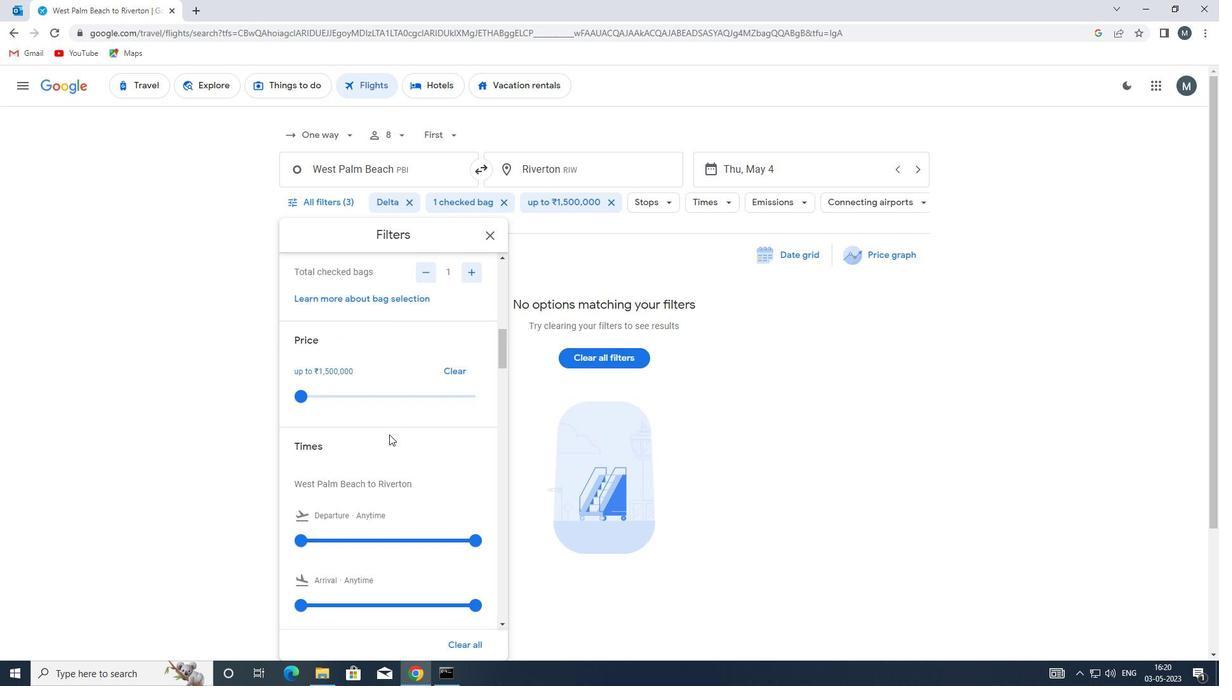 
Action: Mouse scrolled (386, 433) with delta (0, 0)
Screenshot: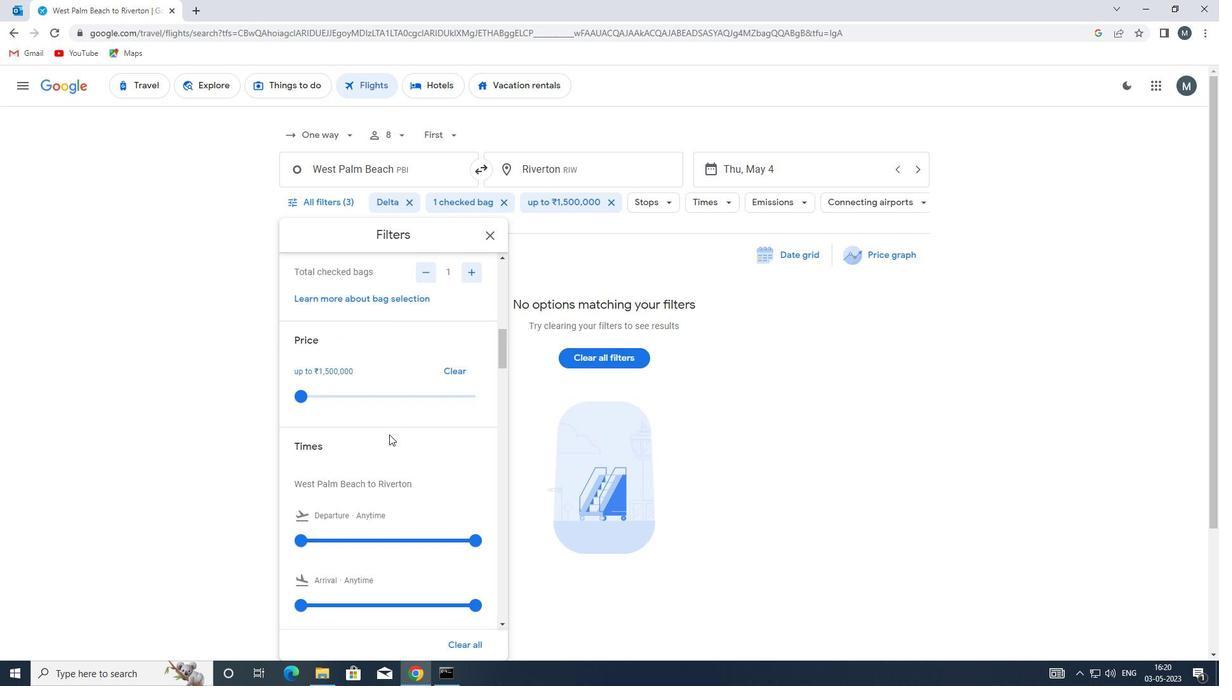 
Action: Mouse moved to (310, 472)
Screenshot: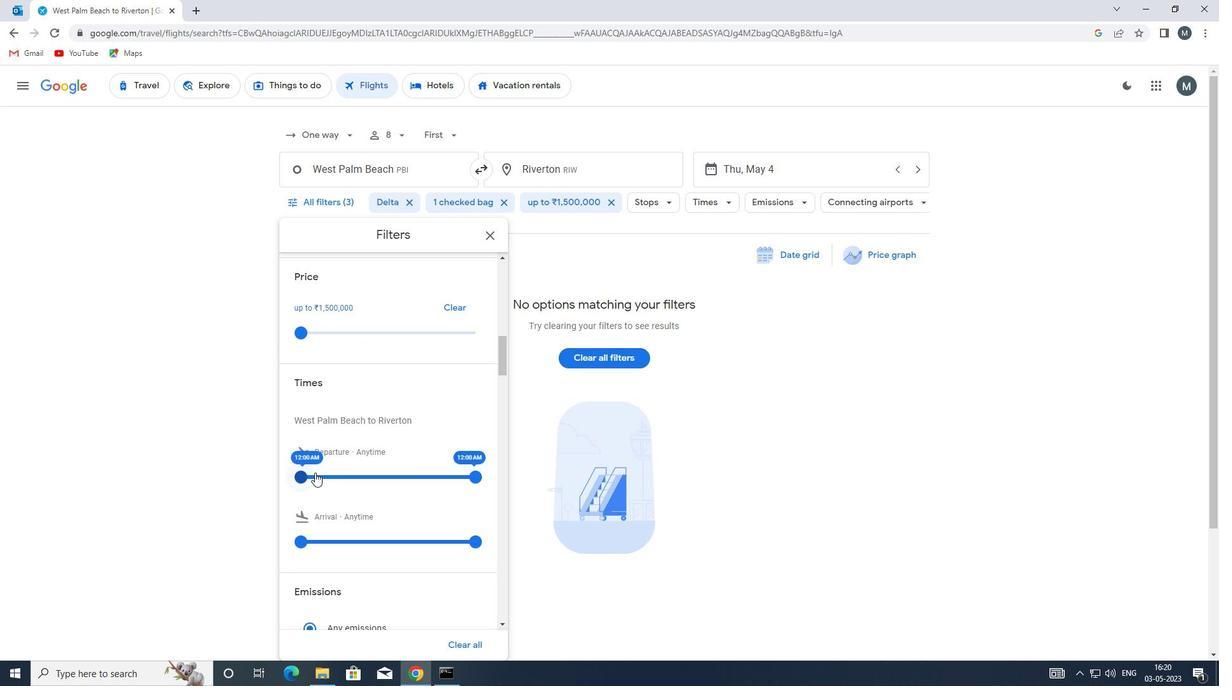 
Action: Mouse pressed left at (310, 472)
Screenshot: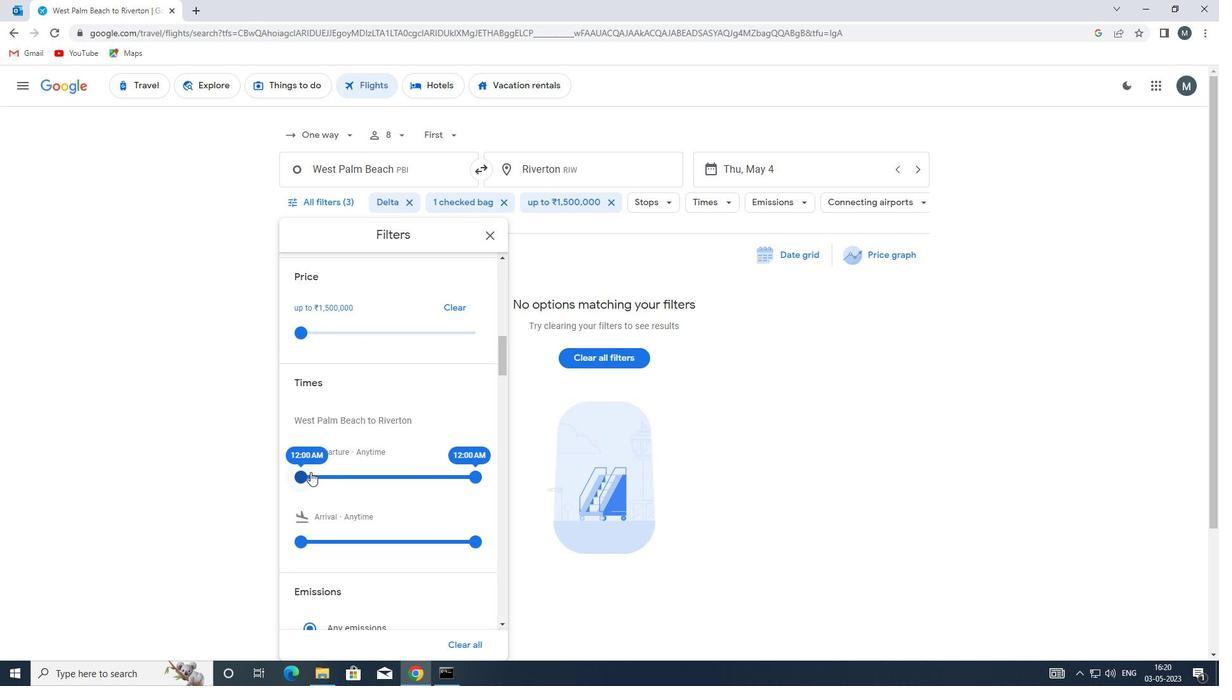 
Action: Mouse moved to (370, 470)
Screenshot: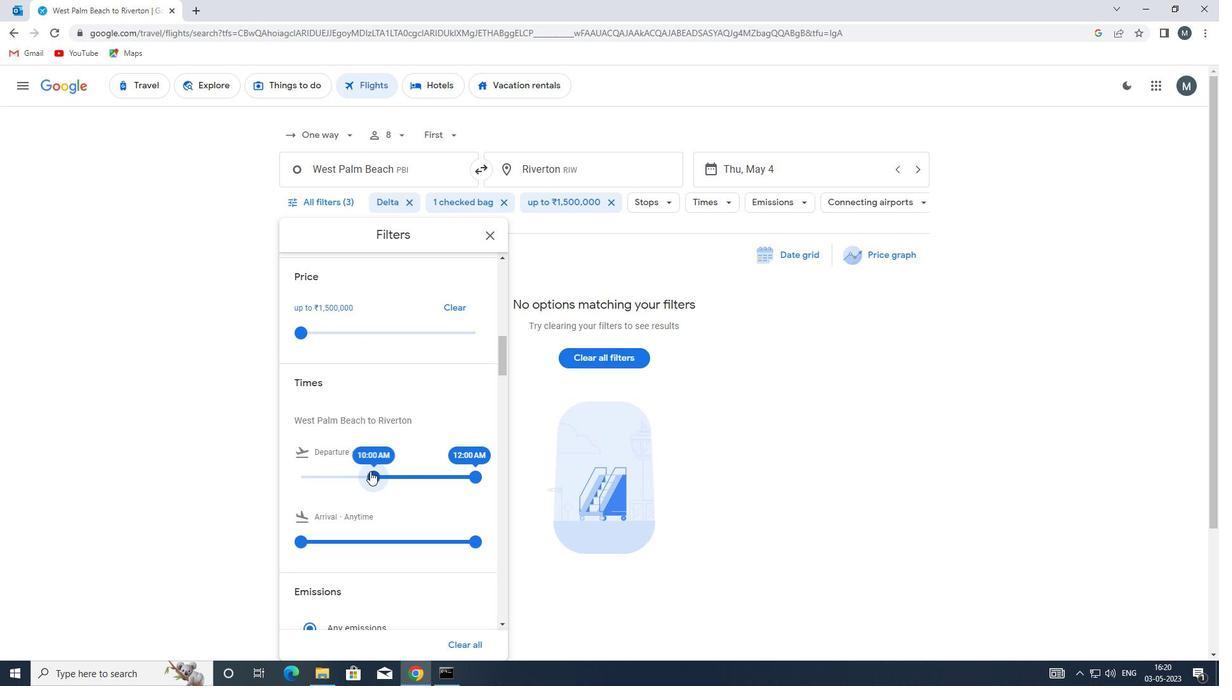 
Action: Mouse pressed left at (370, 470)
Screenshot: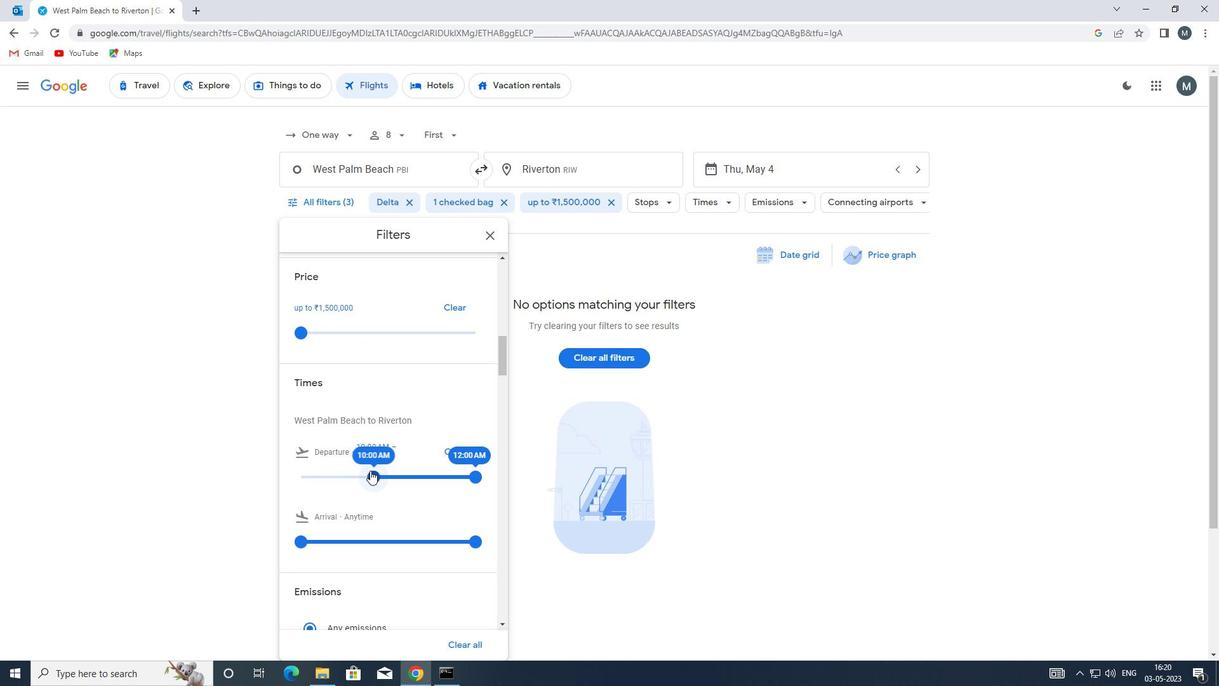 
Action: Mouse moved to (471, 472)
Screenshot: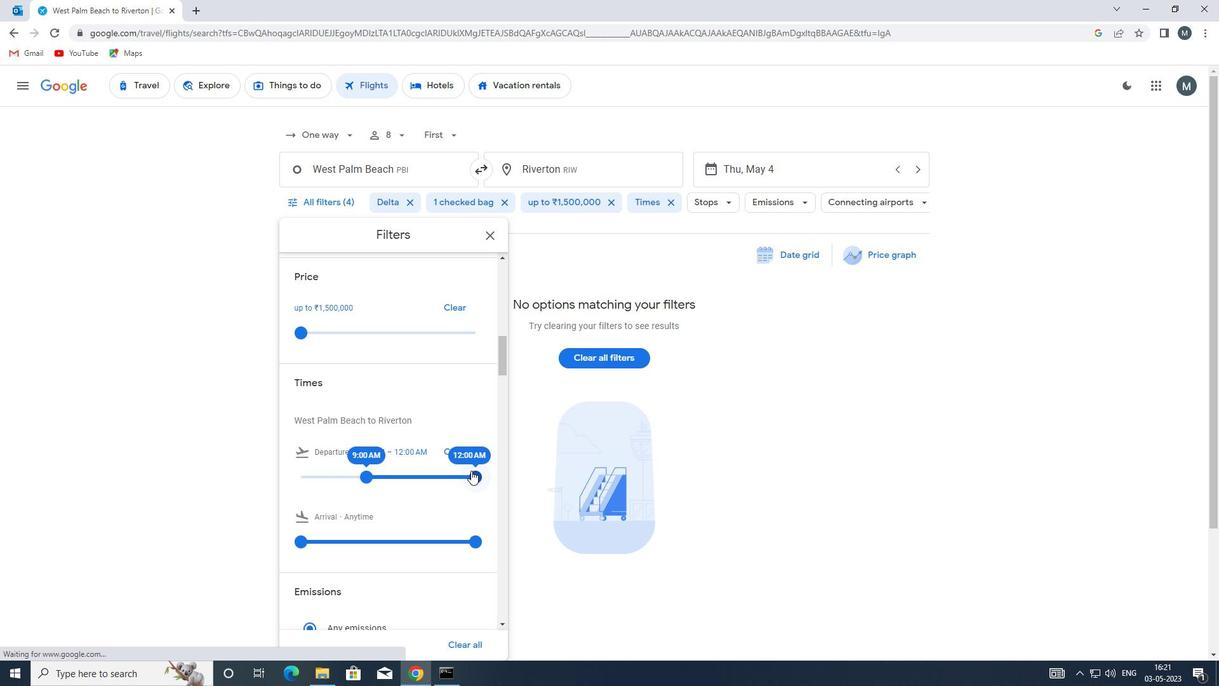 
Action: Mouse pressed left at (471, 472)
Screenshot: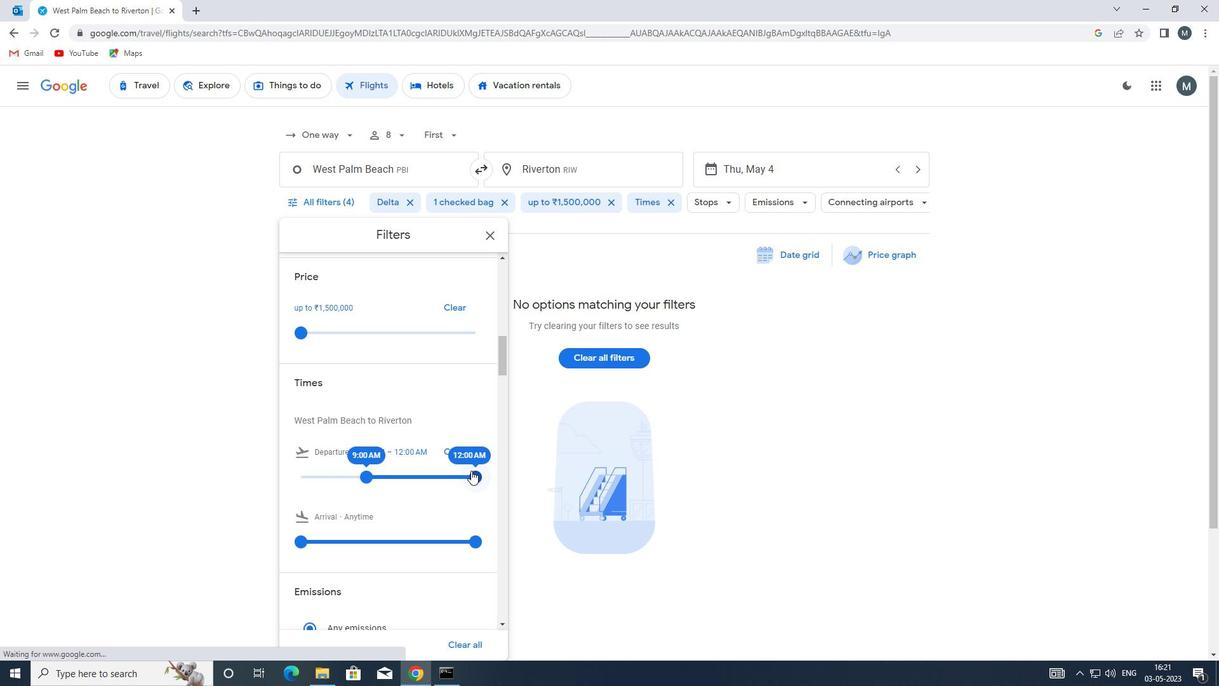 
Action: Mouse moved to (365, 449)
Screenshot: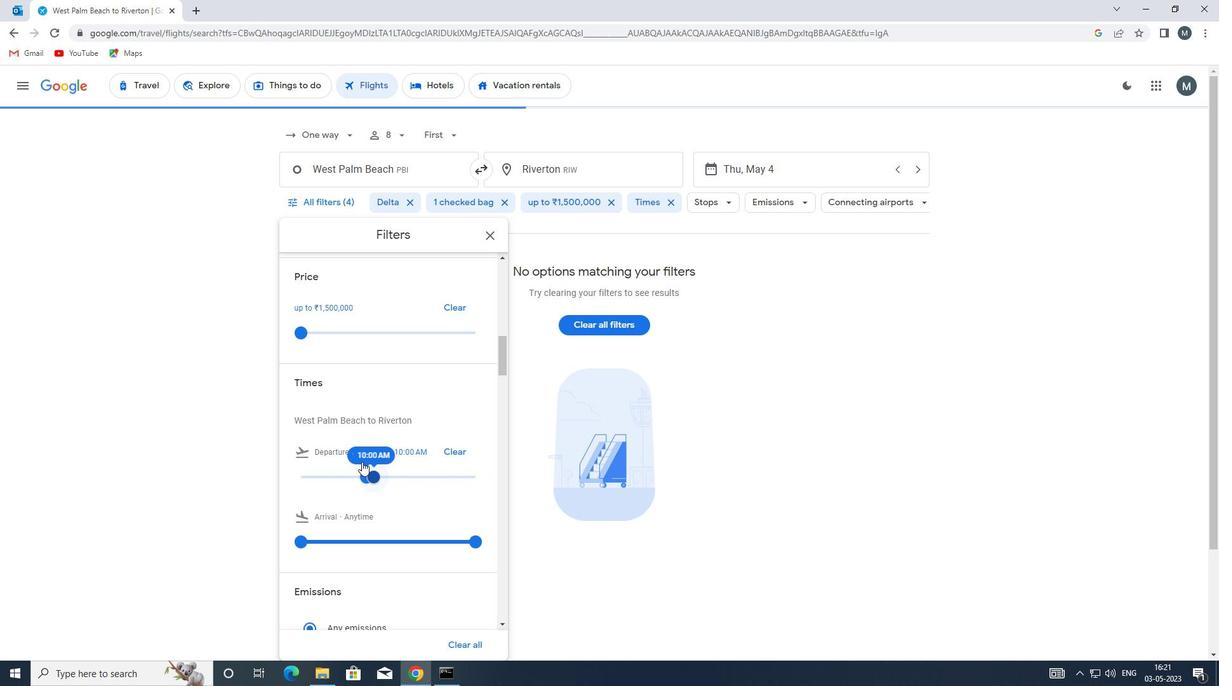 
Action: Mouse scrolled (365, 449) with delta (0, 0)
Screenshot: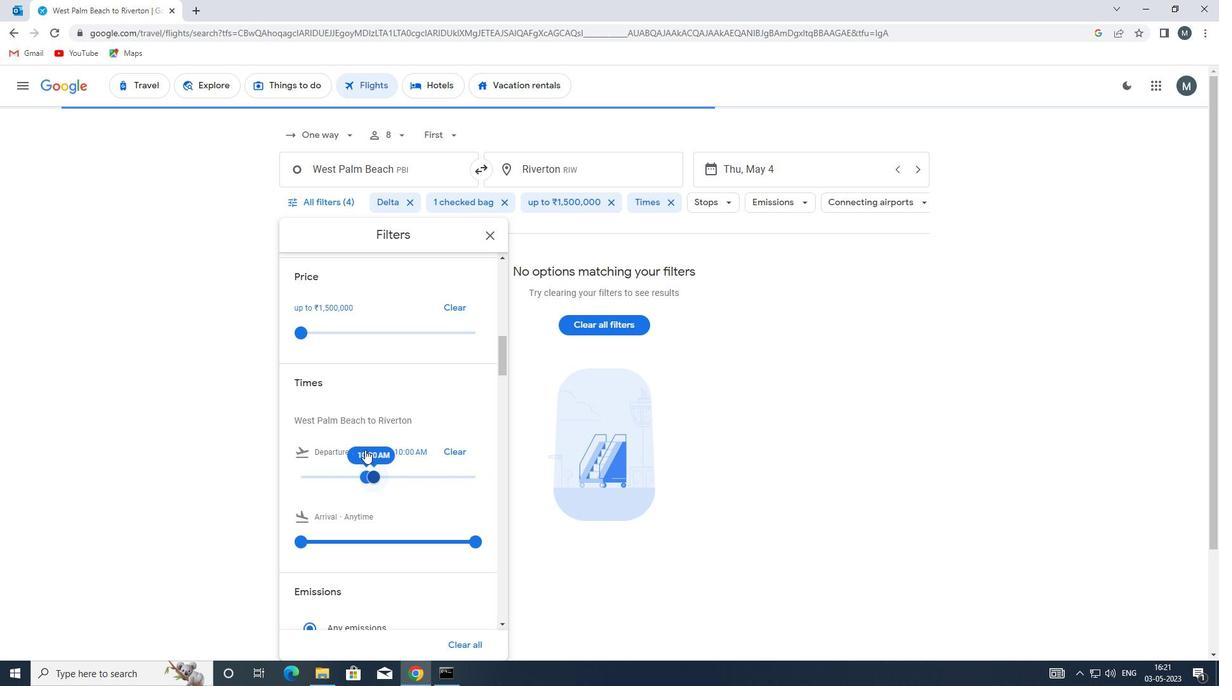 
Action: Mouse scrolled (365, 449) with delta (0, 0)
Screenshot: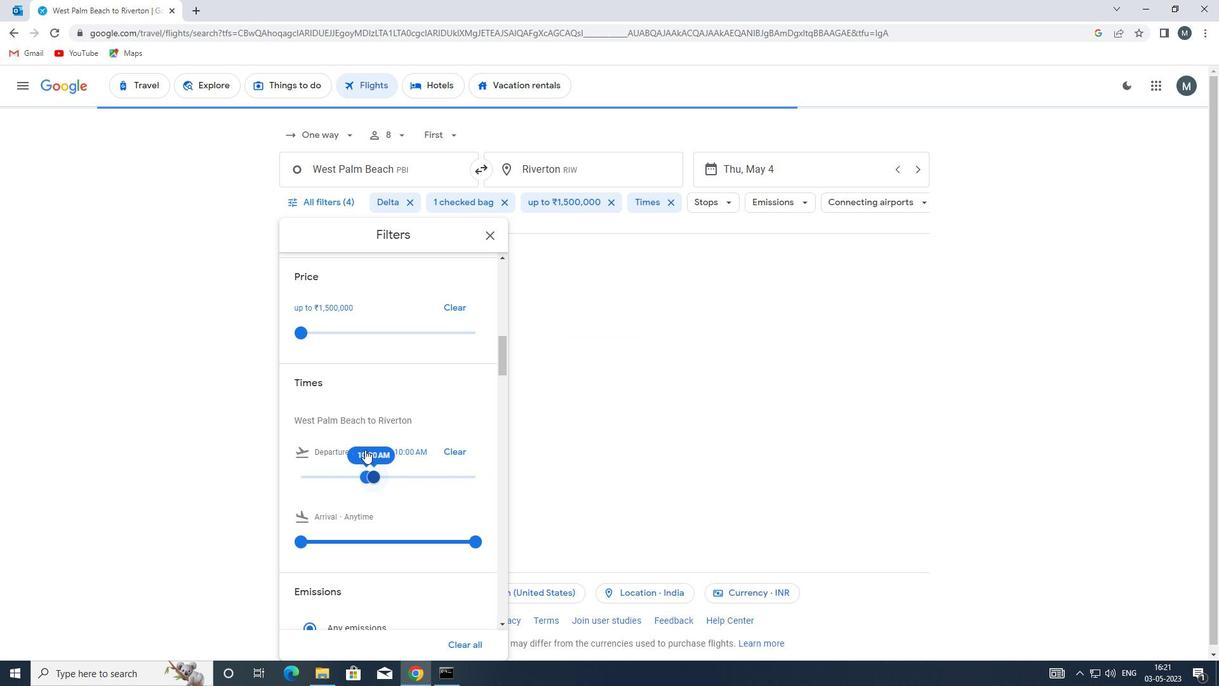 
Action: Mouse moved to (491, 237)
Screenshot: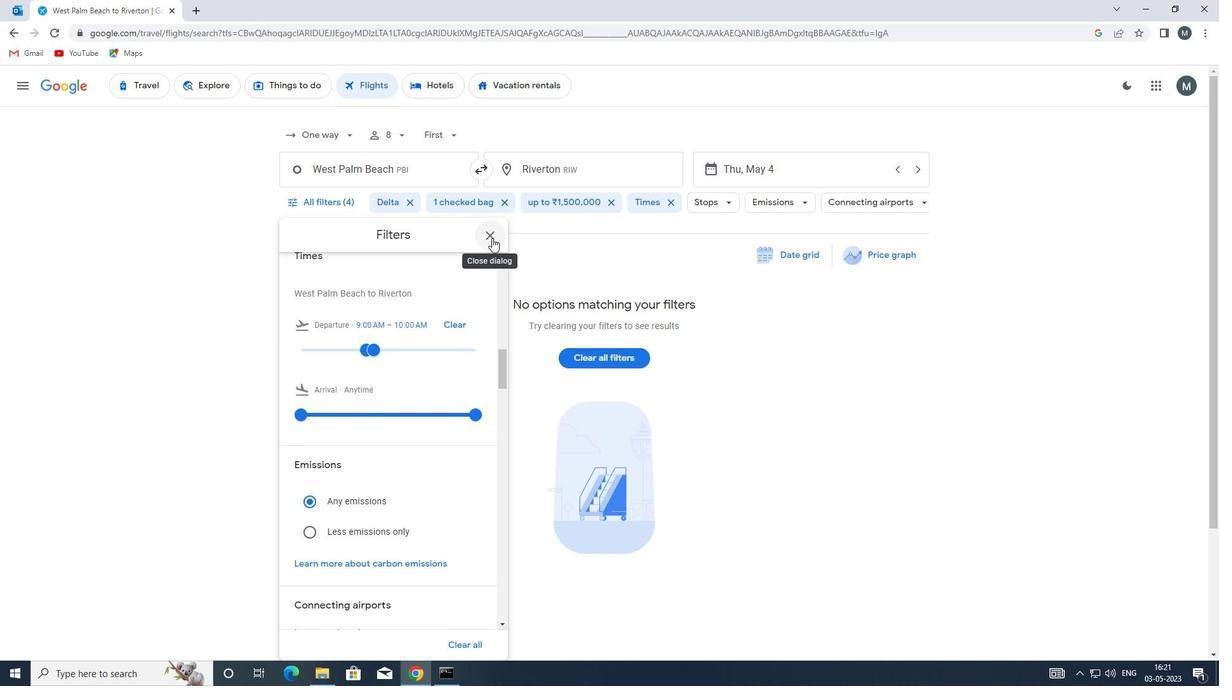 
Action: Mouse pressed left at (491, 237)
Screenshot: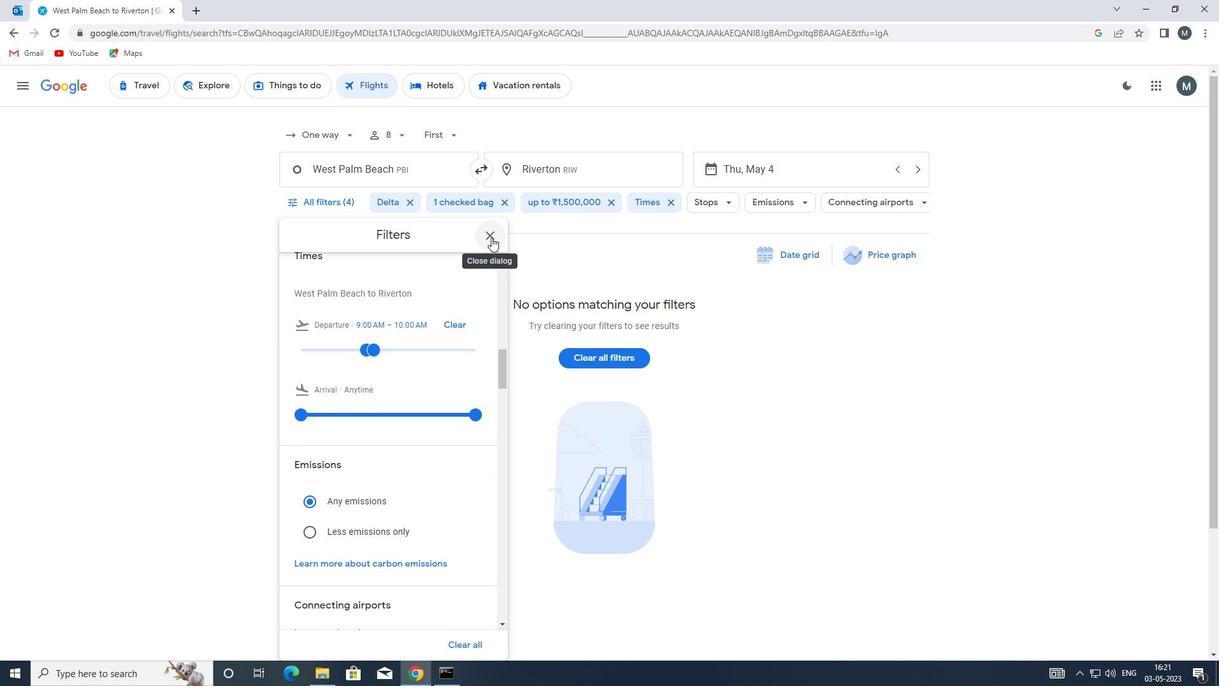 
Action: Mouse moved to (489, 237)
Screenshot: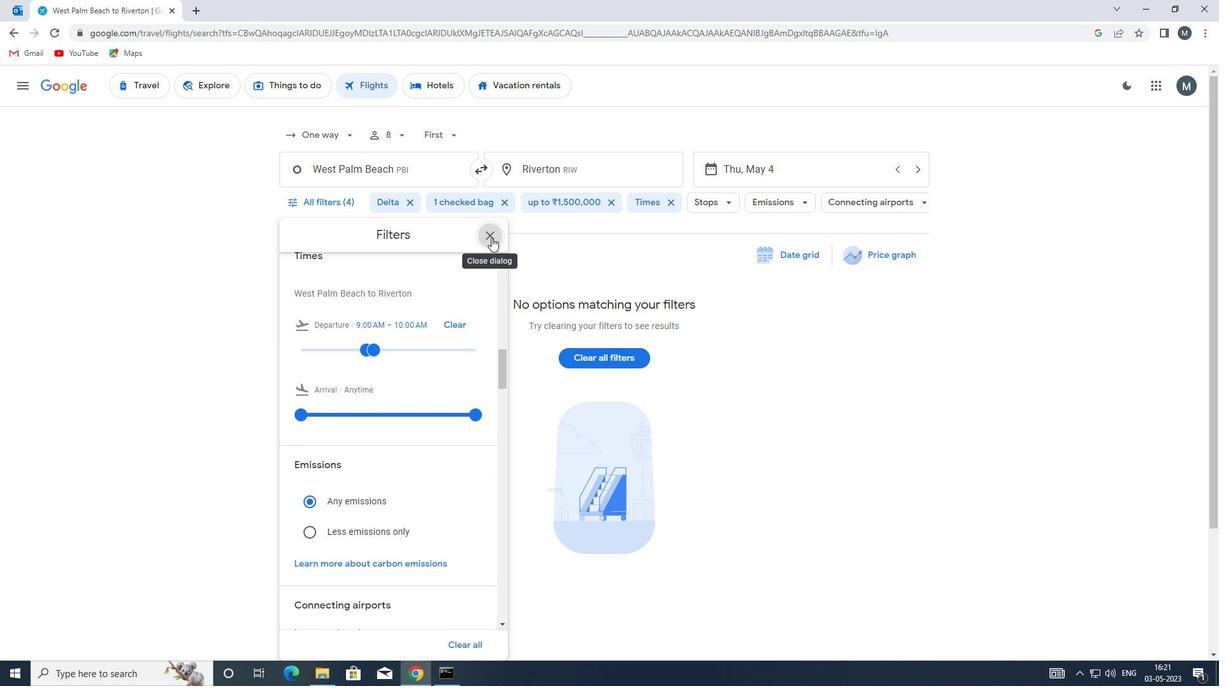 
